 Task: Find connections with filter location Salaberry-de-Valleyfield with filter topic #Jobalertwith filter profile language Potuguese with filter current company Schindler India with filter school Anand Institute Of Higher Technology with filter industry Rail Transportation with filter service category Budgeting with filter keywords title Bellhop
Action: Mouse moved to (322, 392)
Screenshot: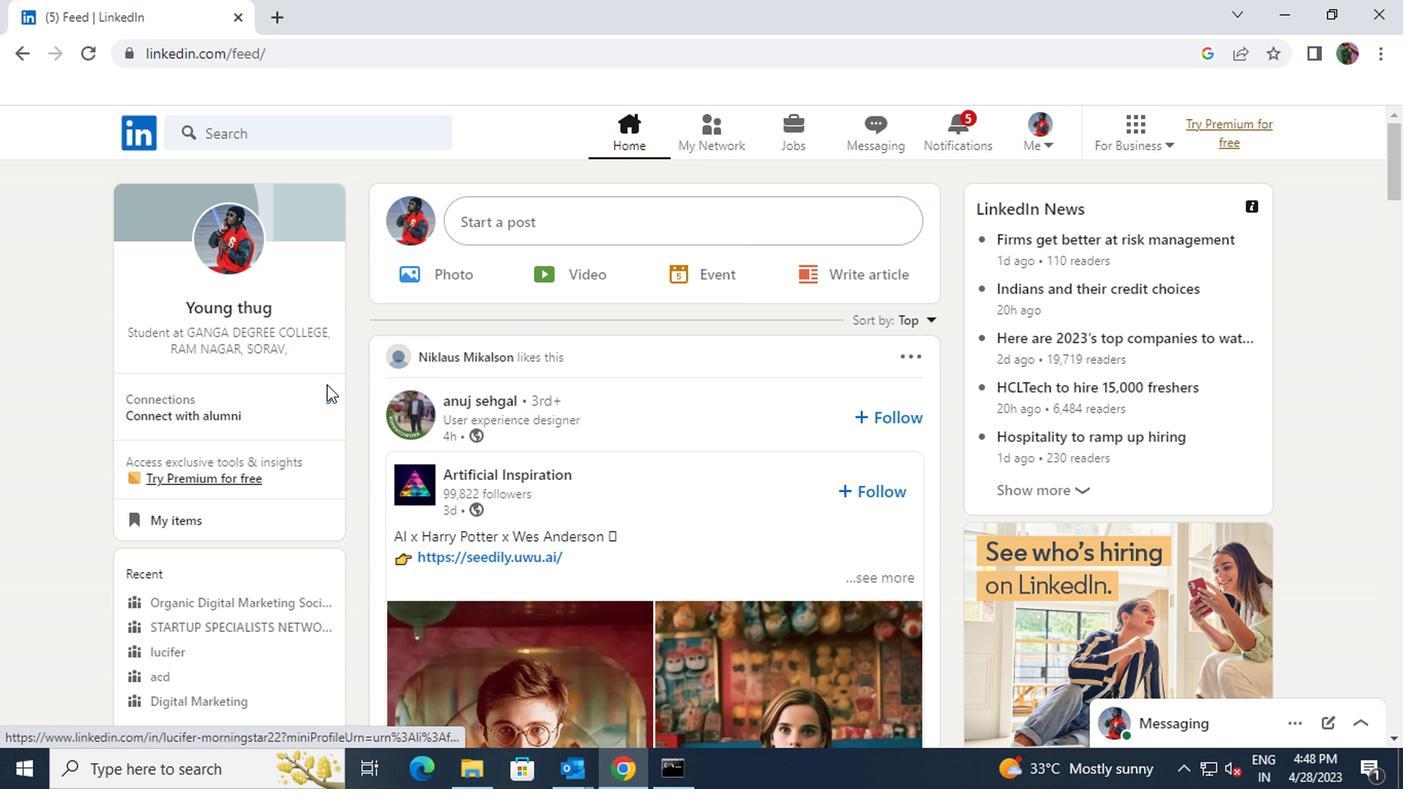
Action: Mouse pressed left at (322, 392)
Screenshot: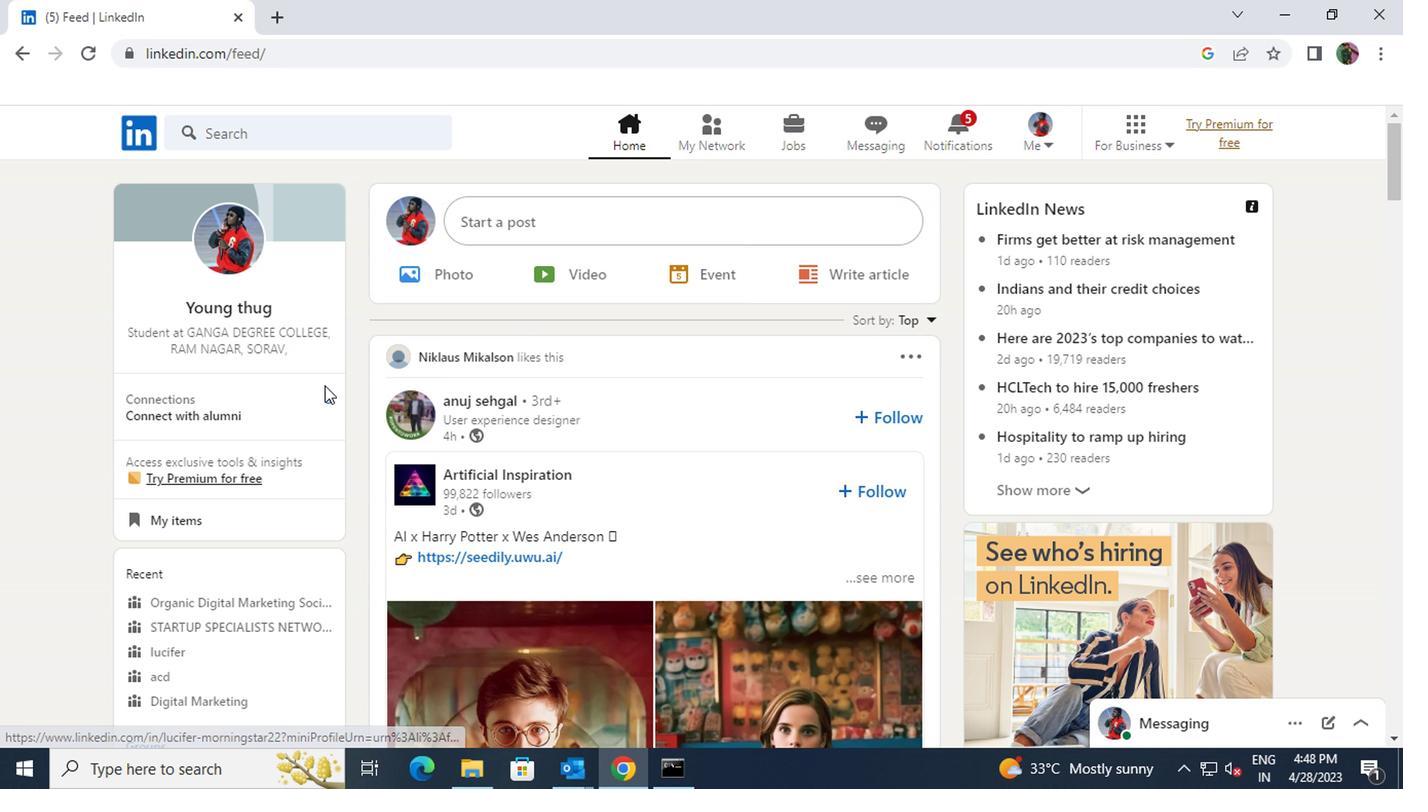 
Action: Mouse moved to (348, 258)
Screenshot: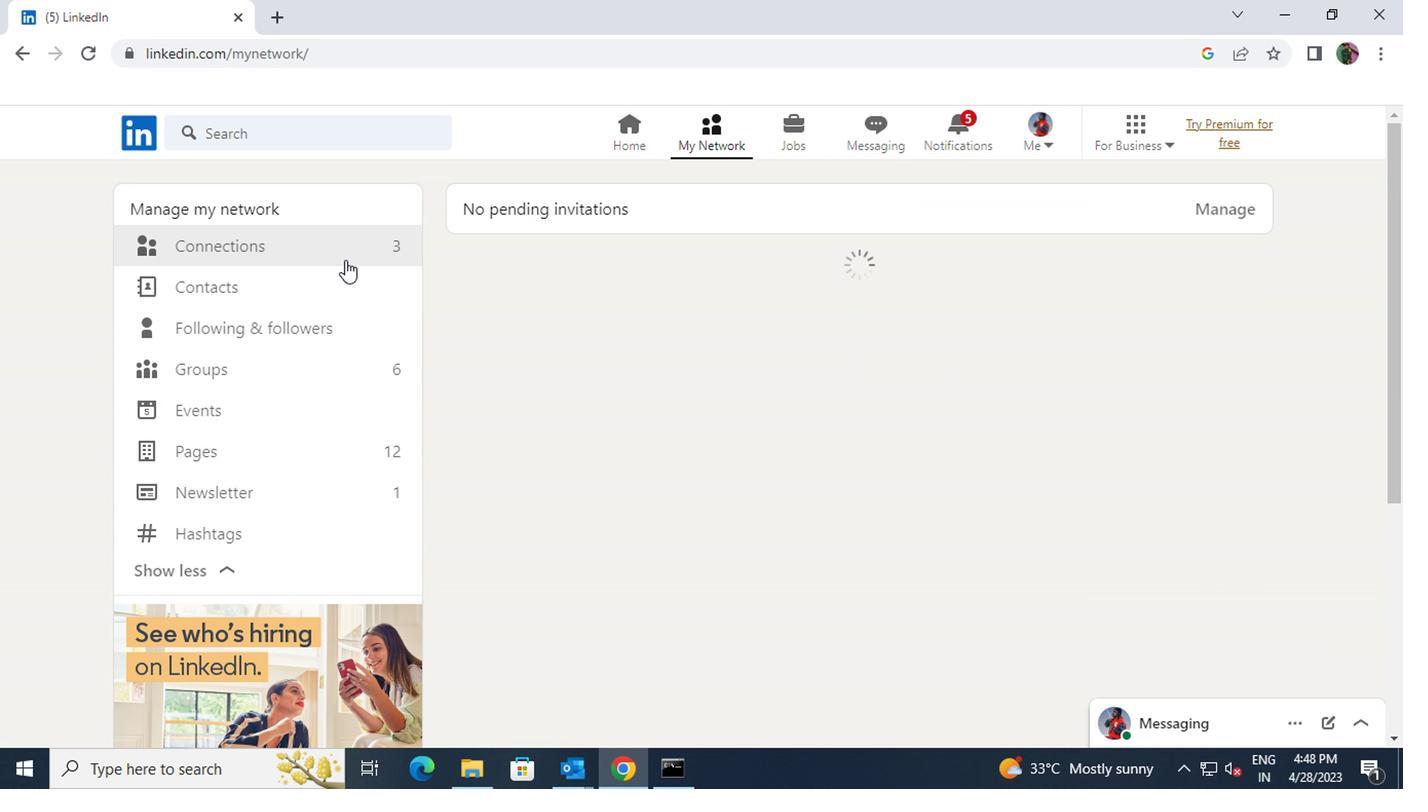 
Action: Mouse pressed left at (348, 258)
Screenshot: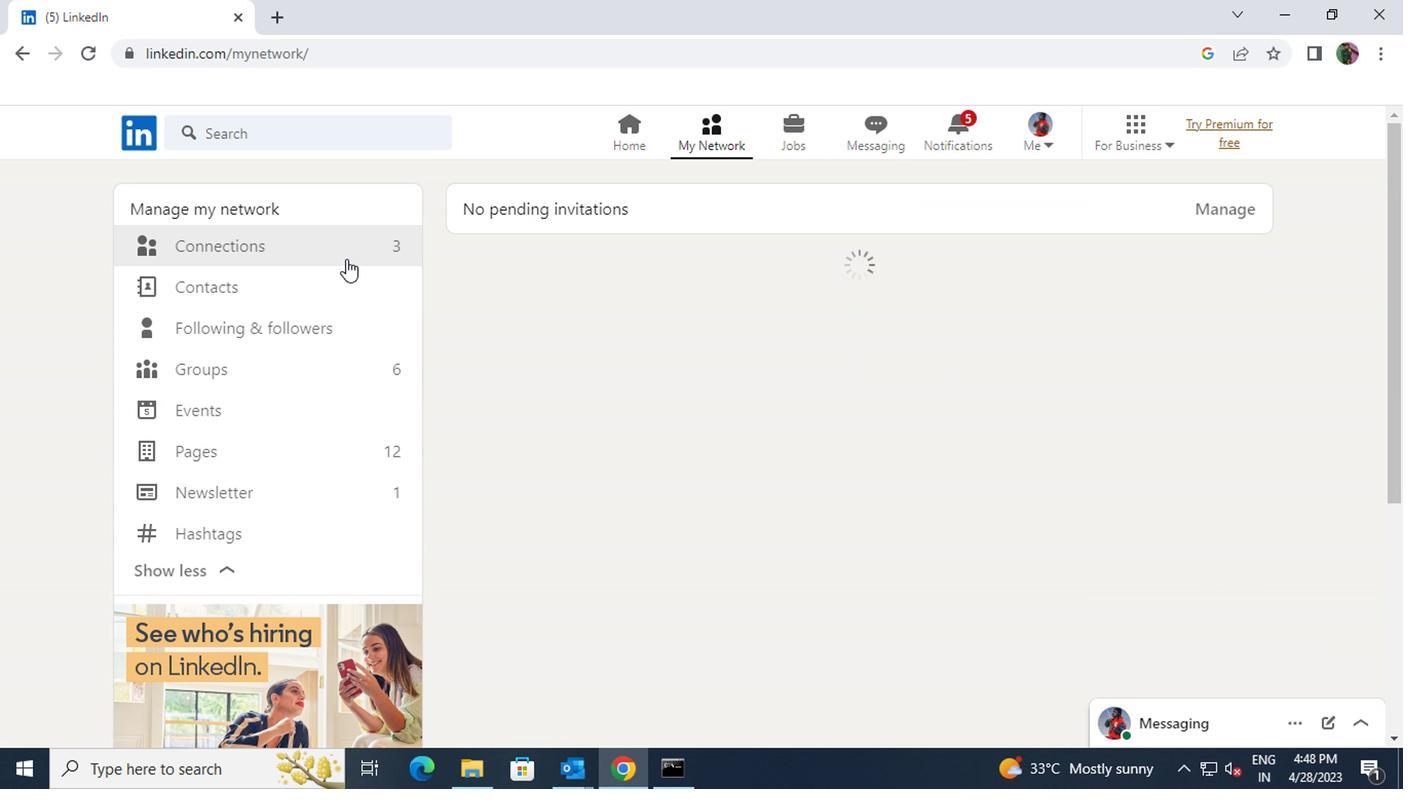 
Action: Mouse moved to (812, 253)
Screenshot: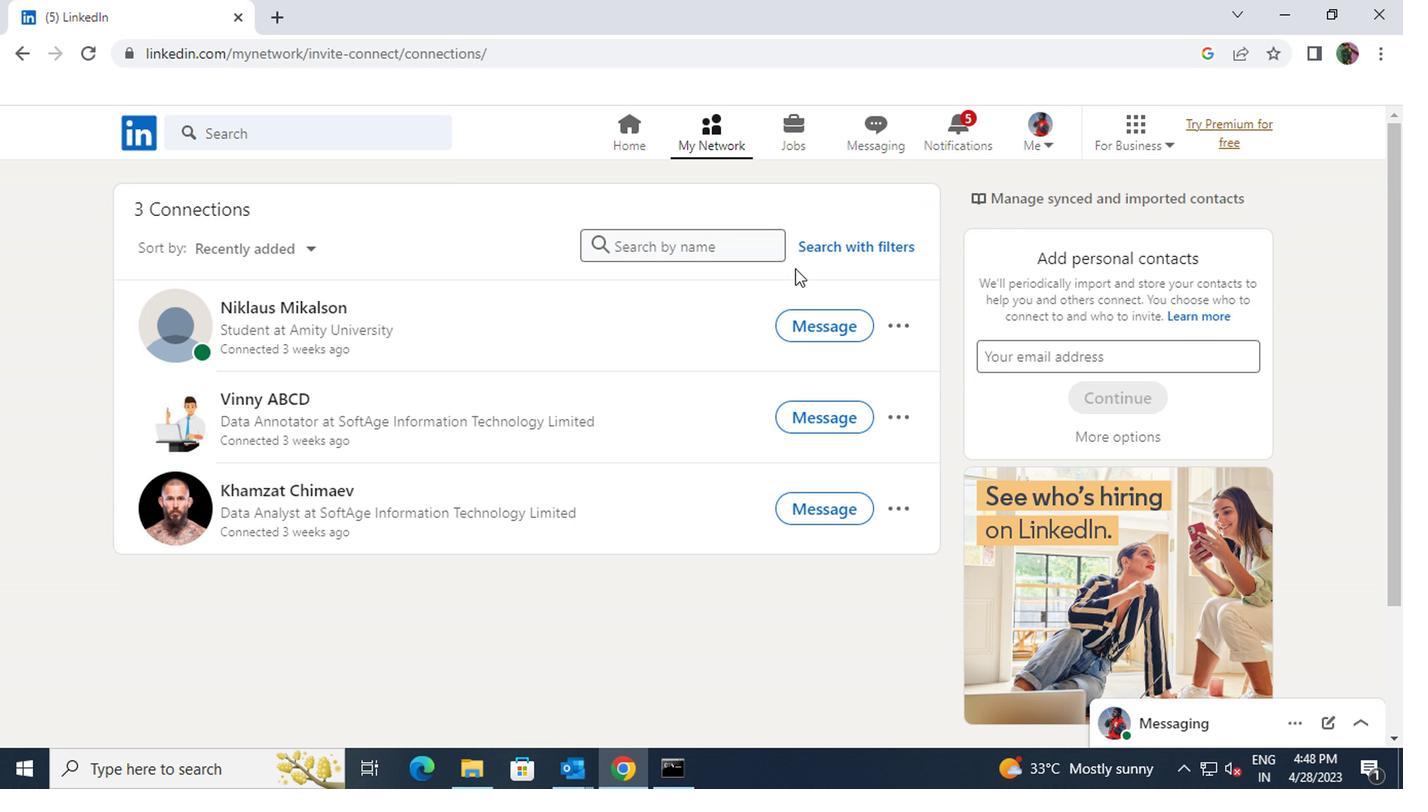 
Action: Mouse pressed left at (812, 253)
Screenshot: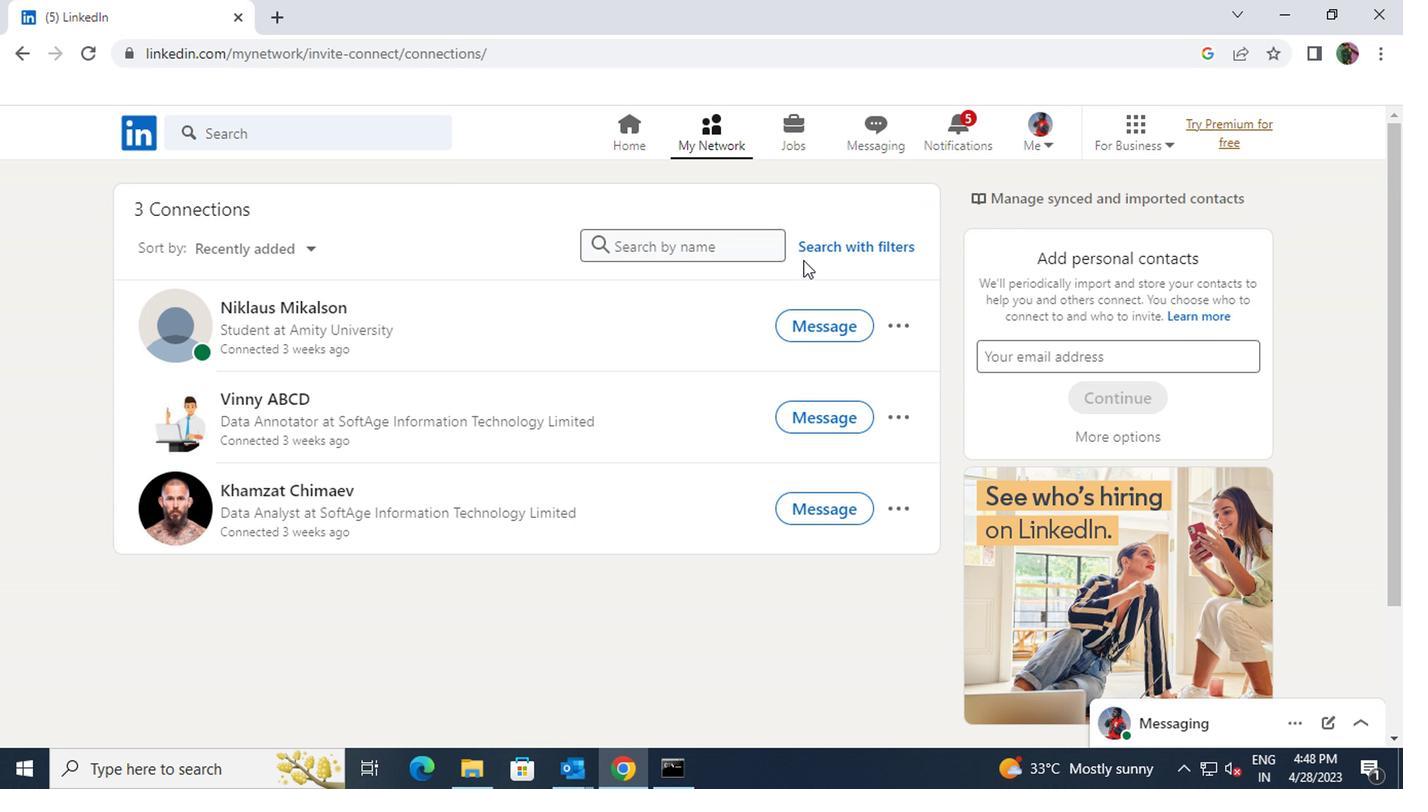 
Action: Mouse moved to (783, 201)
Screenshot: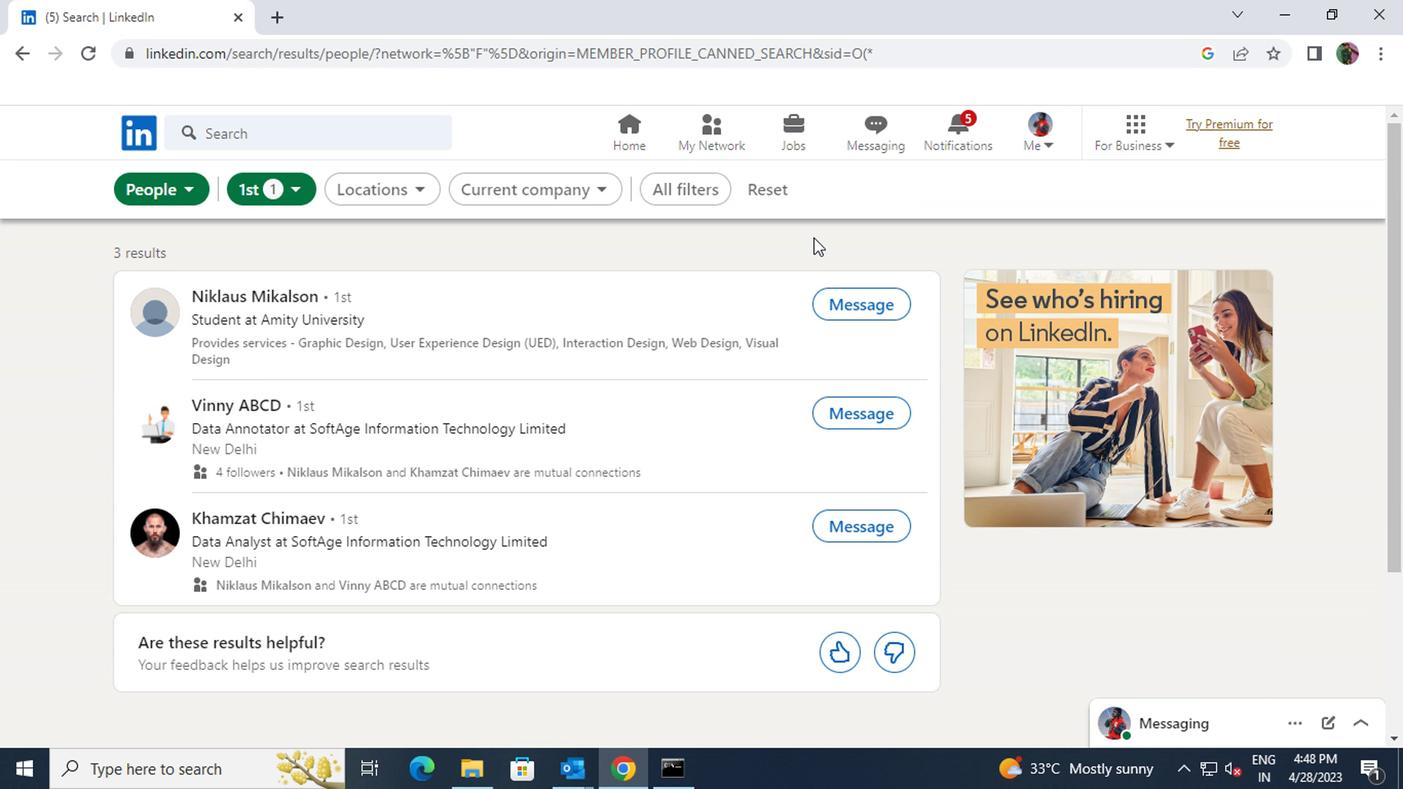 
Action: Mouse pressed left at (783, 201)
Screenshot: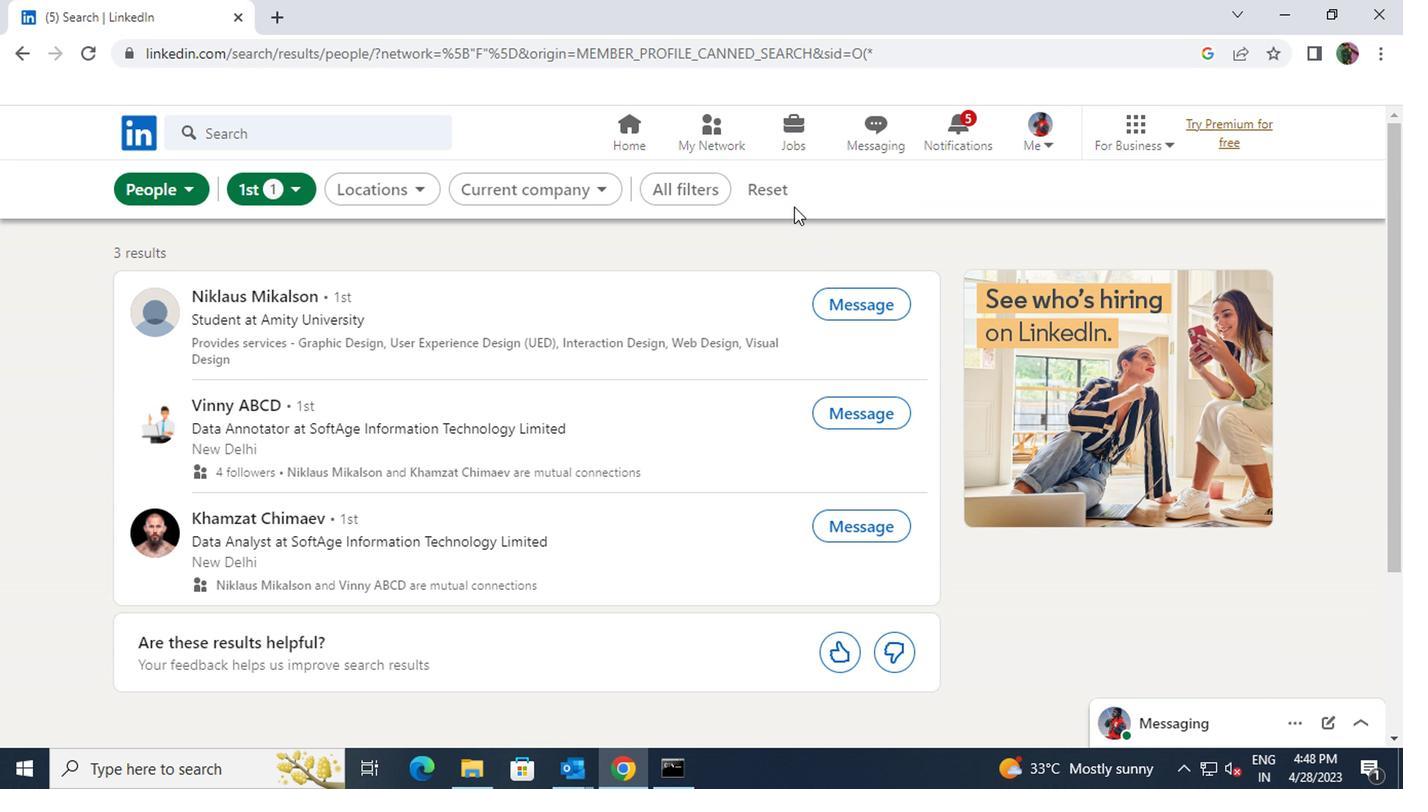 
Action: Mouse moved to (753, 189)
Screenshot: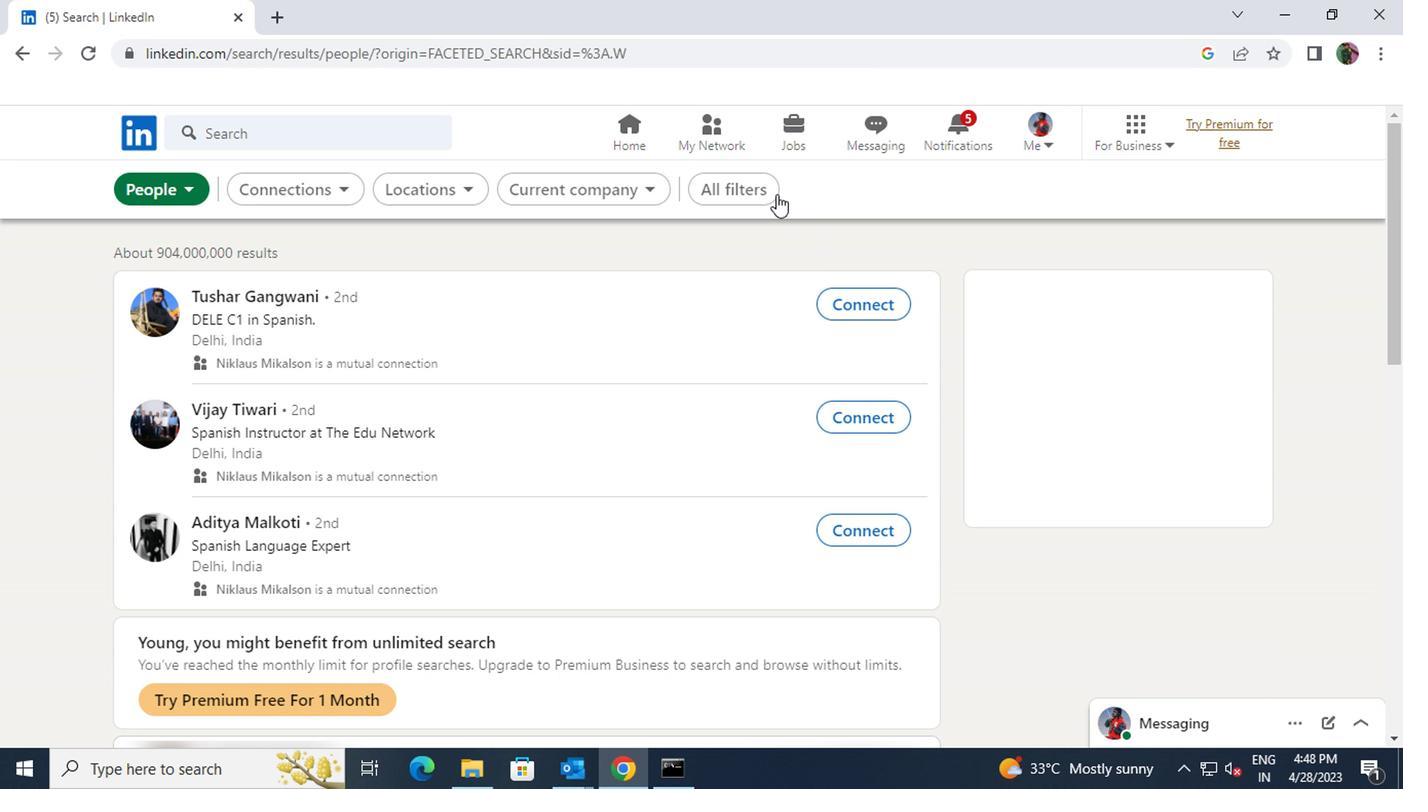 
Action: Mouse pressed left at (753, 189)
Screenshot: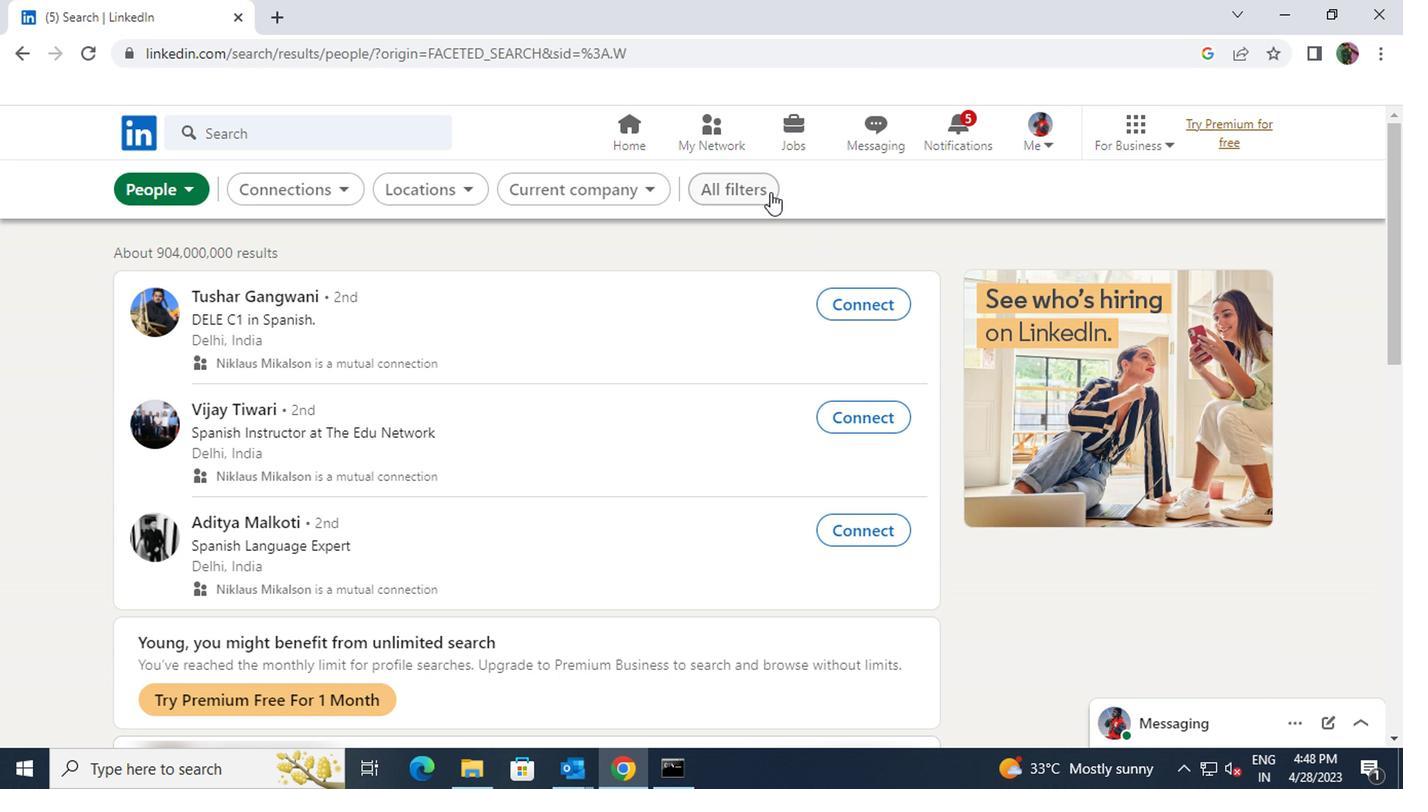 
Action: Mouse moved to (1025, 400)
Screenshot: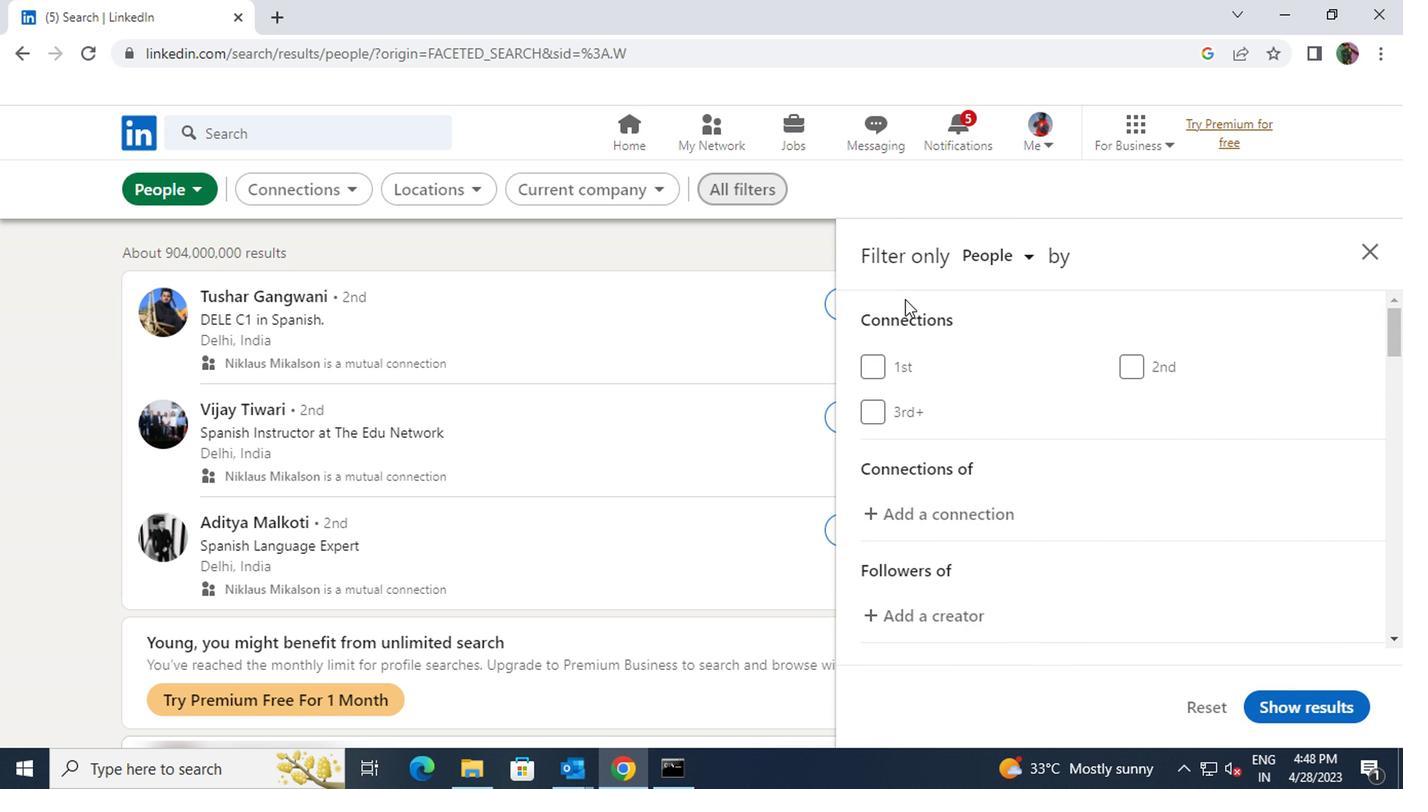 
Action: Mouse scrolled (1025, 399) with delta (0, 0)
Screenshot: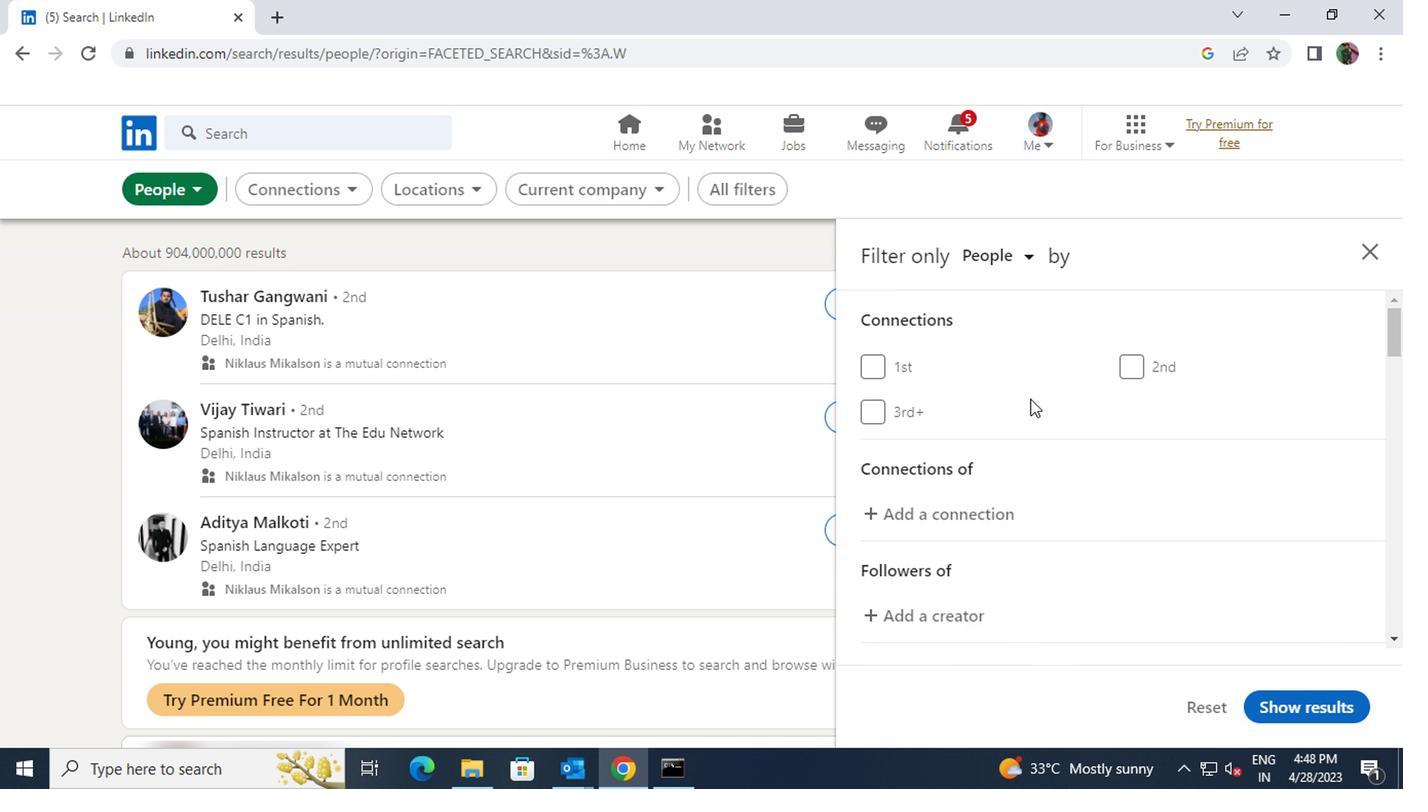 
Action: Mouse scrolled (1025, 399) with delta (0, 0)
Screenshot: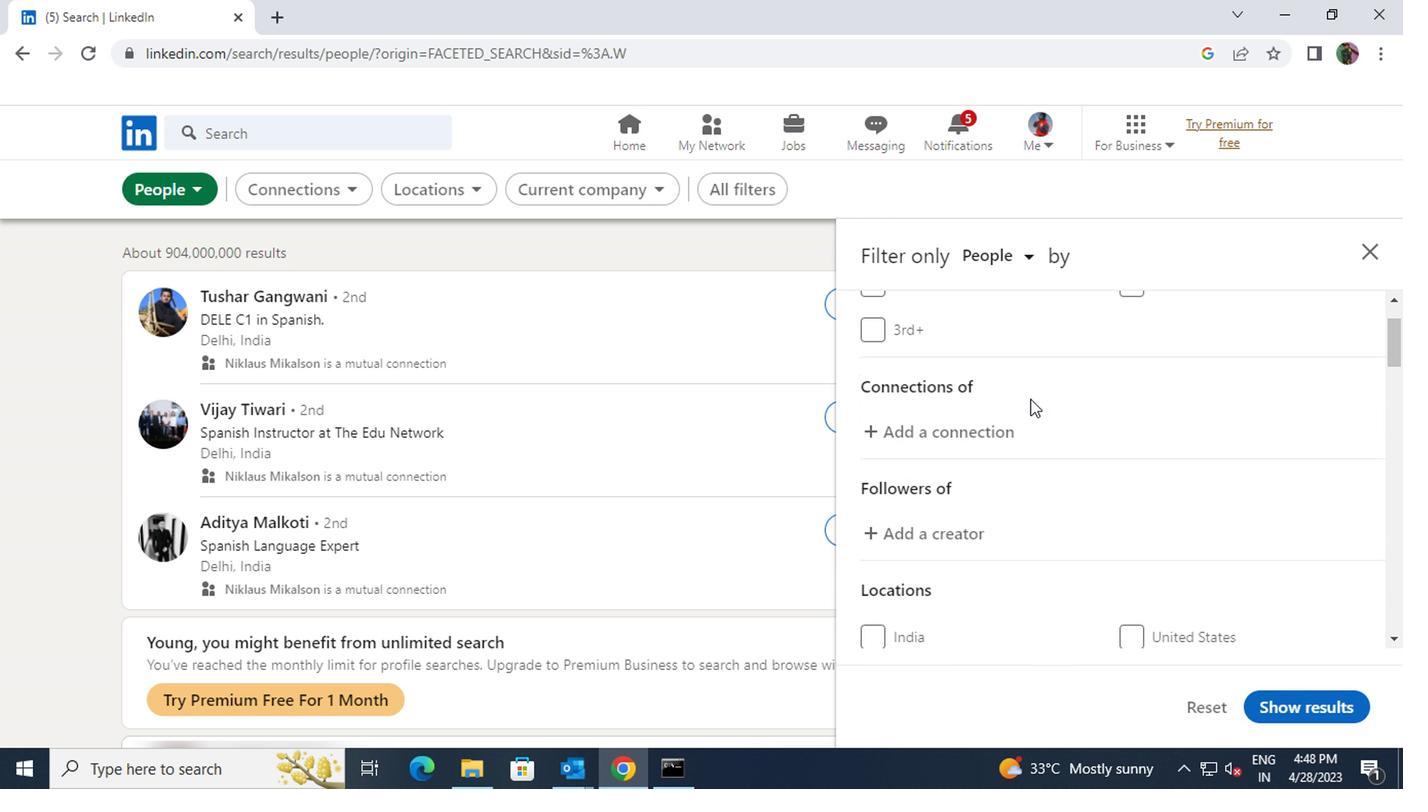 
Action: Mouse scrolled (1025, 399) with delta (0, 0)
Screenshot: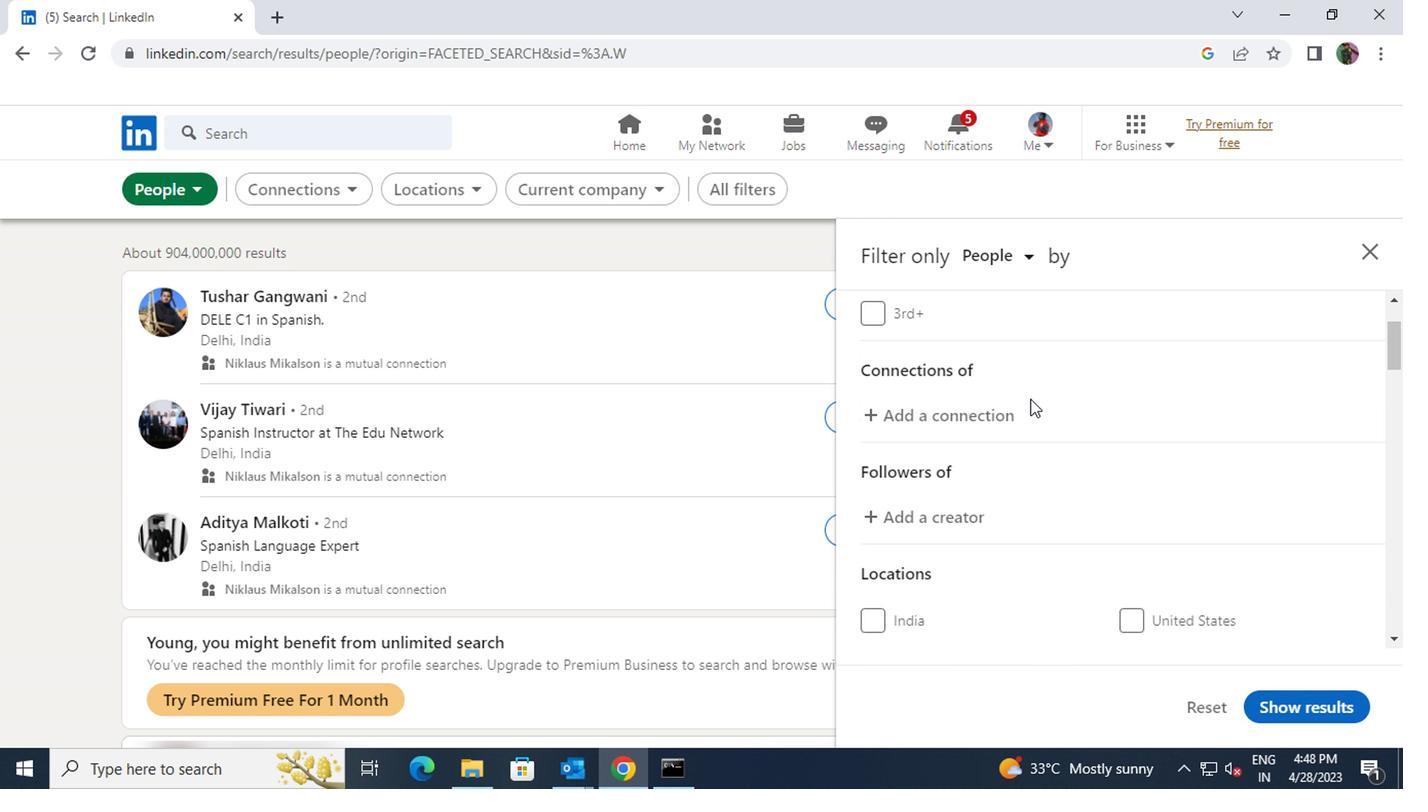 
Action: Mouse moved to (1146, 500)
Screenshot: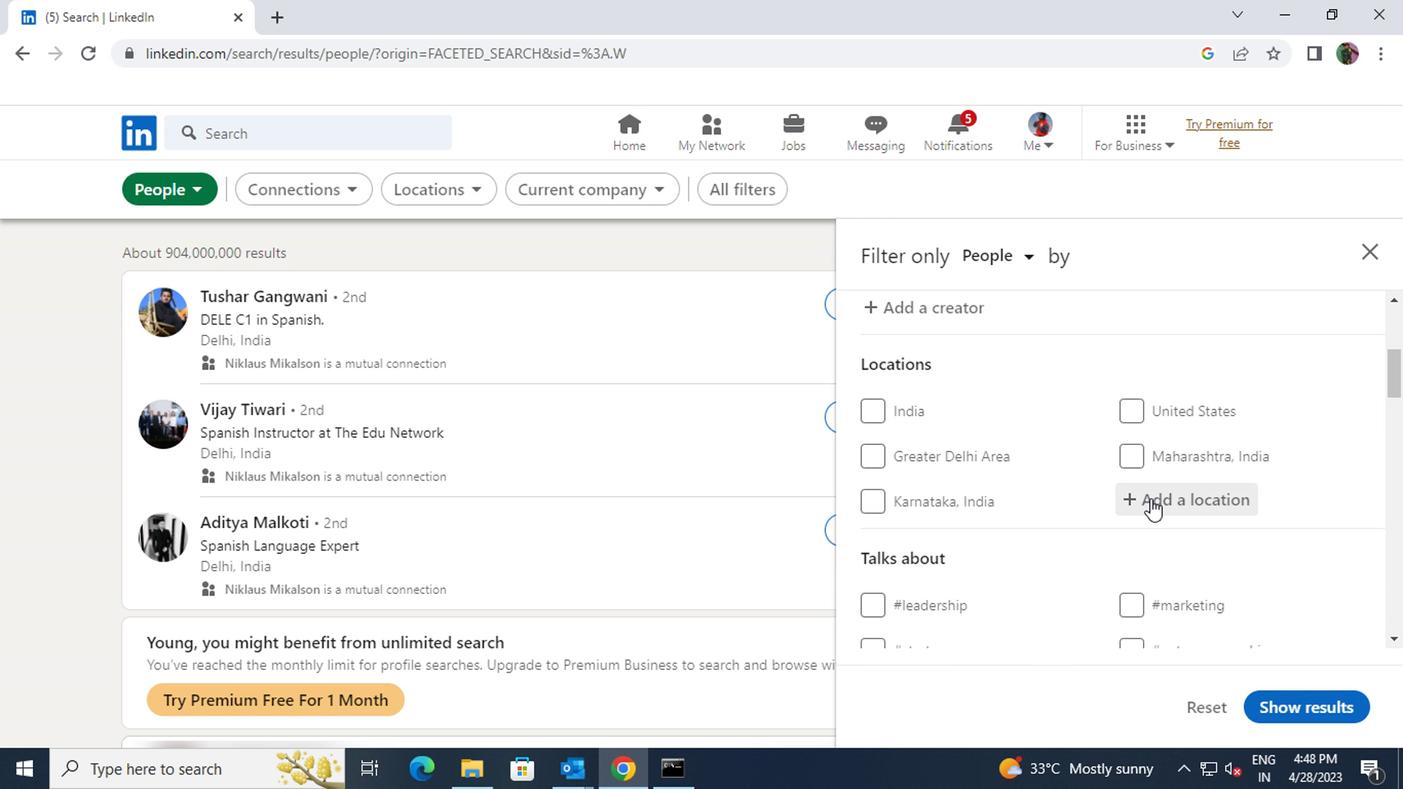 
Action: Mouse pressed left at (1146, 500)
Screenshot: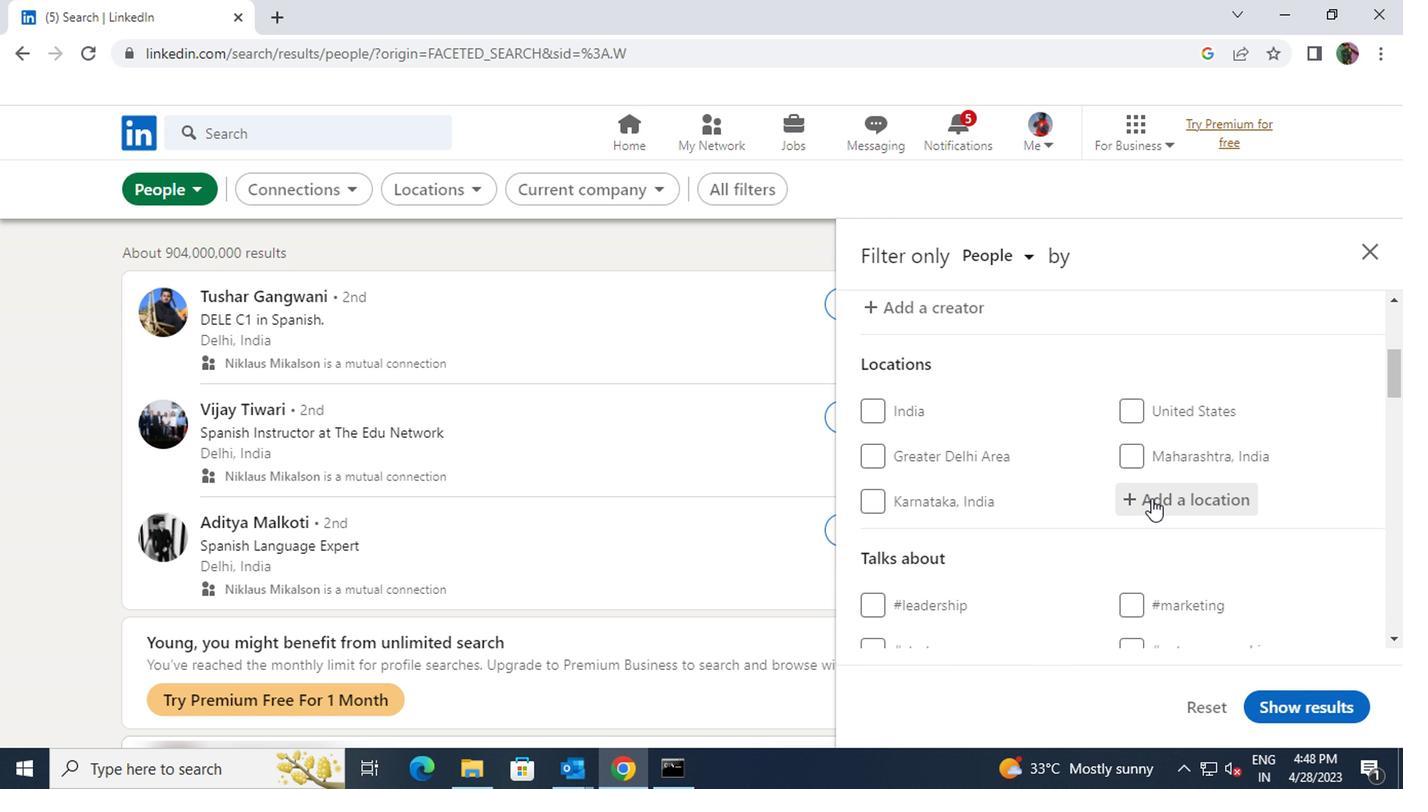 
Action: Key pressed <Key.shift>SALABERRY
Screenshot: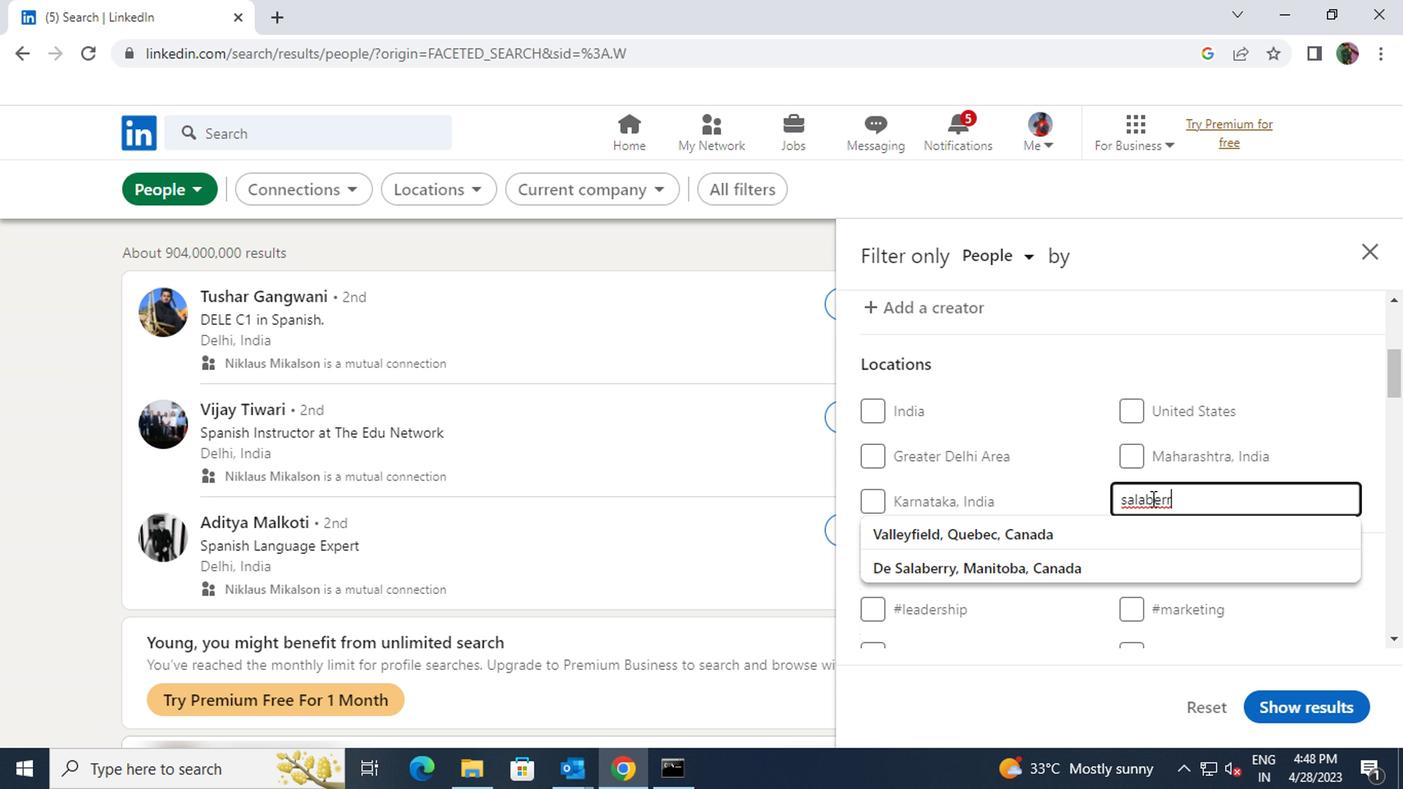 
Action: Mouse moved to (1129, 550)
Screenshot: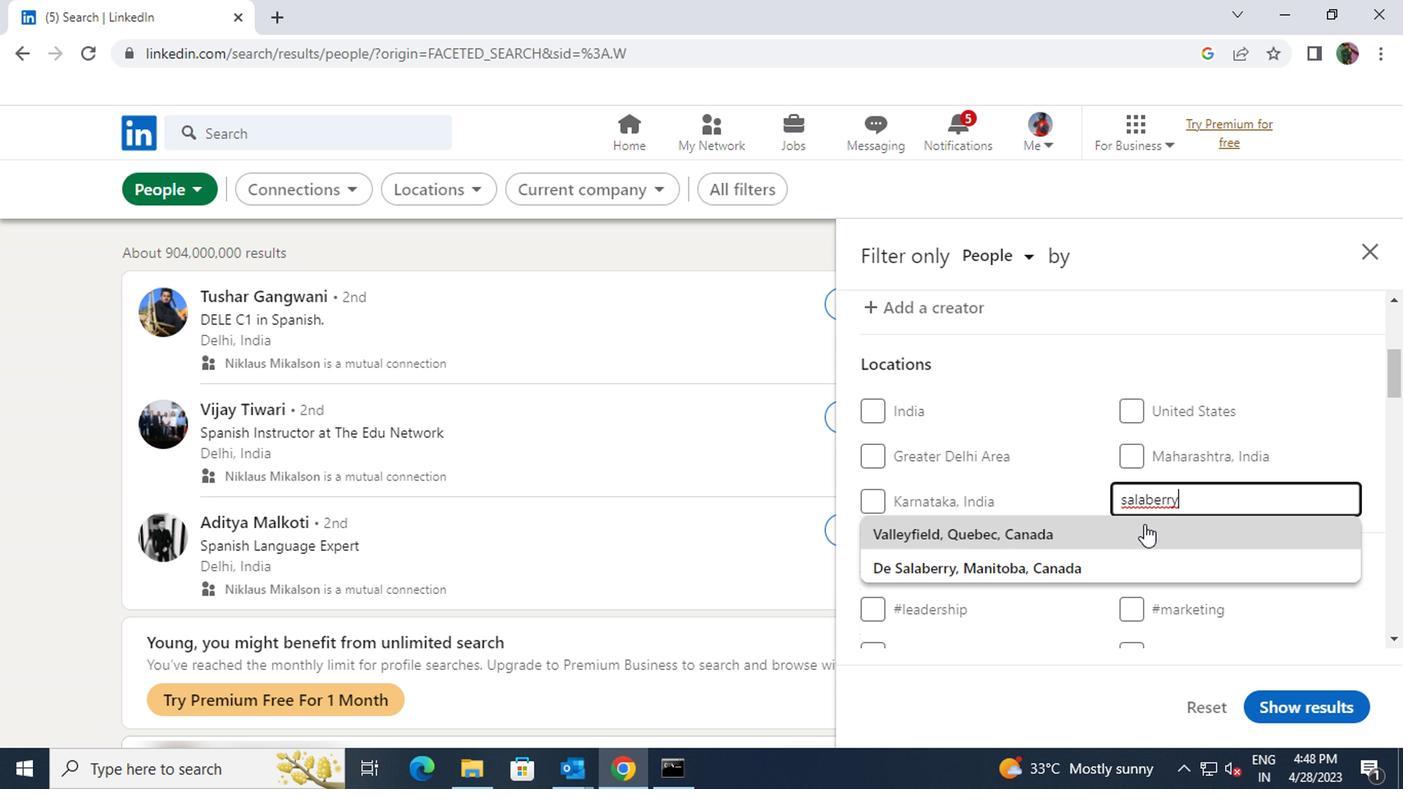 
Action: Mouse pressed left at (1129, 550)
Screenshot: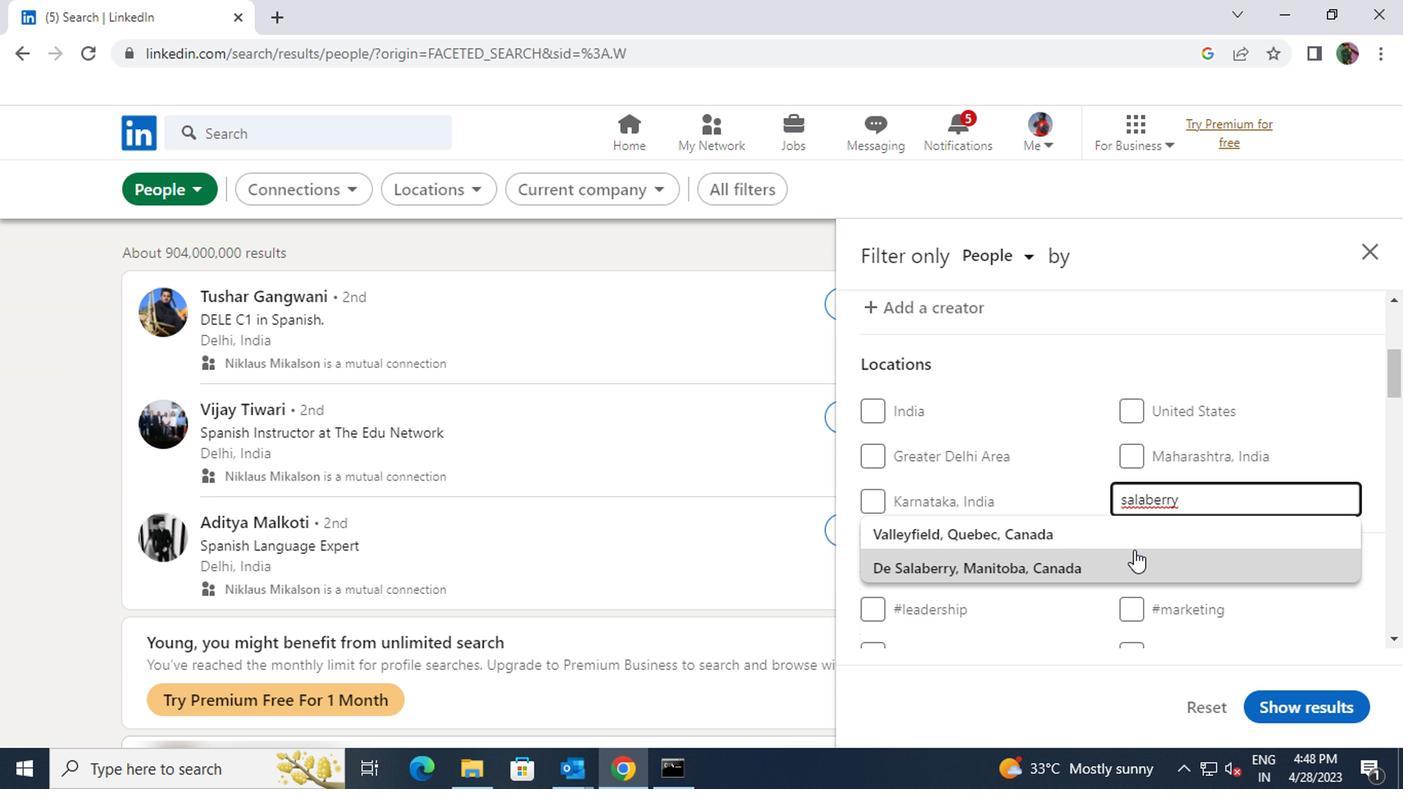 
Action: Mouse scrolled (1129, 549) with delta (0, 0)
Screenshot: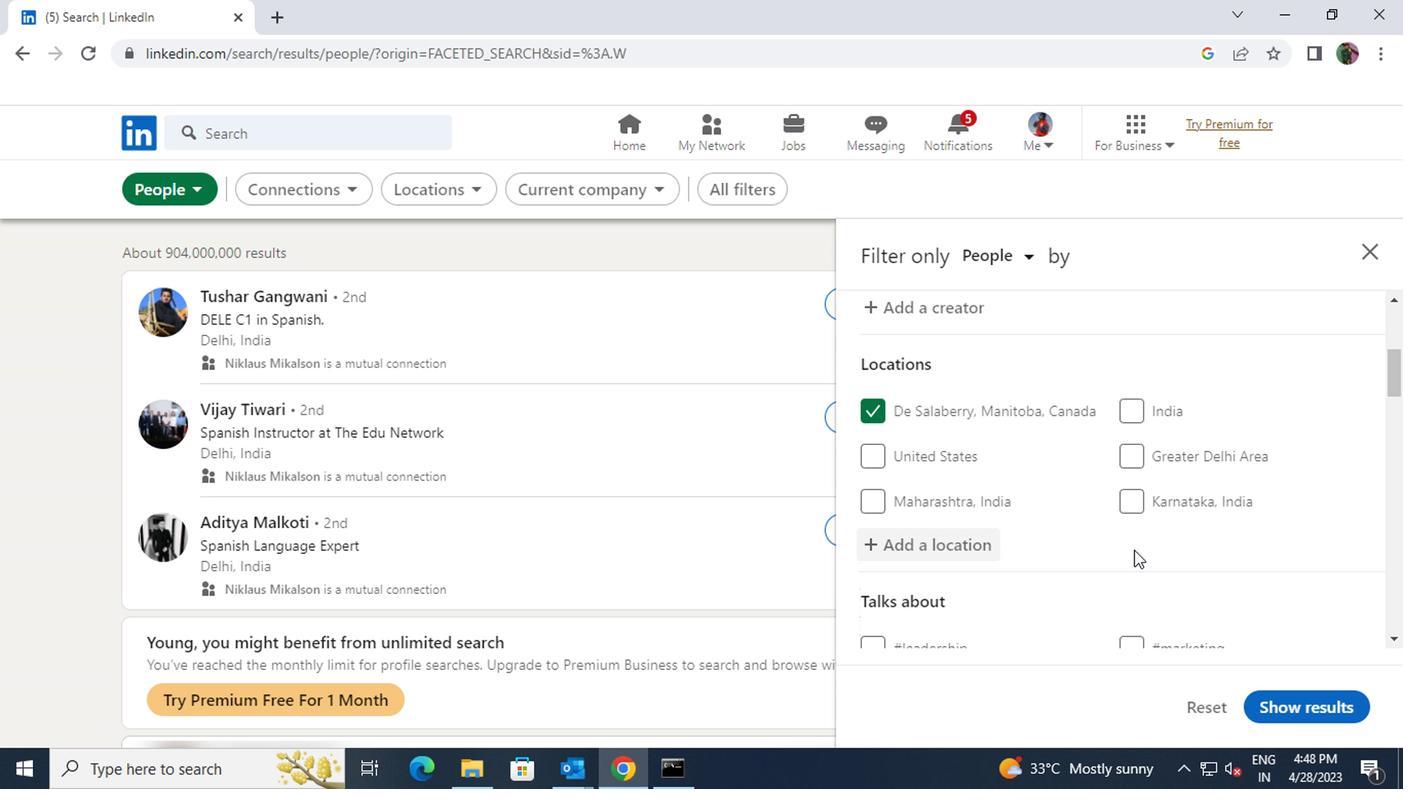 
Action: Mouse scrolled (1129, 549) with delta (0, 0)
Screenshot: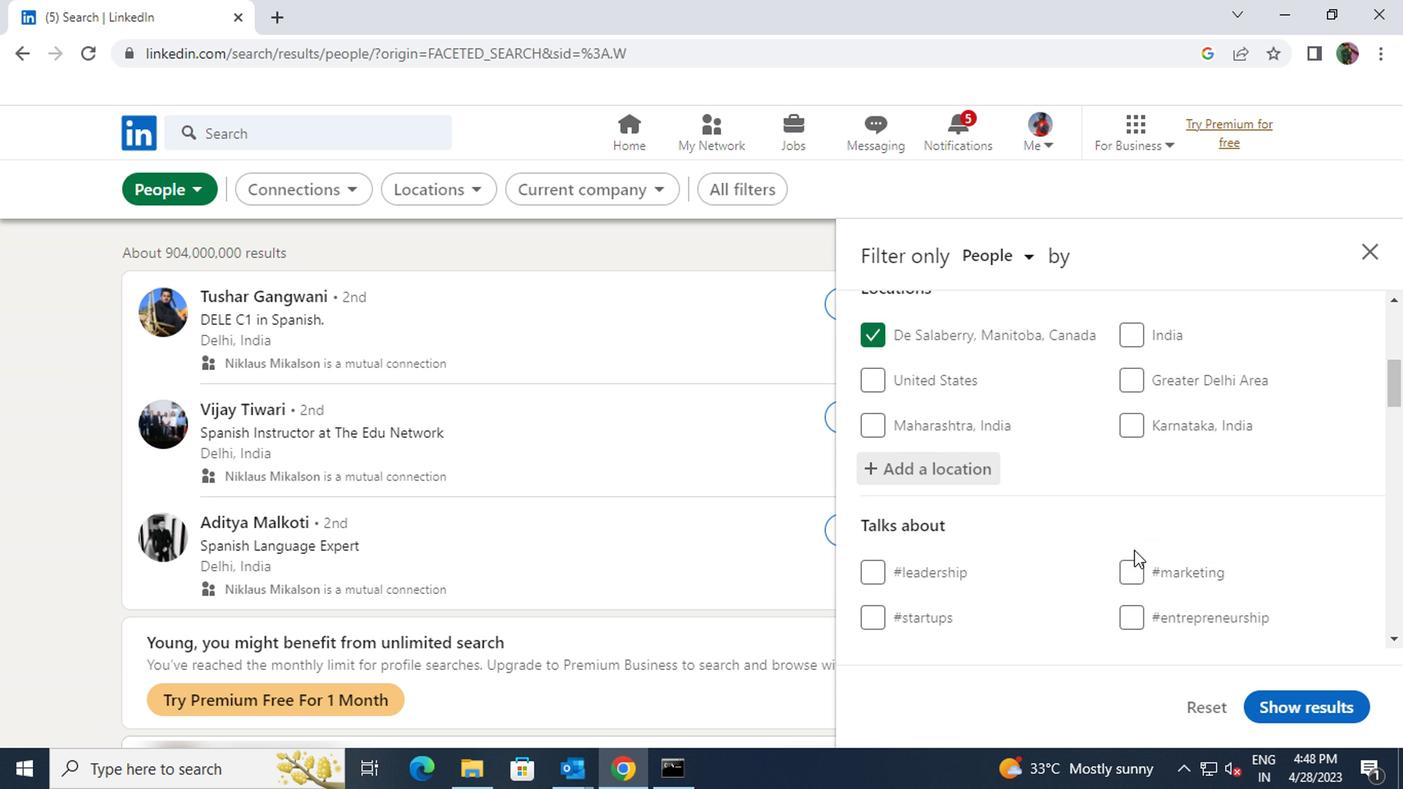 
Action: Mouse moved to (1156, 534)
Screenshot: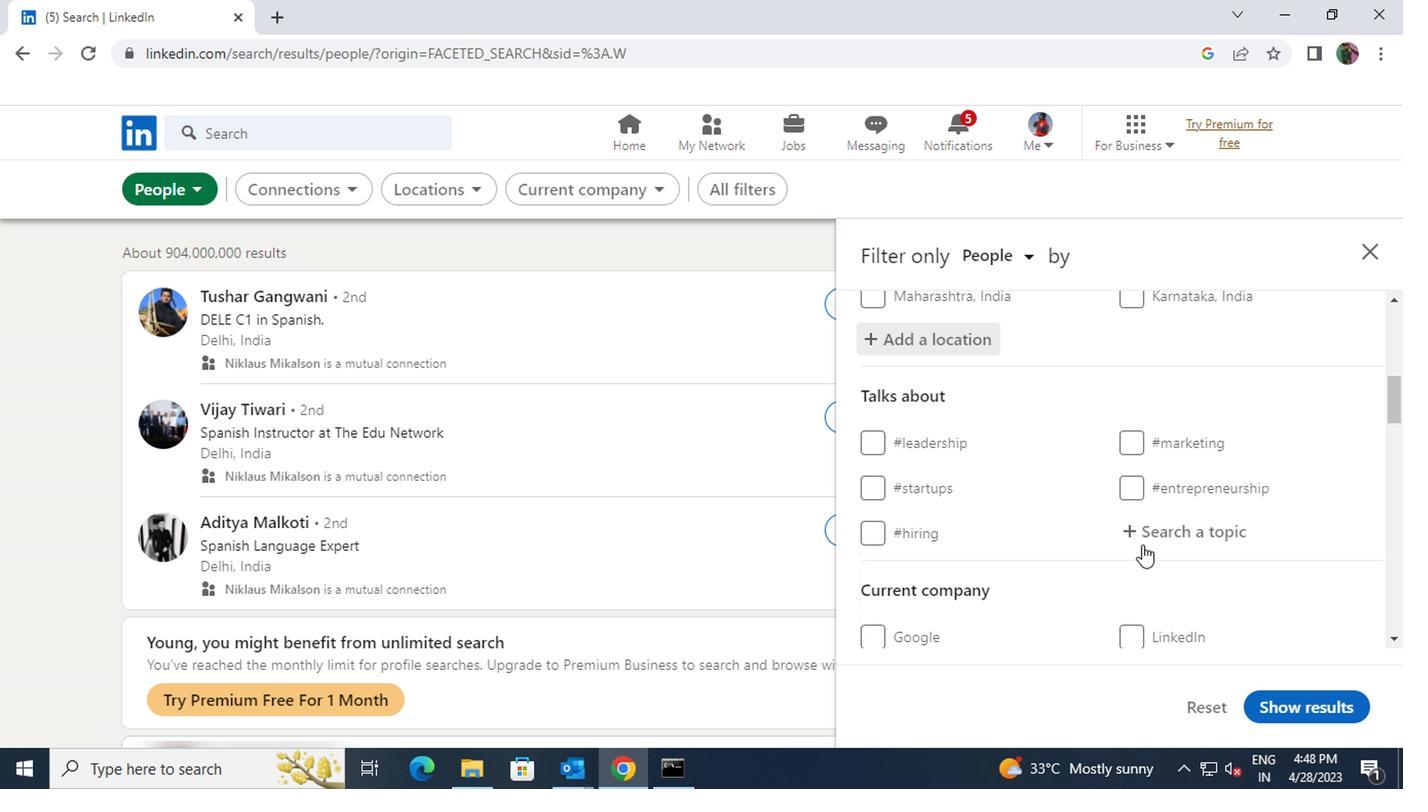 
Action: Mouse pressed left at (1156, 534)
Screenshot: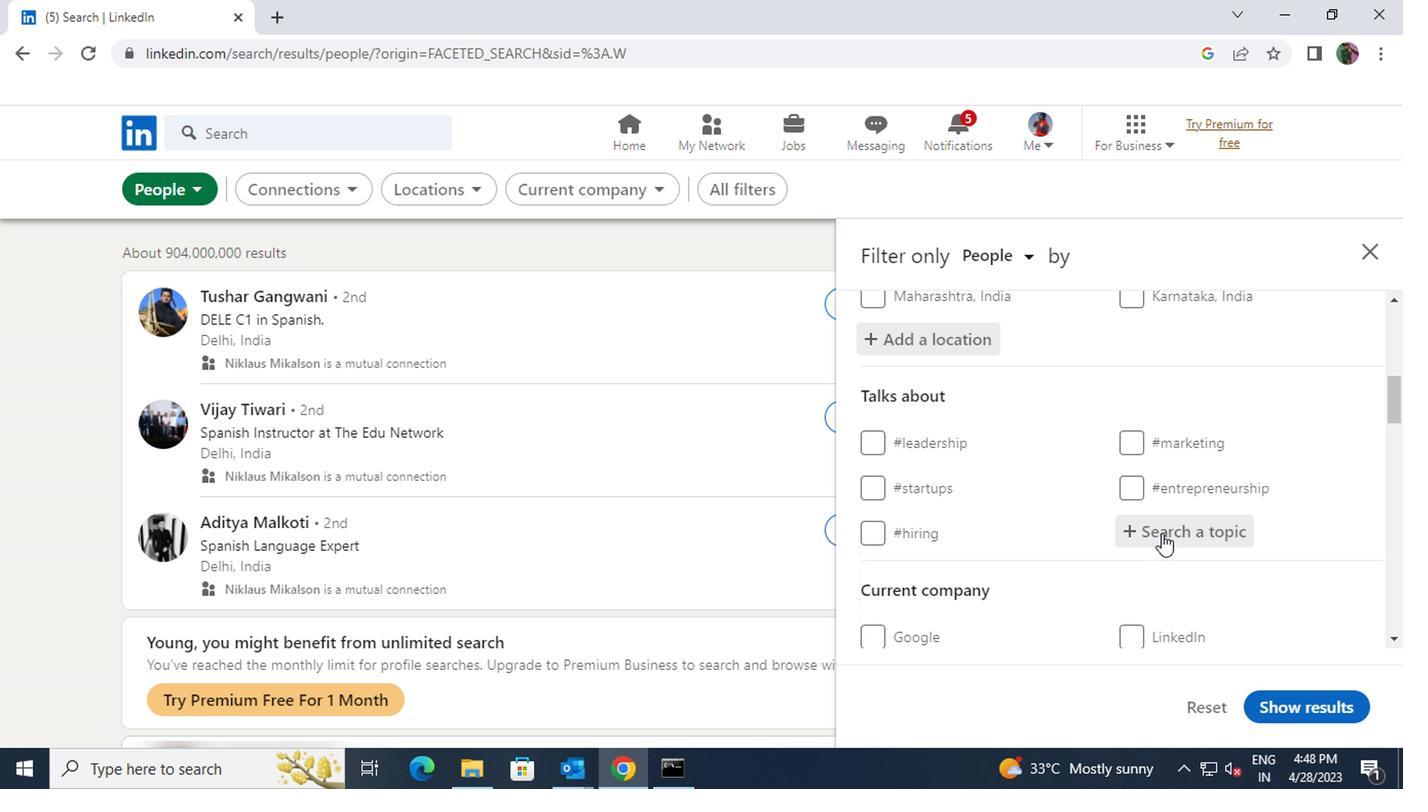 
Action: Key pressed <Key.shift>JOBALERT
Screenshot: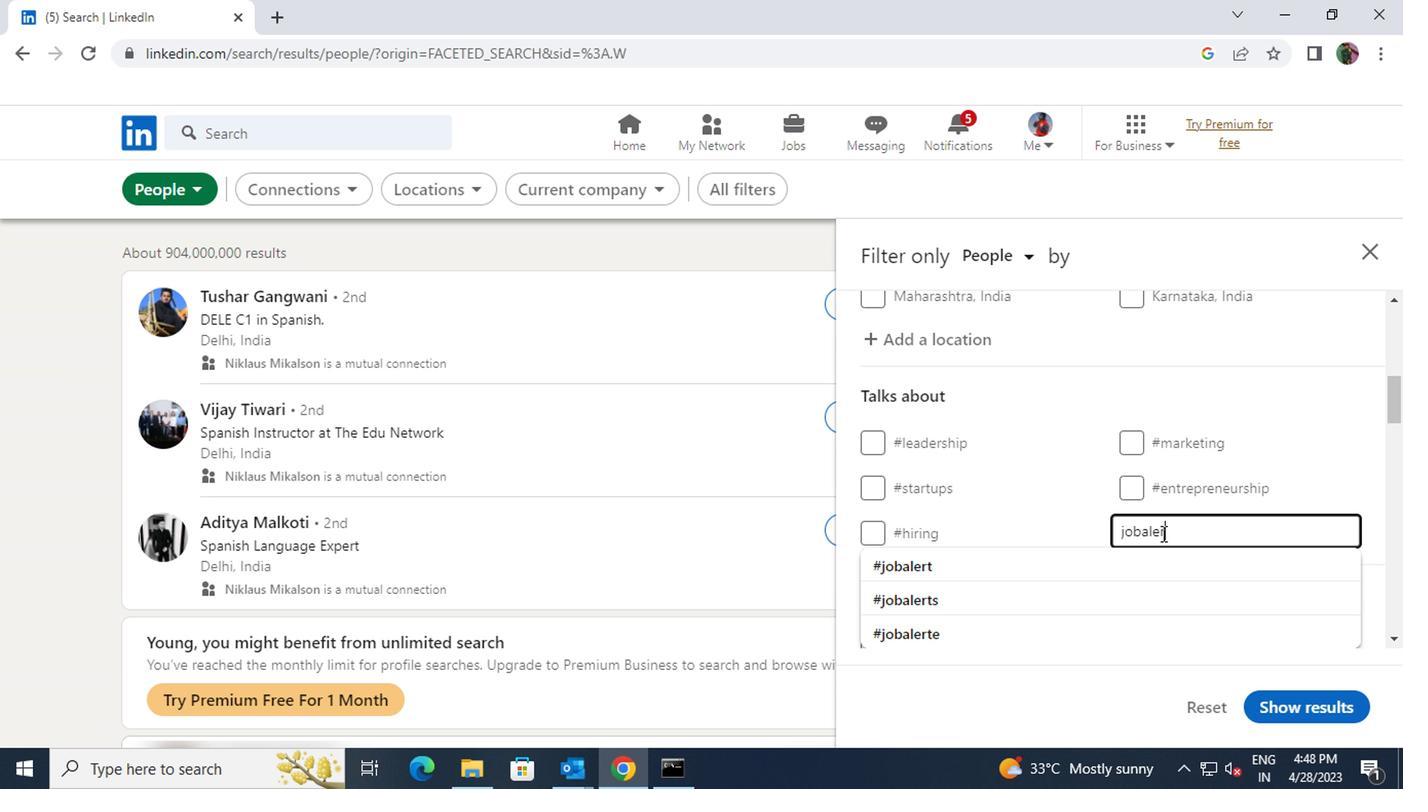 
Action: Mouse moved to (1105, 578)
Screenshot: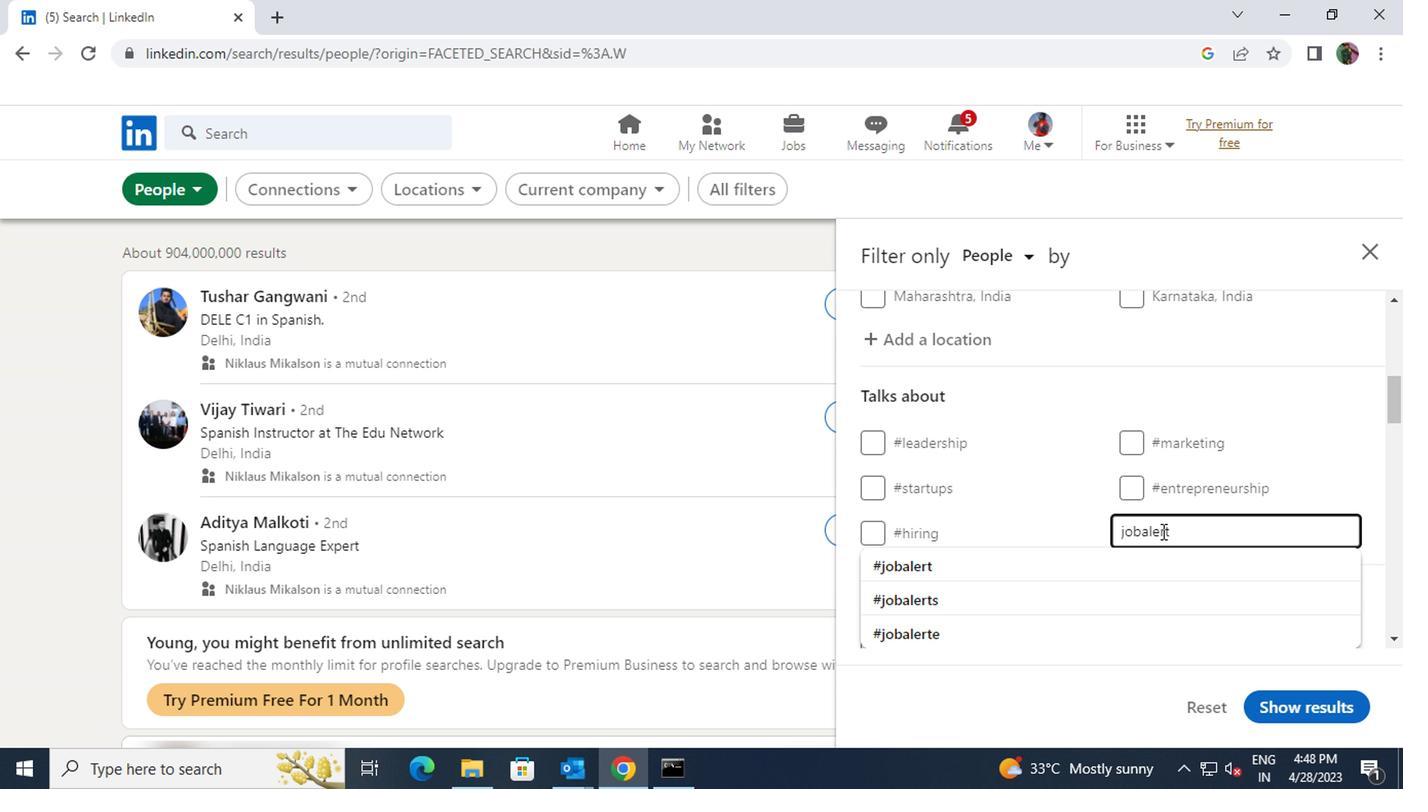 
Action: Mouse pressed left at (1105, 578)
Screenshot: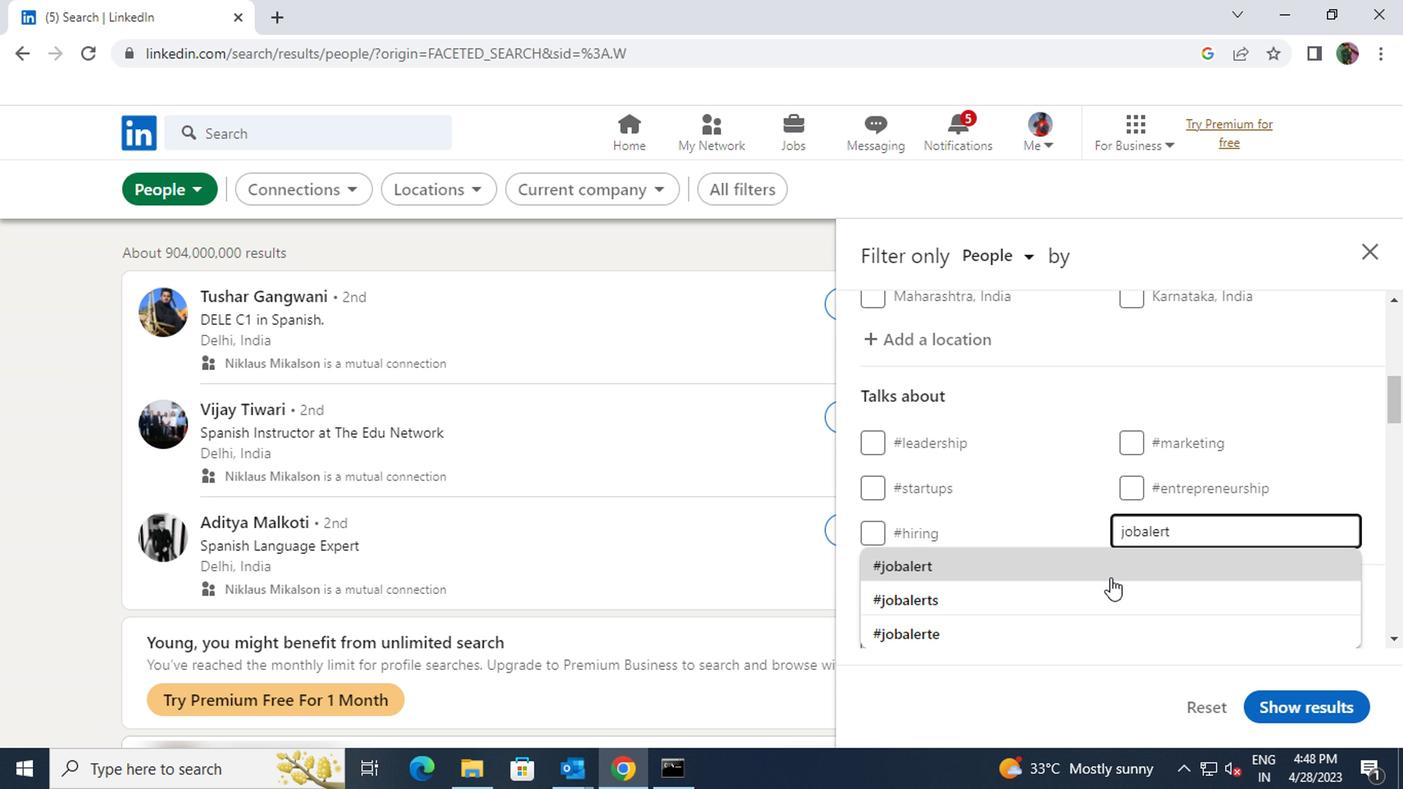 
Action: Mouse scrolled (1105, 577) with delta (0, 0)
Screenshot: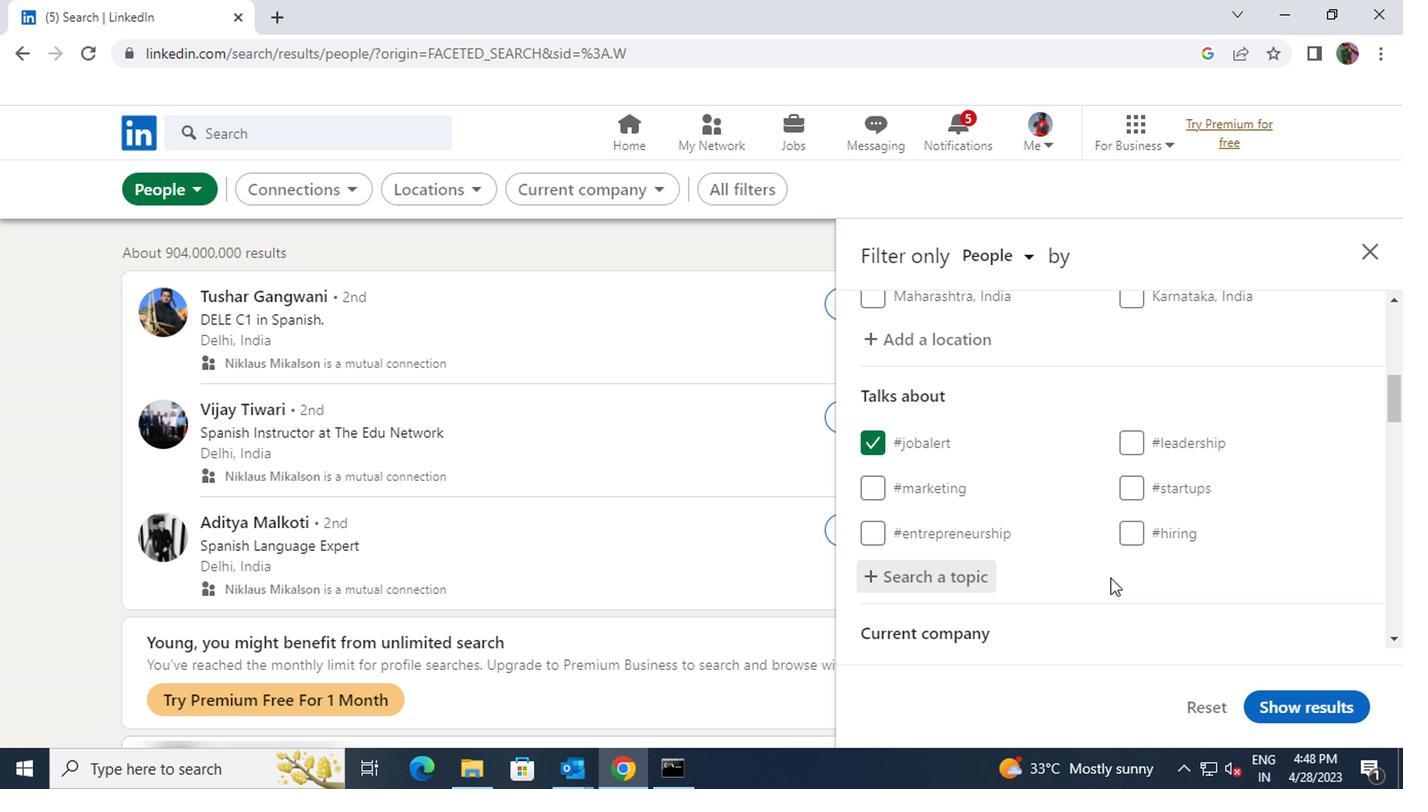 
Action: Mouse scrolled (1105, 577) with delta (0, 0)
Screenshot: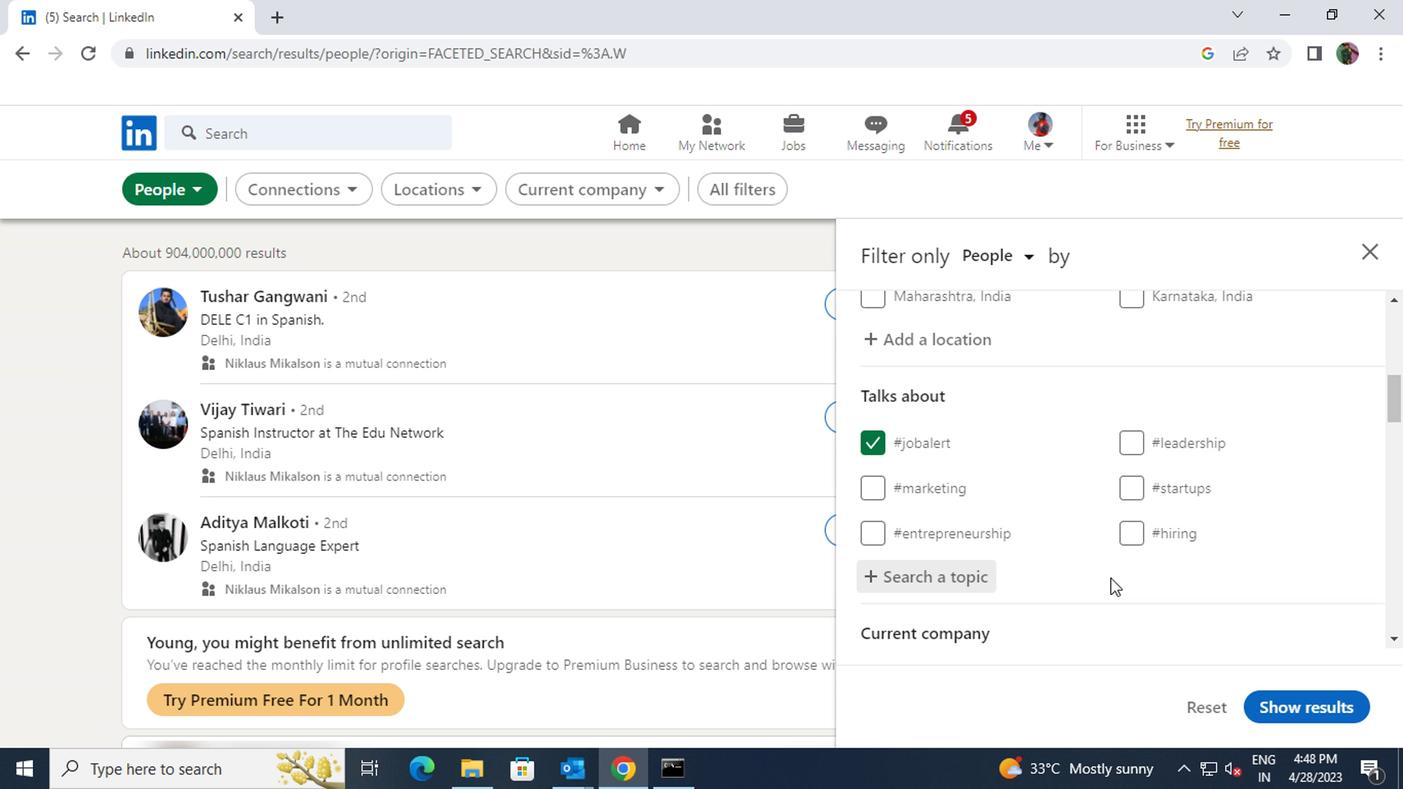 
Action: Mouse scrolled (1105, 577) with delta (0, 0)
Screenshot: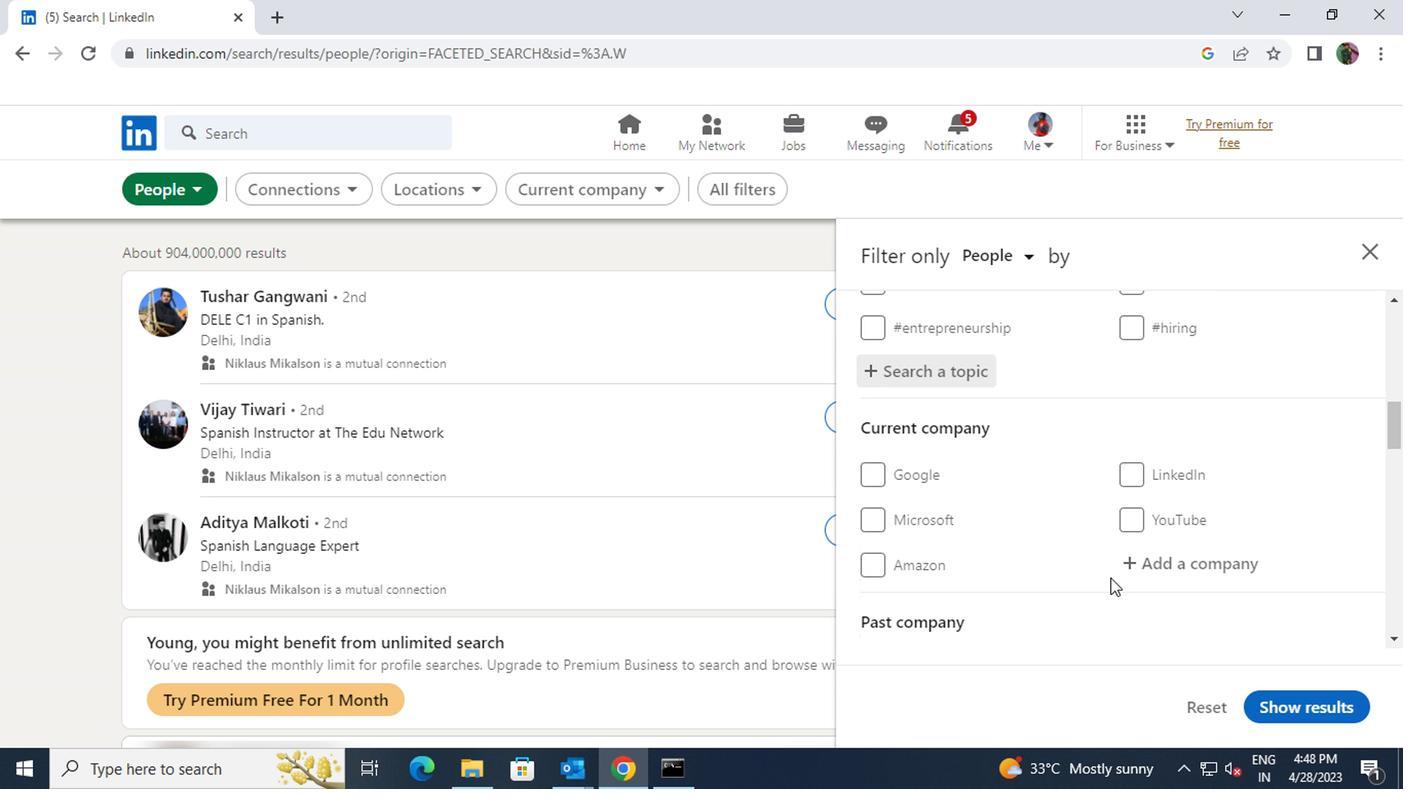 
Action: Mouse scrolled (1105, 577) with delta (0, 0)
Screenshot: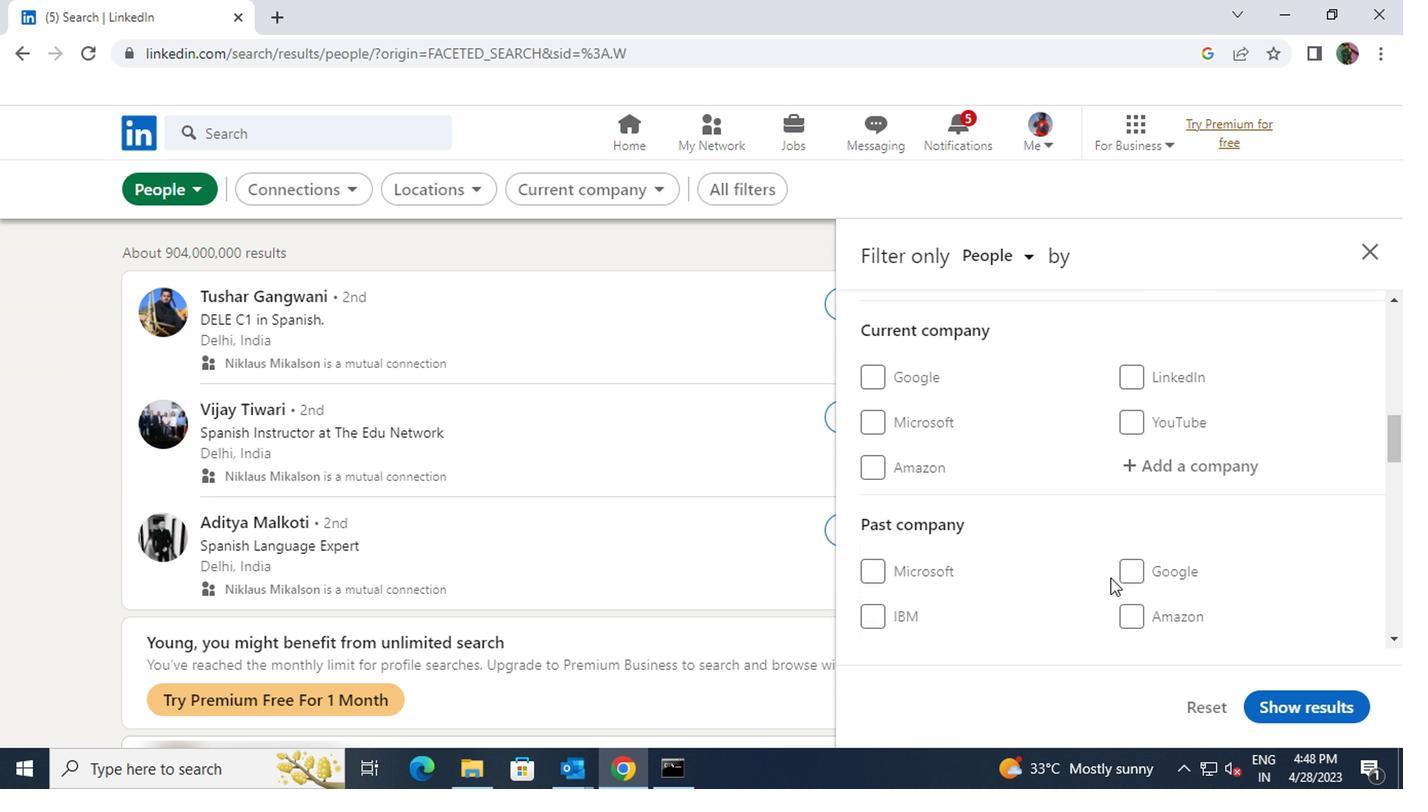 
Action: Mouse moved to (1105, 578)
Screenshot: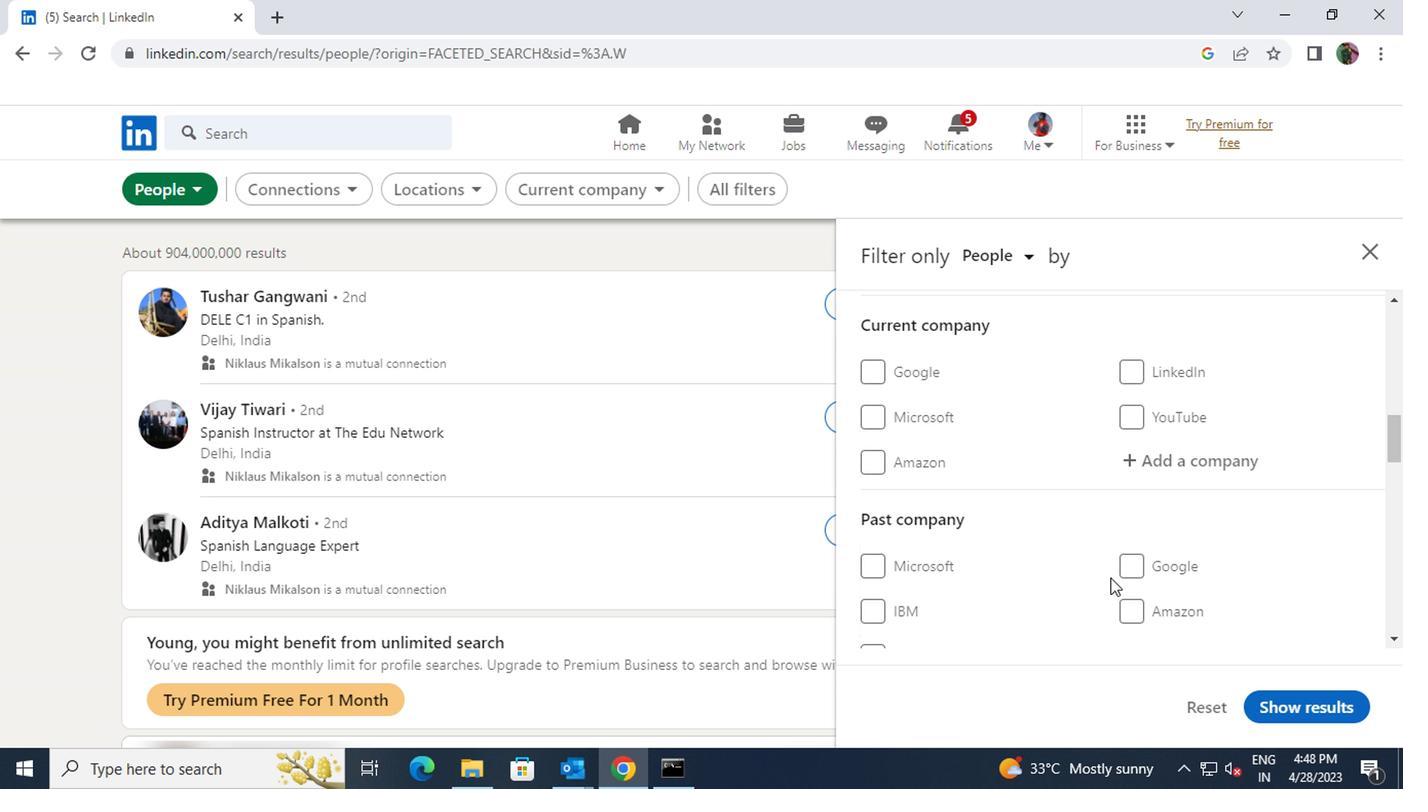 
Action: Mouse scrolled (1105, 577) with delta (0, 0)
Screenshot: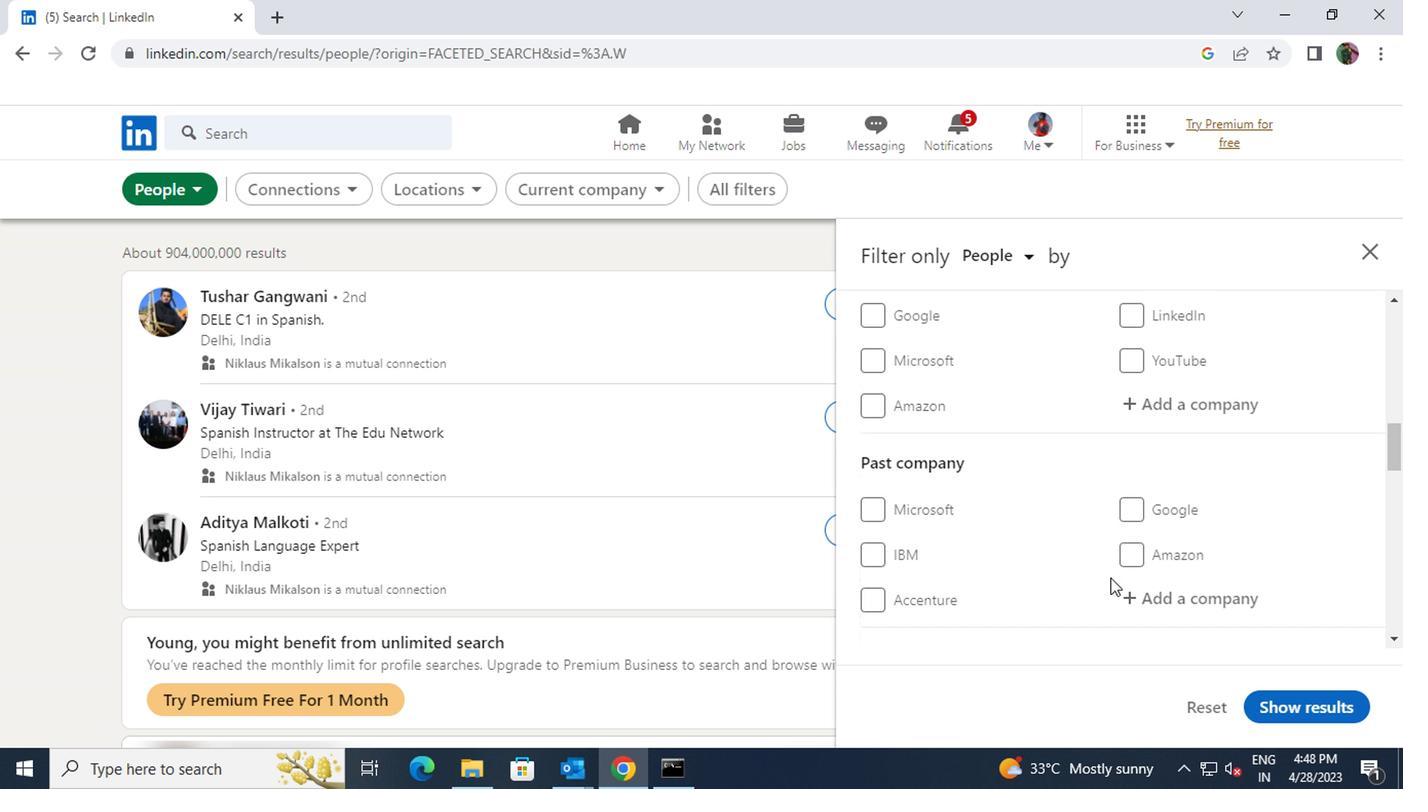 
Action: Mouse scrolled (1105, 577) with delta (0, 0)
Screenshot: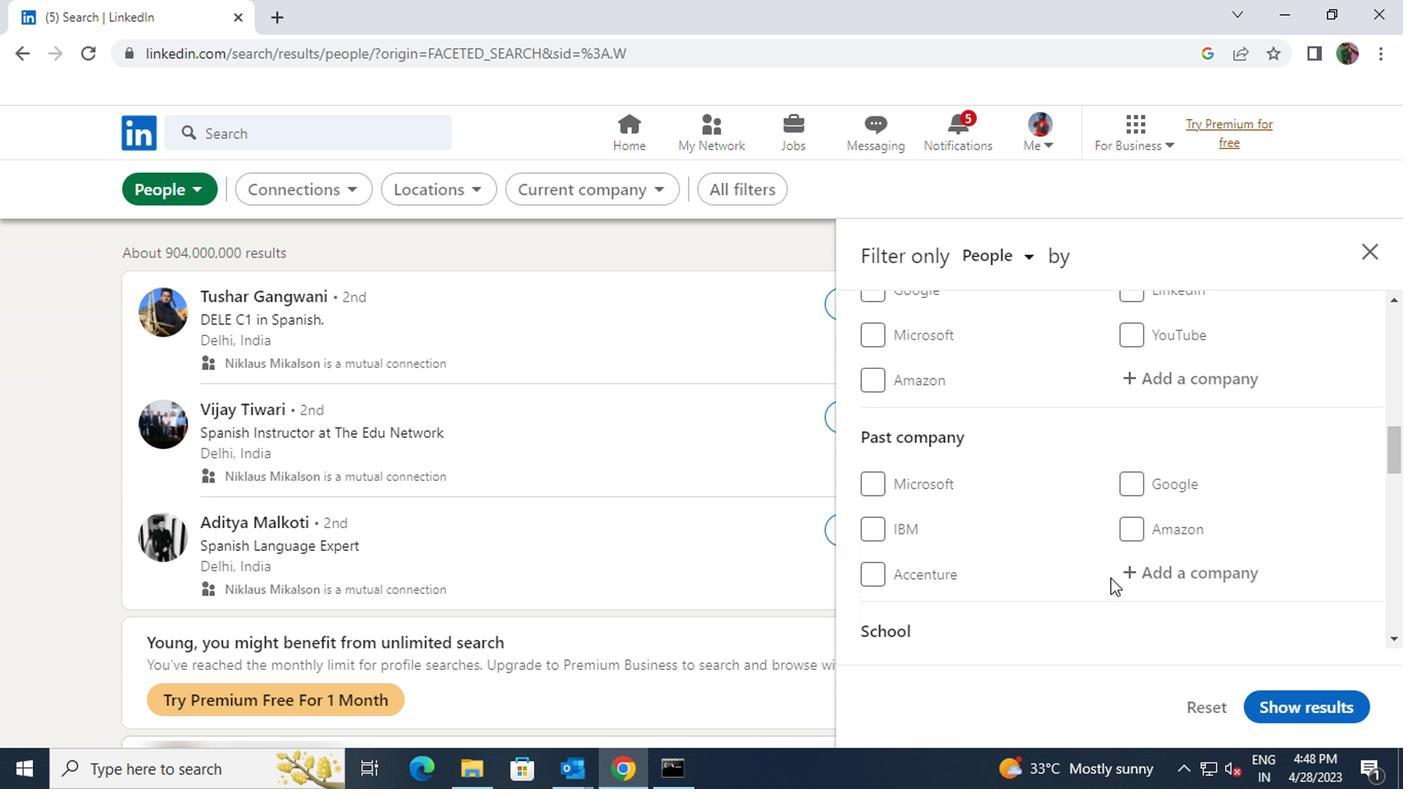 
Action: Mouse moved to (1104, 578)
Screenshot: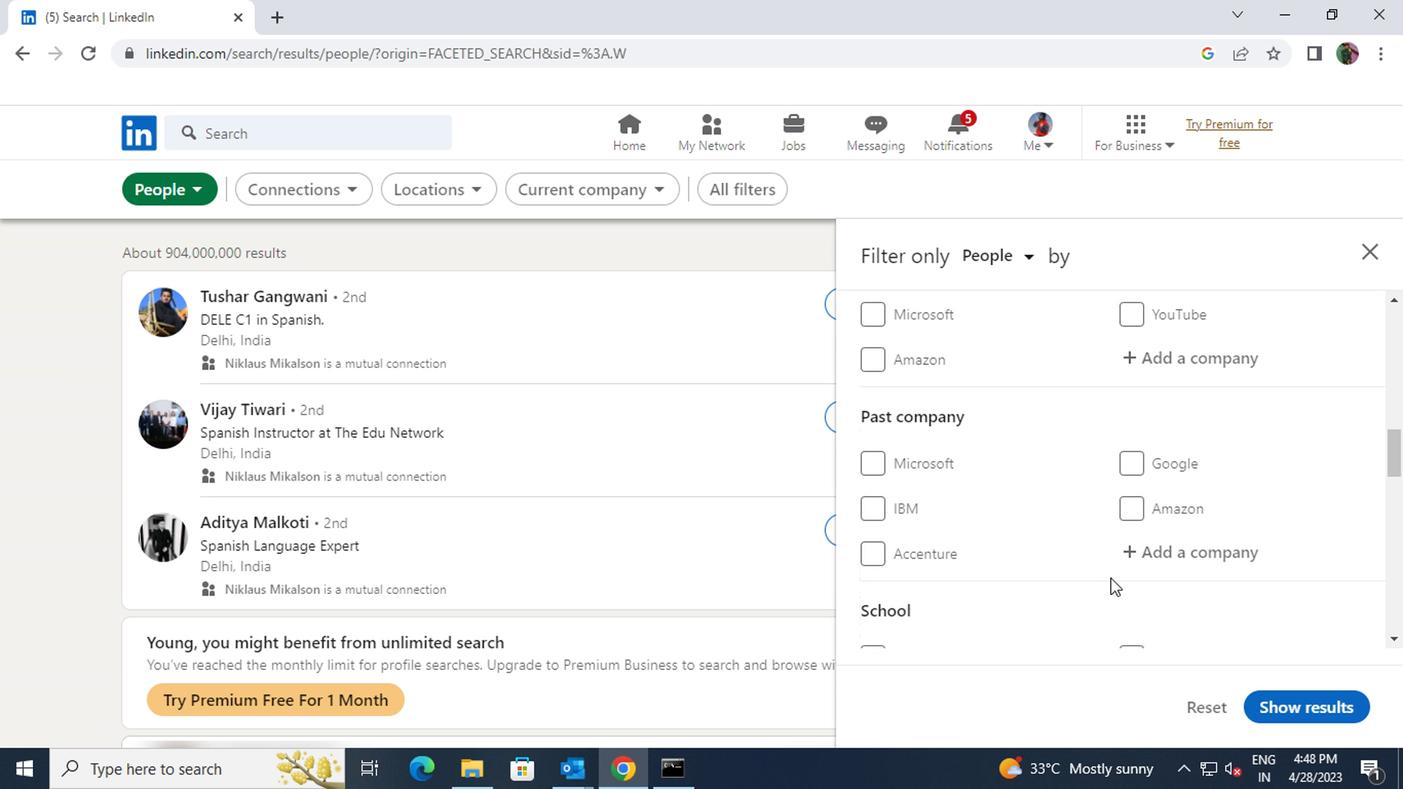 
Action: Mouse scrolled (1104, 577) with delta (0, 0)
Screenshot: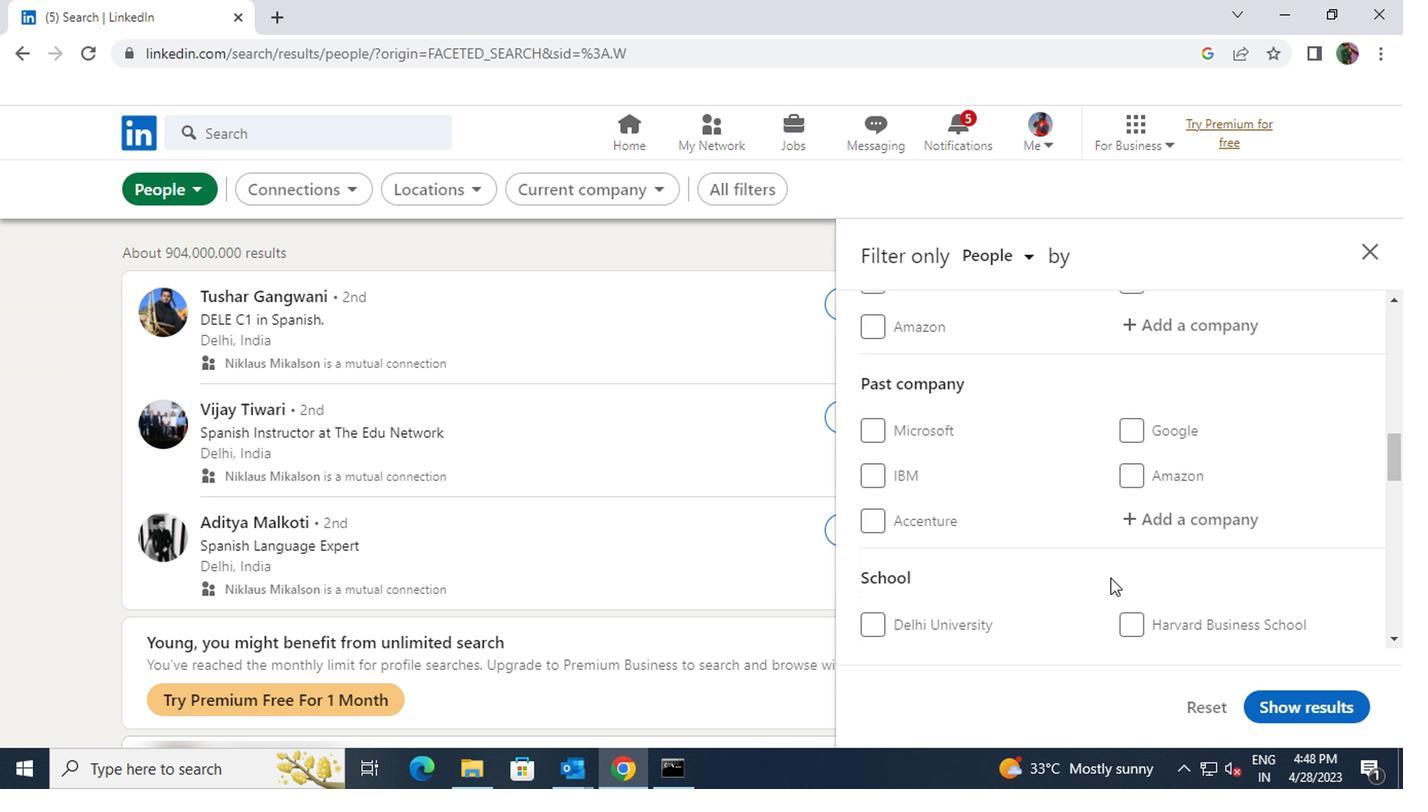 
Action: Mouse scrolled (1104, 577) with delta (0, 0)
Screenshot: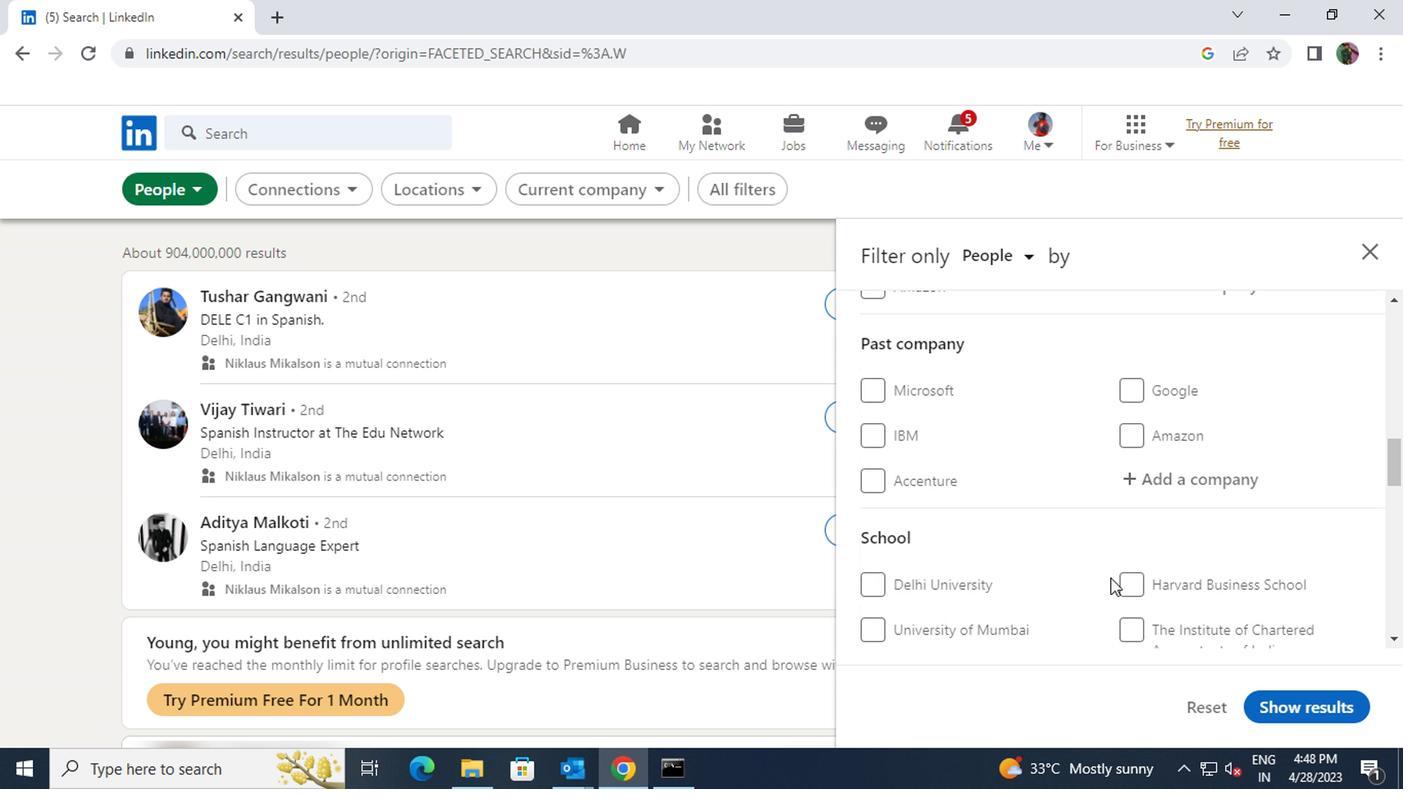 
Action: Mouse moved to (1103, 576)
Screenshot: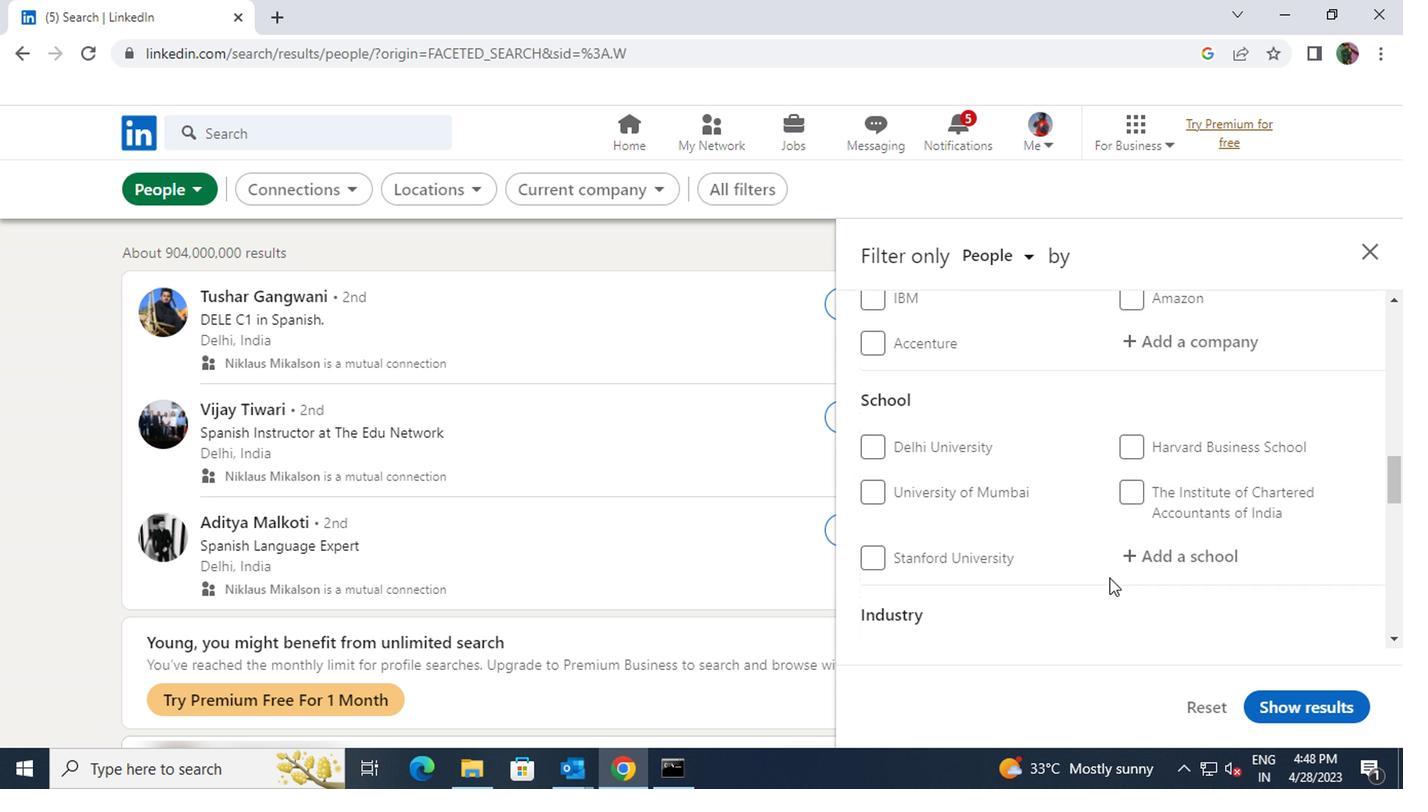 
Action: Mouse scrolled (1103, 575) with delta (0, 0)
Screenshot: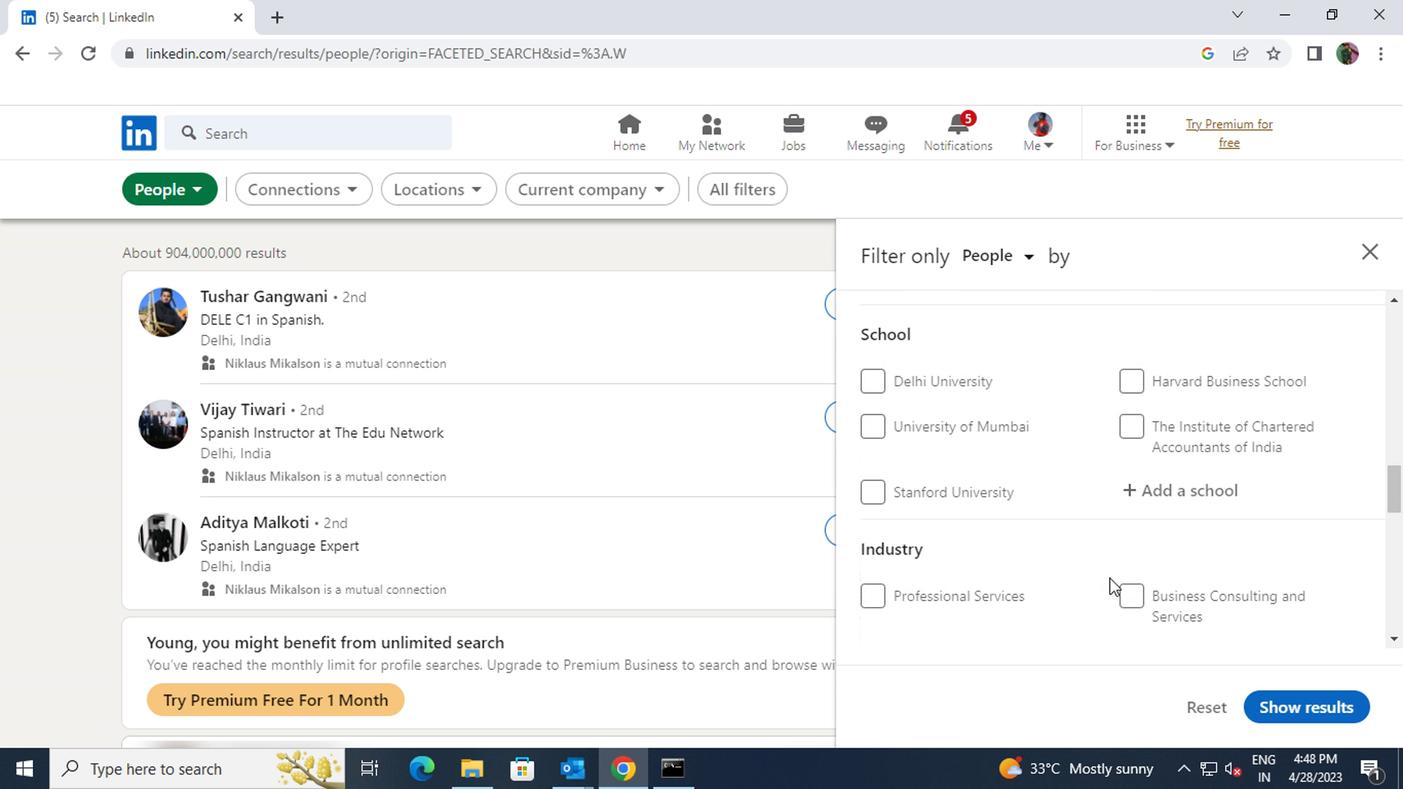
Action: Mouse scrolled (1103, 575) with delta (0, 0)
Screenshot: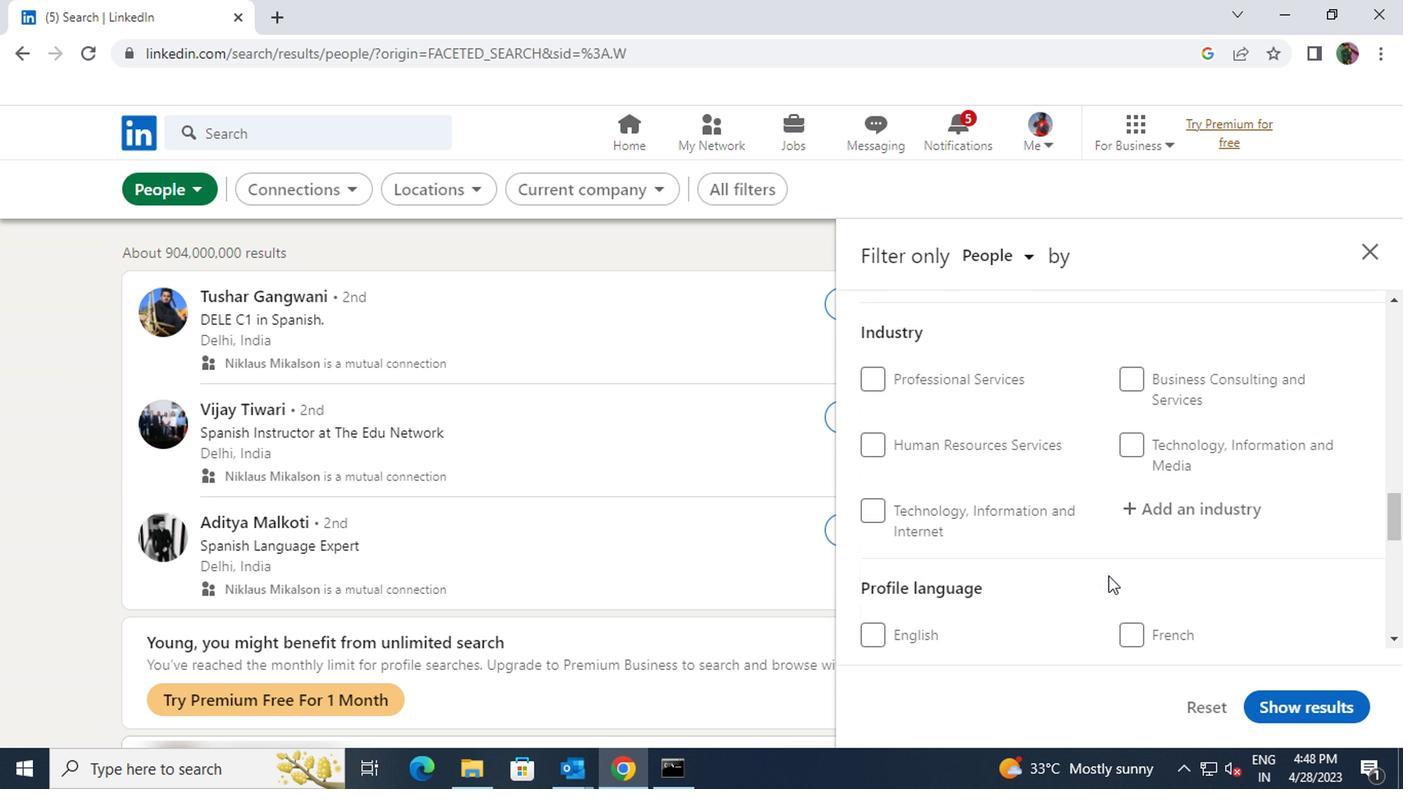 
Action: Mouse moved to (1135, 552)
Screenshot: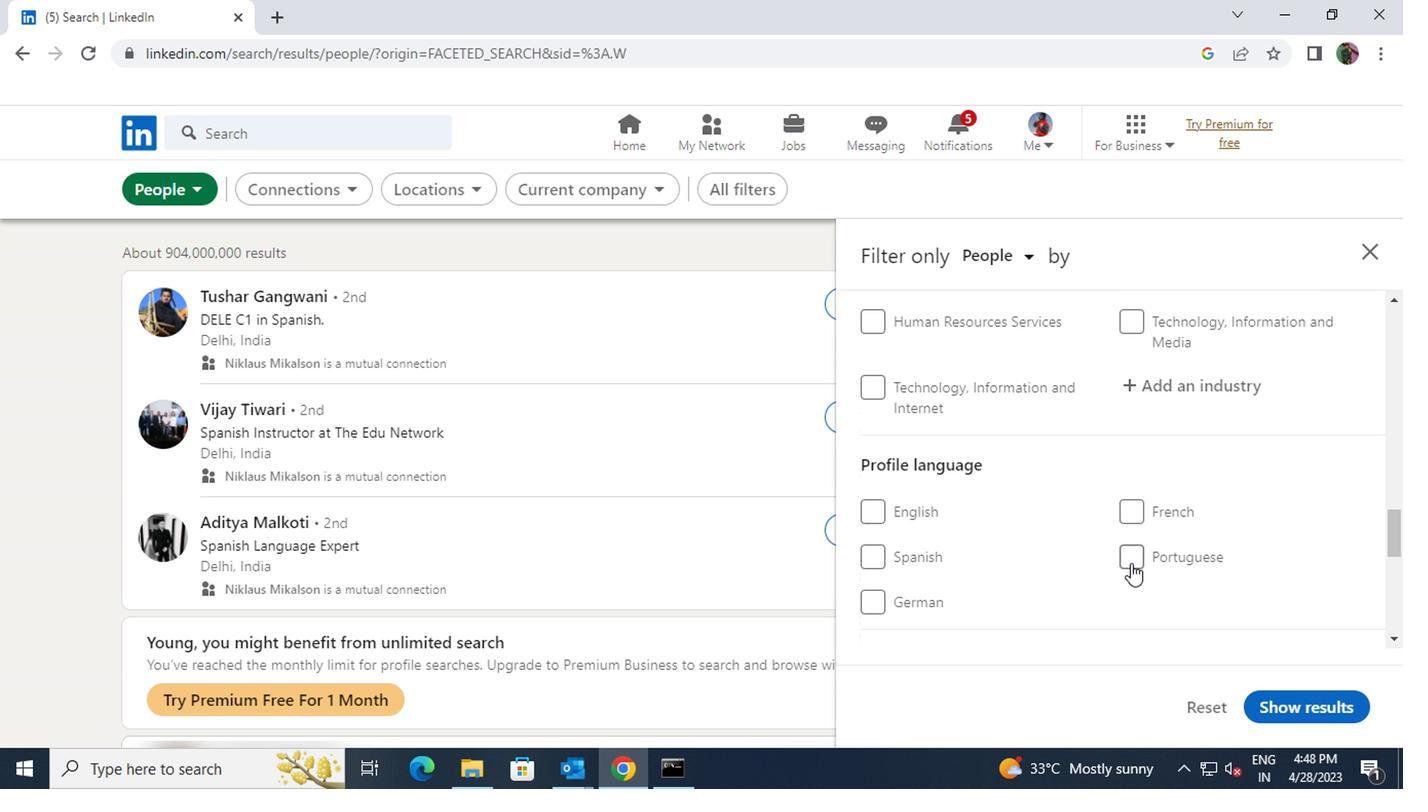 
Action: Mouse pressed left at (1135, 552)
Screenshot: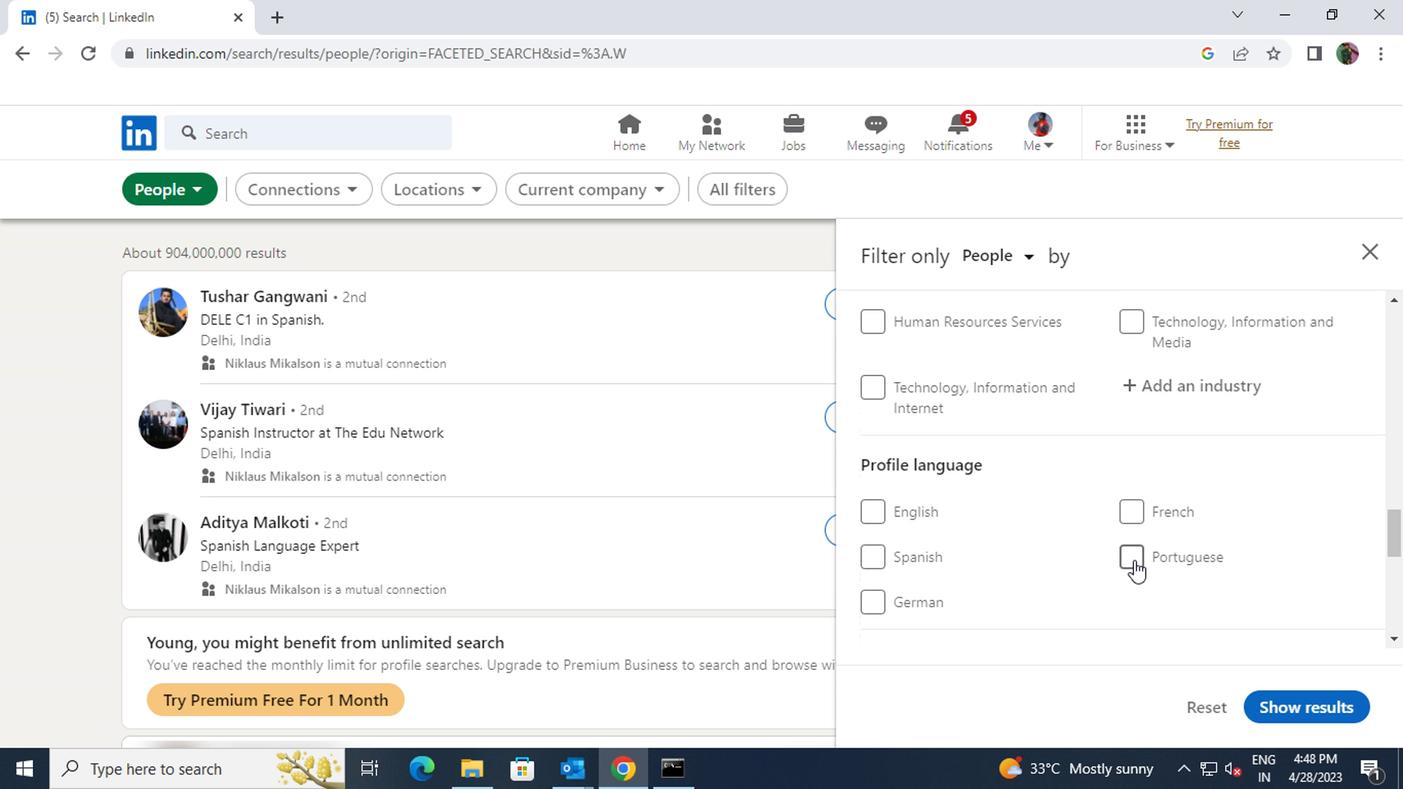 
Action: Mouse scrolled (1135, 554) with delta (0, 1)
Screenshot: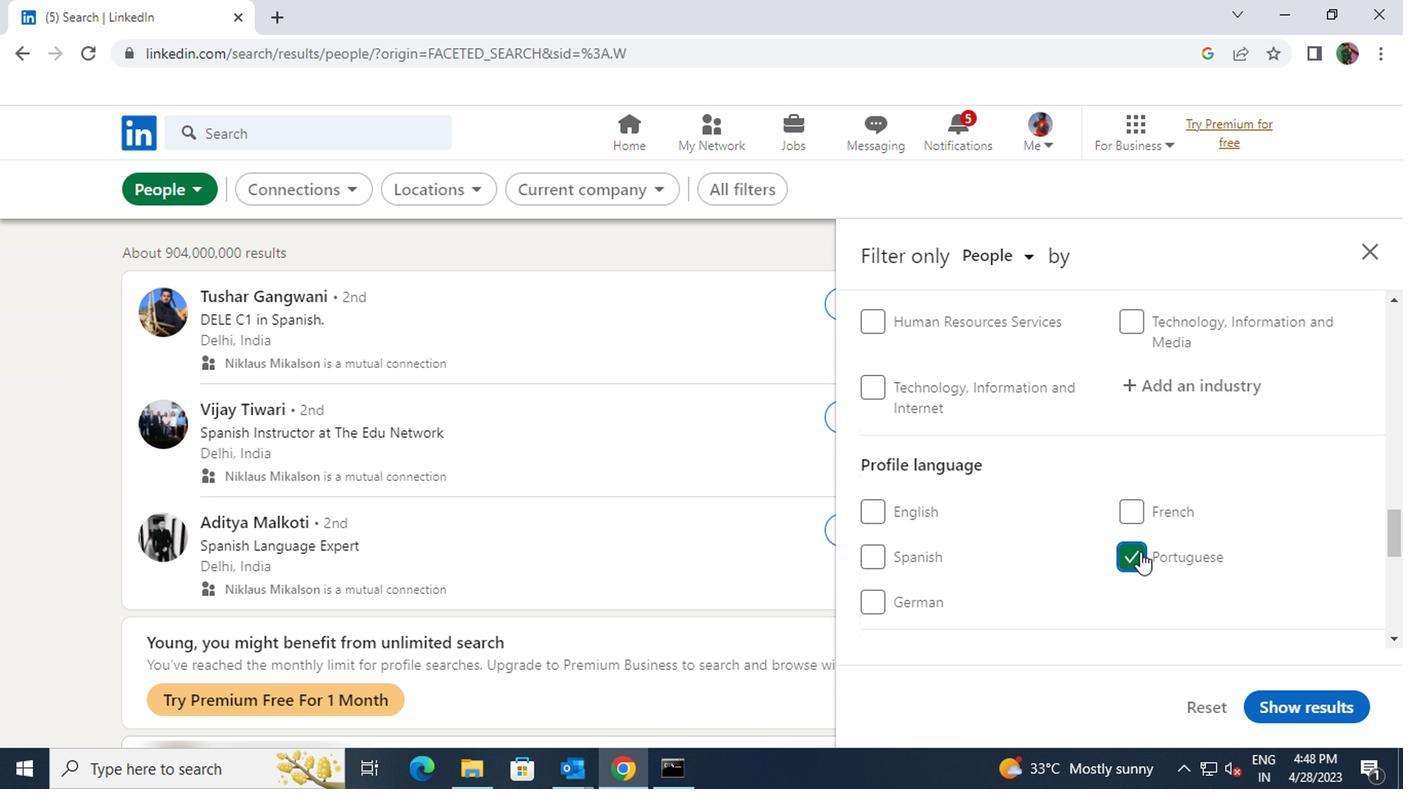 
Action: Mouse scrolled (1135, 554) with delta (0, 1)
Screenshot: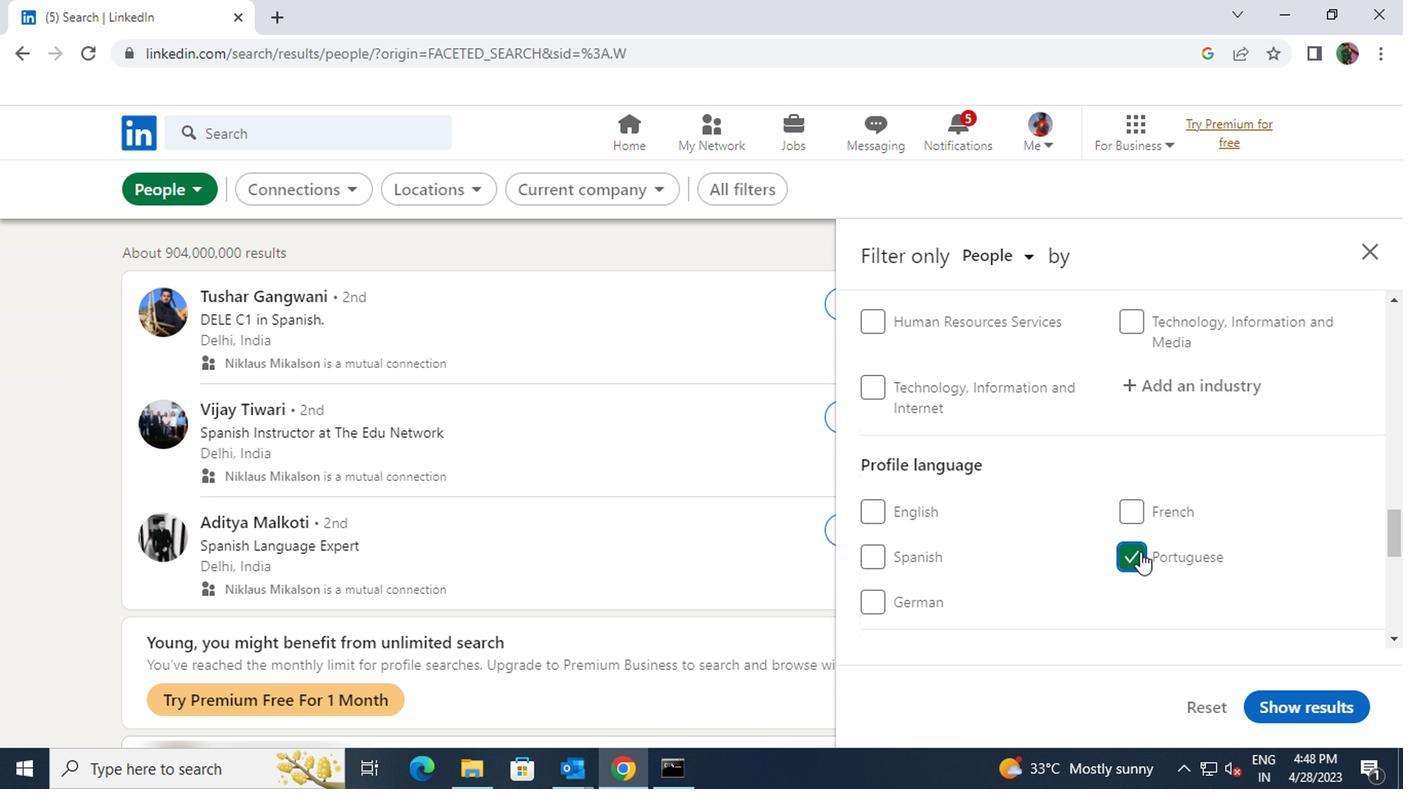 
Action: Mouse scrolled (1135, 554) with delta (0, 1)
Screenshot: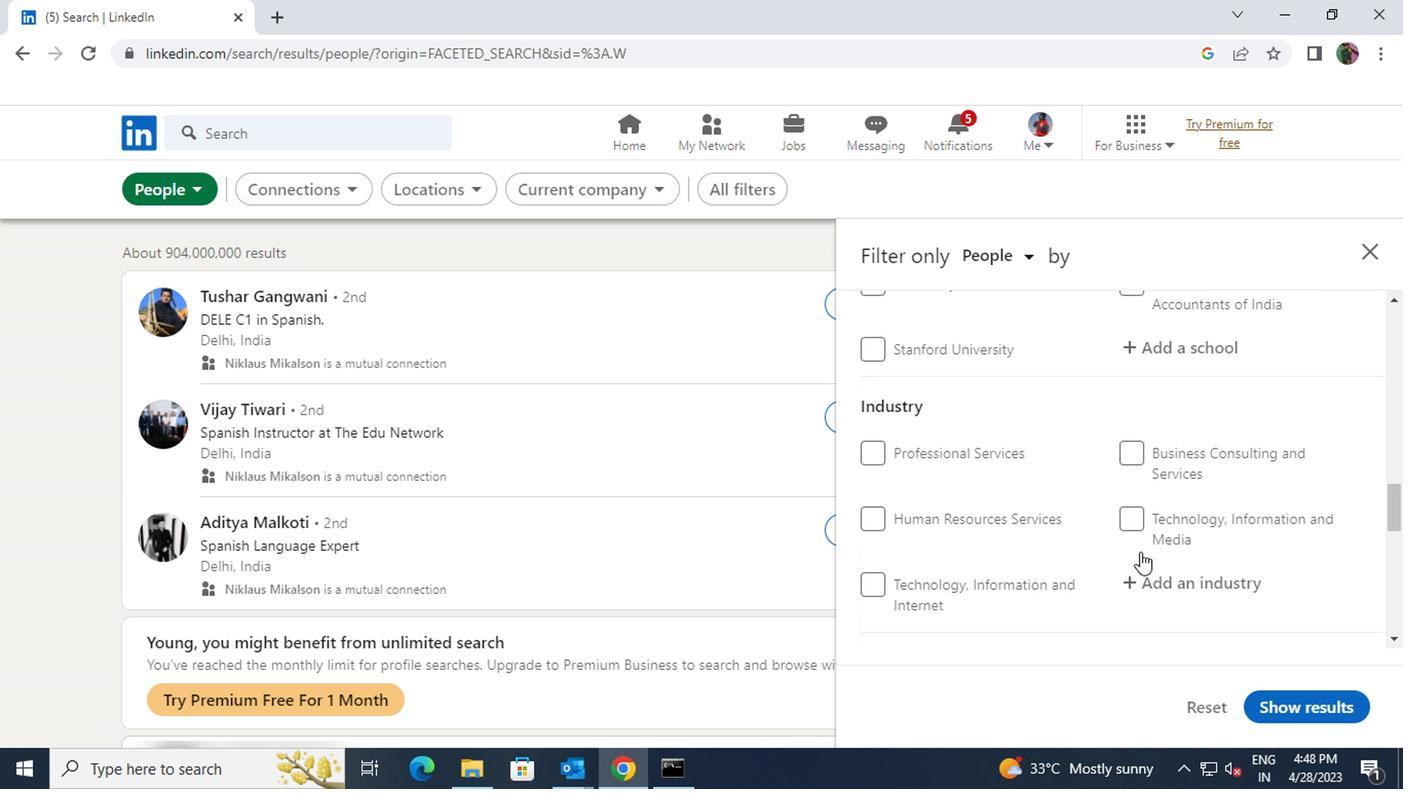 
Action: Mouse scrolled (1135, 554) with delta (0, 1)
Screenshot: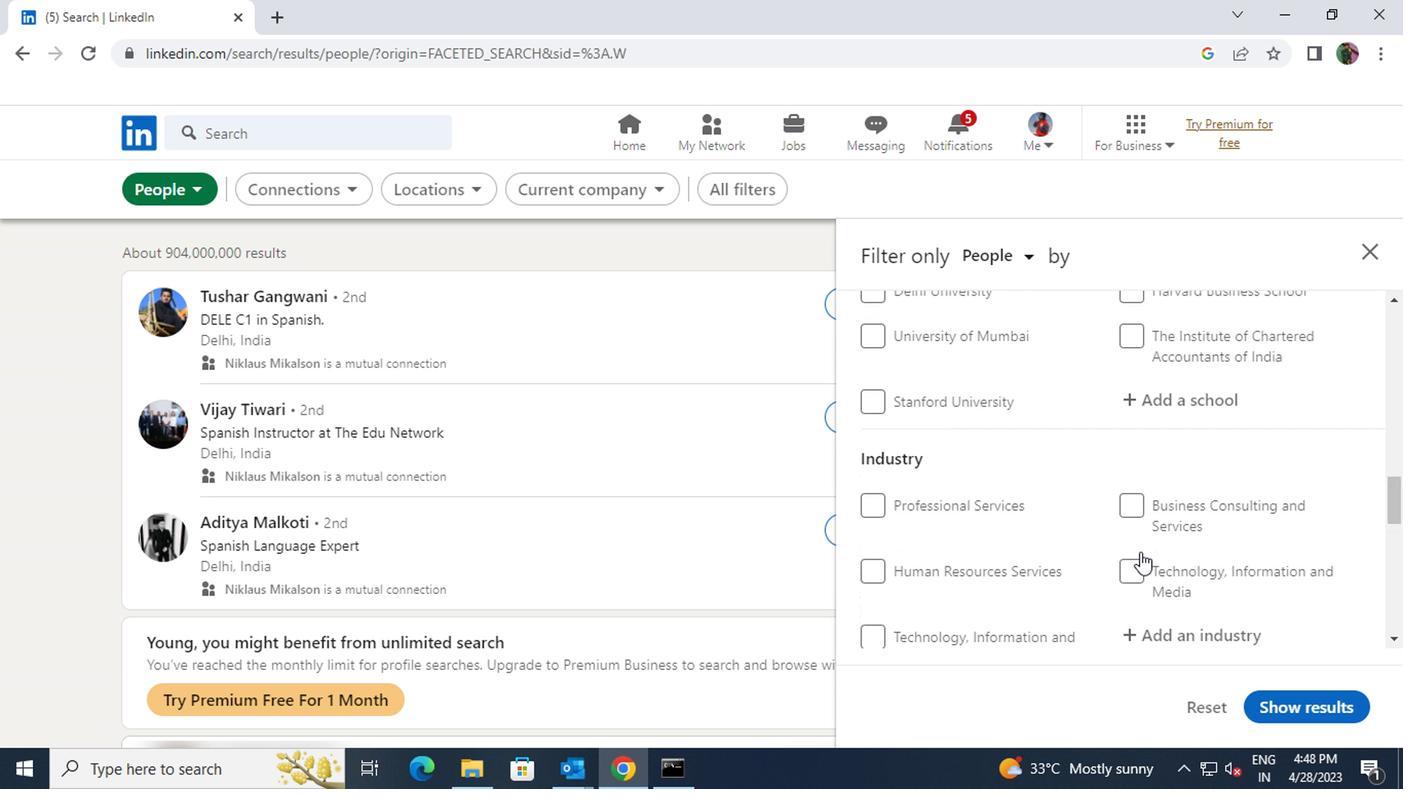 
Action: Mouse scrolled (1135, 554) with delta (0, 1)
Screenshot: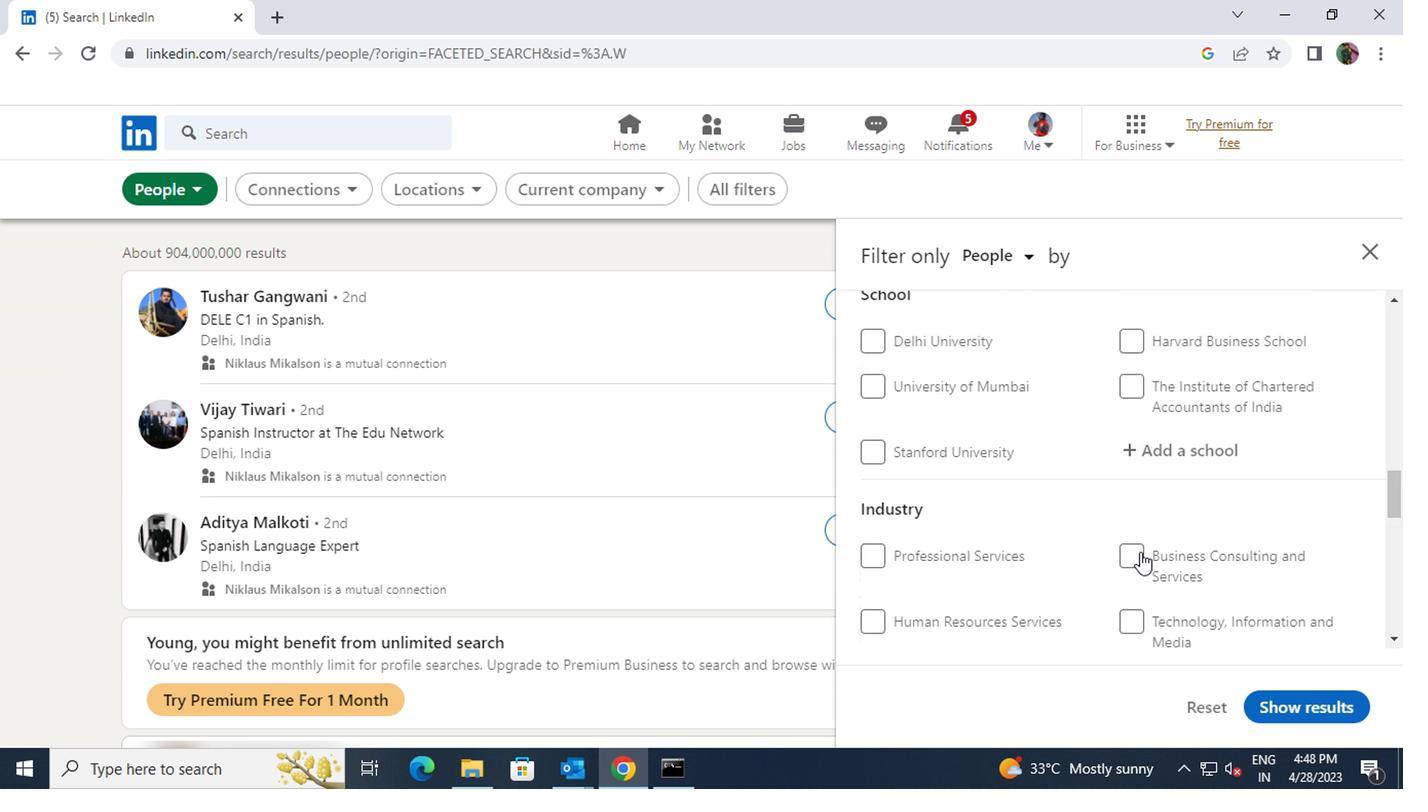 
Action: Mouse scrolled (1135, 554) with delta (0, 1)
Screenshot: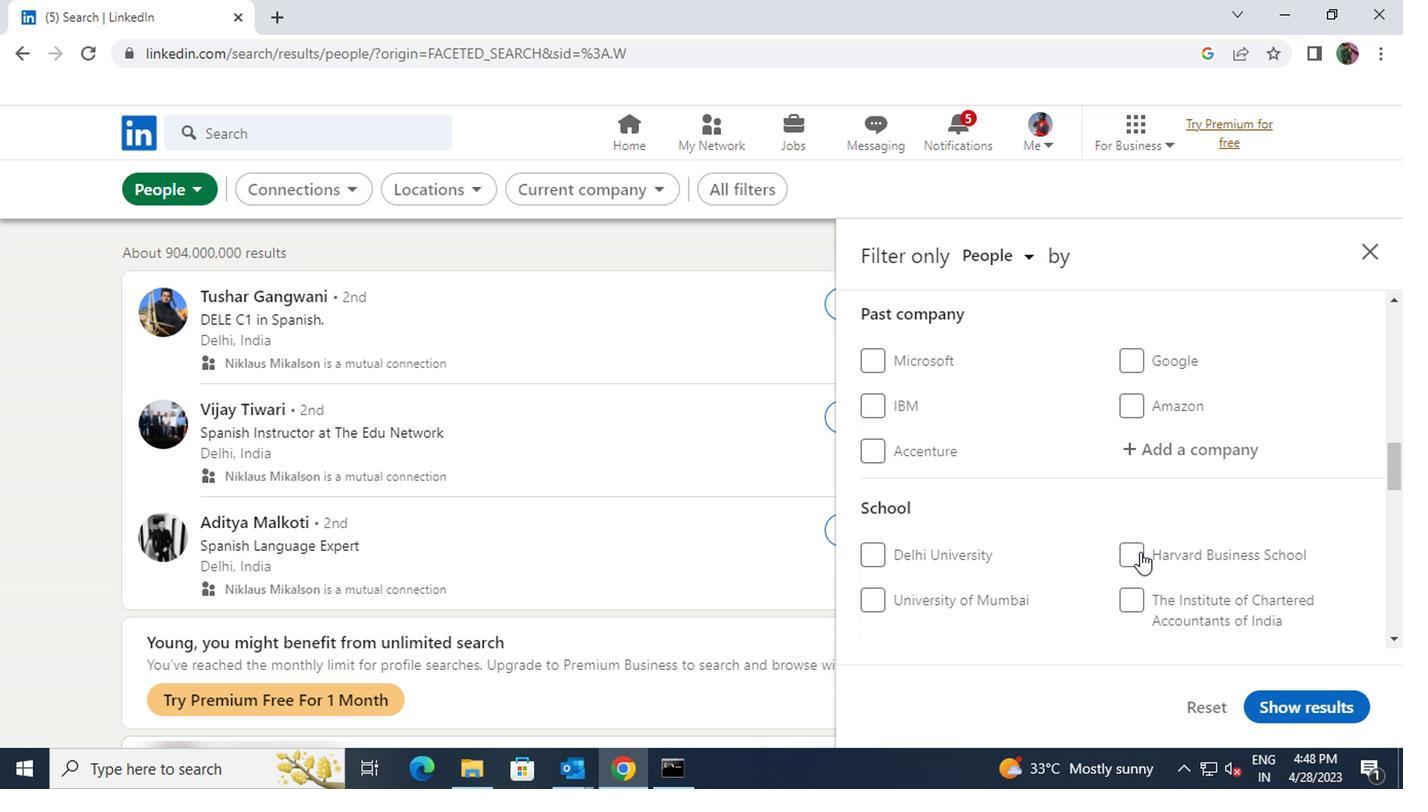 
Action: Mouse scrolled (1135, 554) with delta (0, 1)
Screenshot: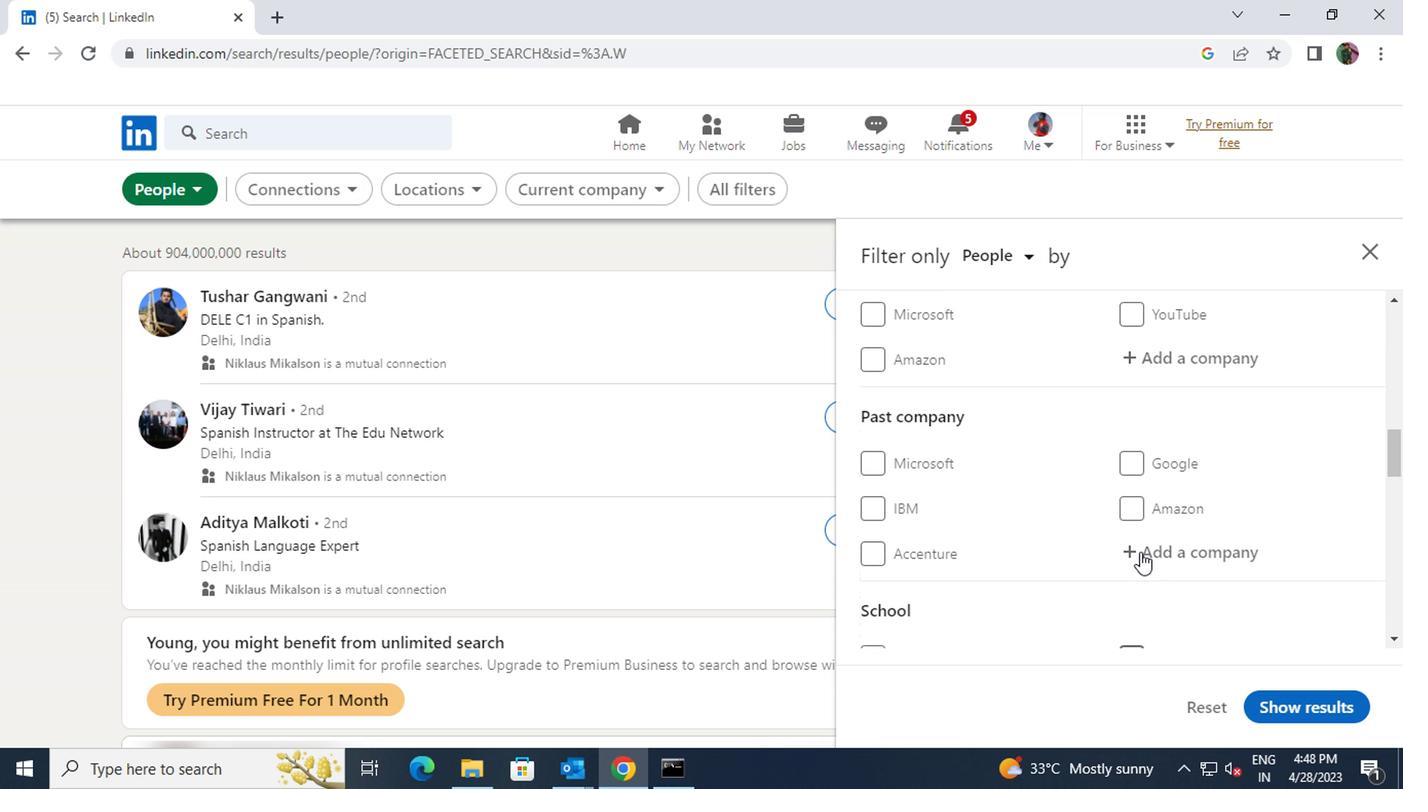 
Action: Mouse scrolled (1135, 554) with delta (0, 1)
Screenshot: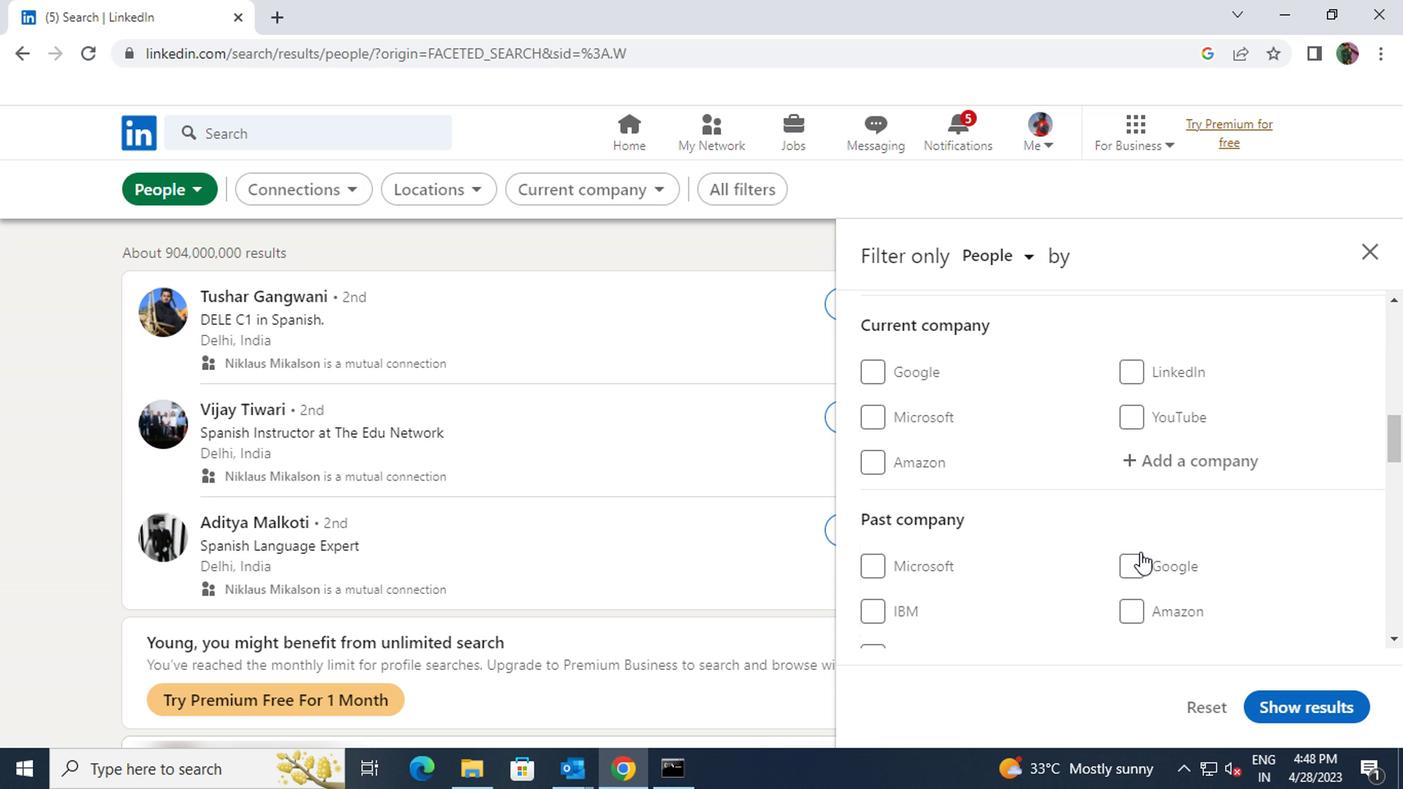 
Action: Mouse moved to (1137, 564)
Screenshot: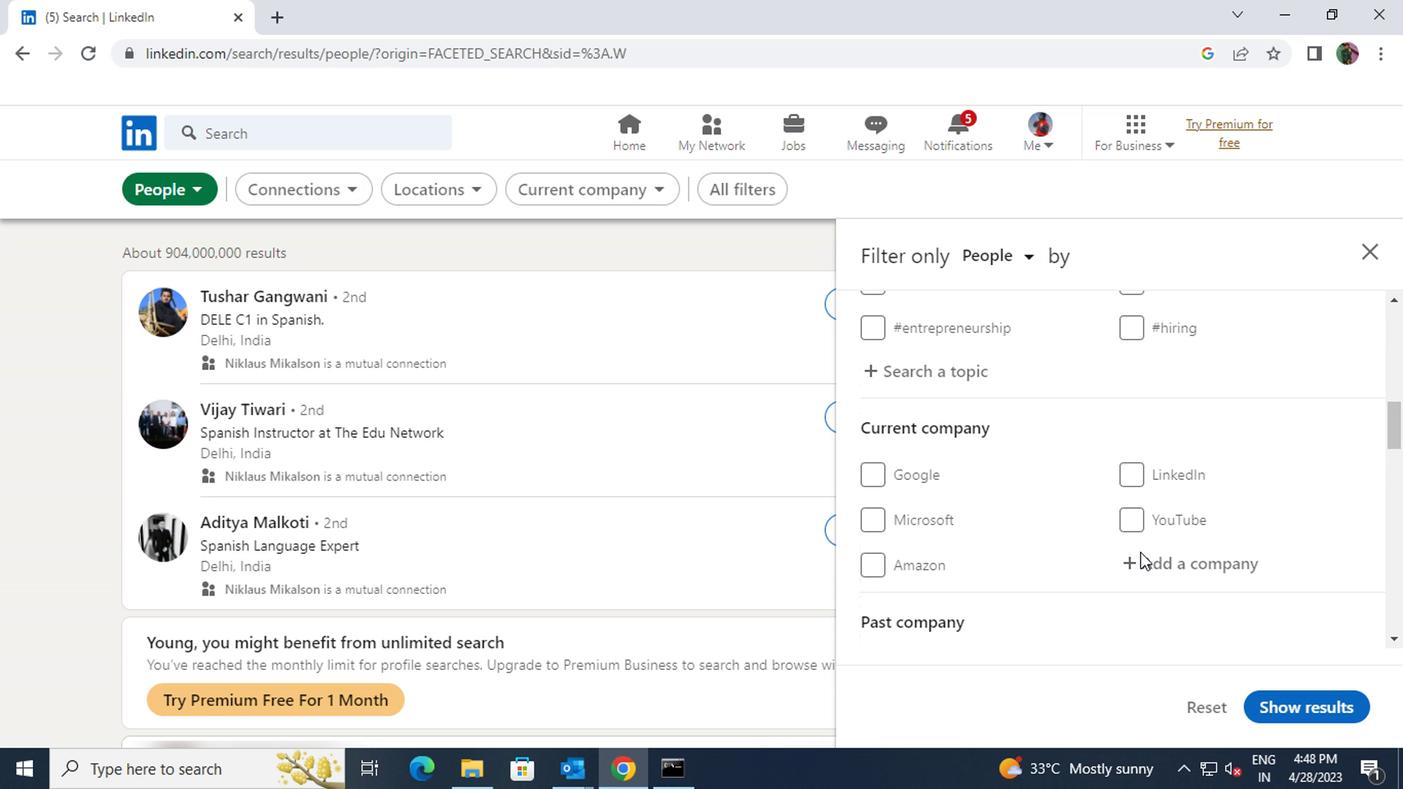 
Action: Mouse pressed left at (1137, 564)
Screenshot: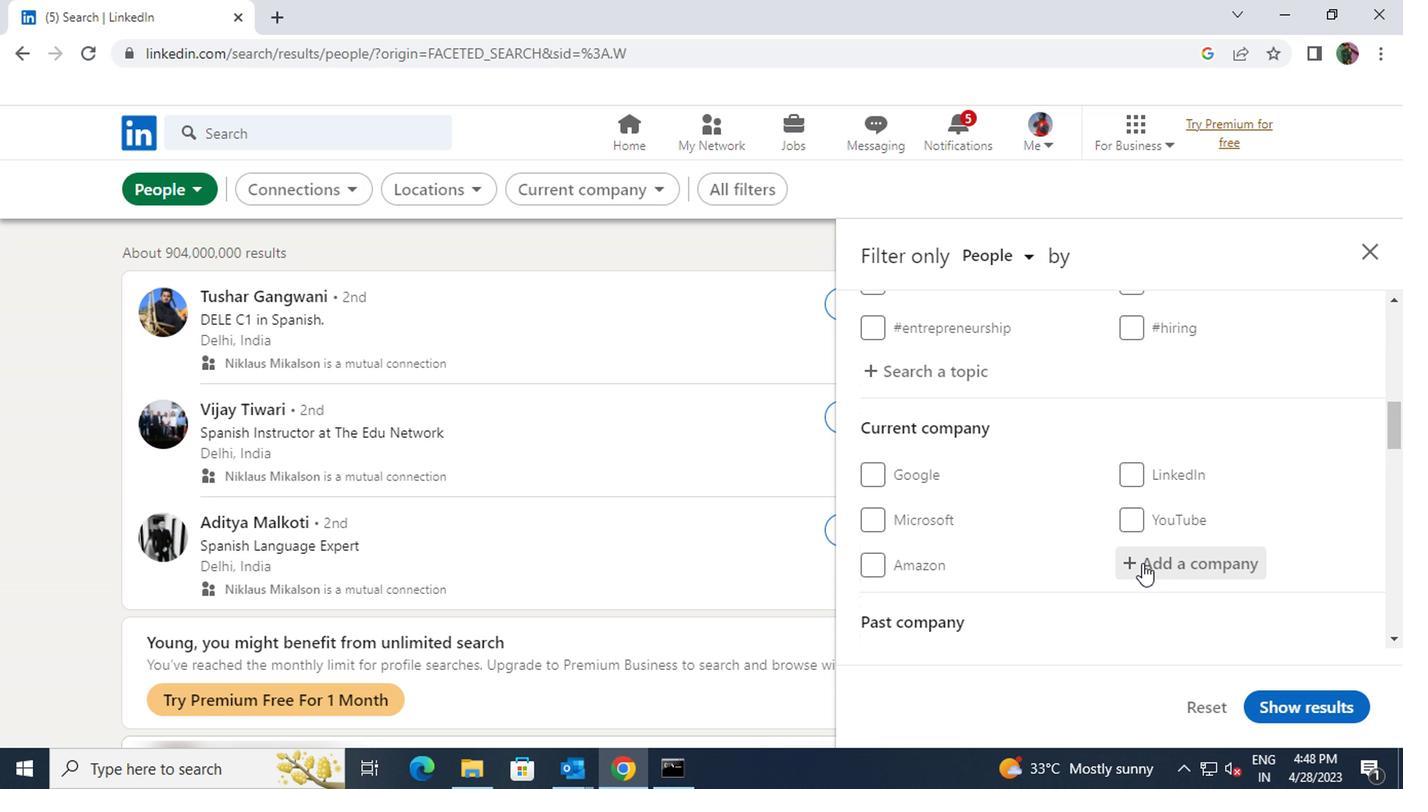 
Action: Key pressed <Key.shift>SCHIN
Screenshot: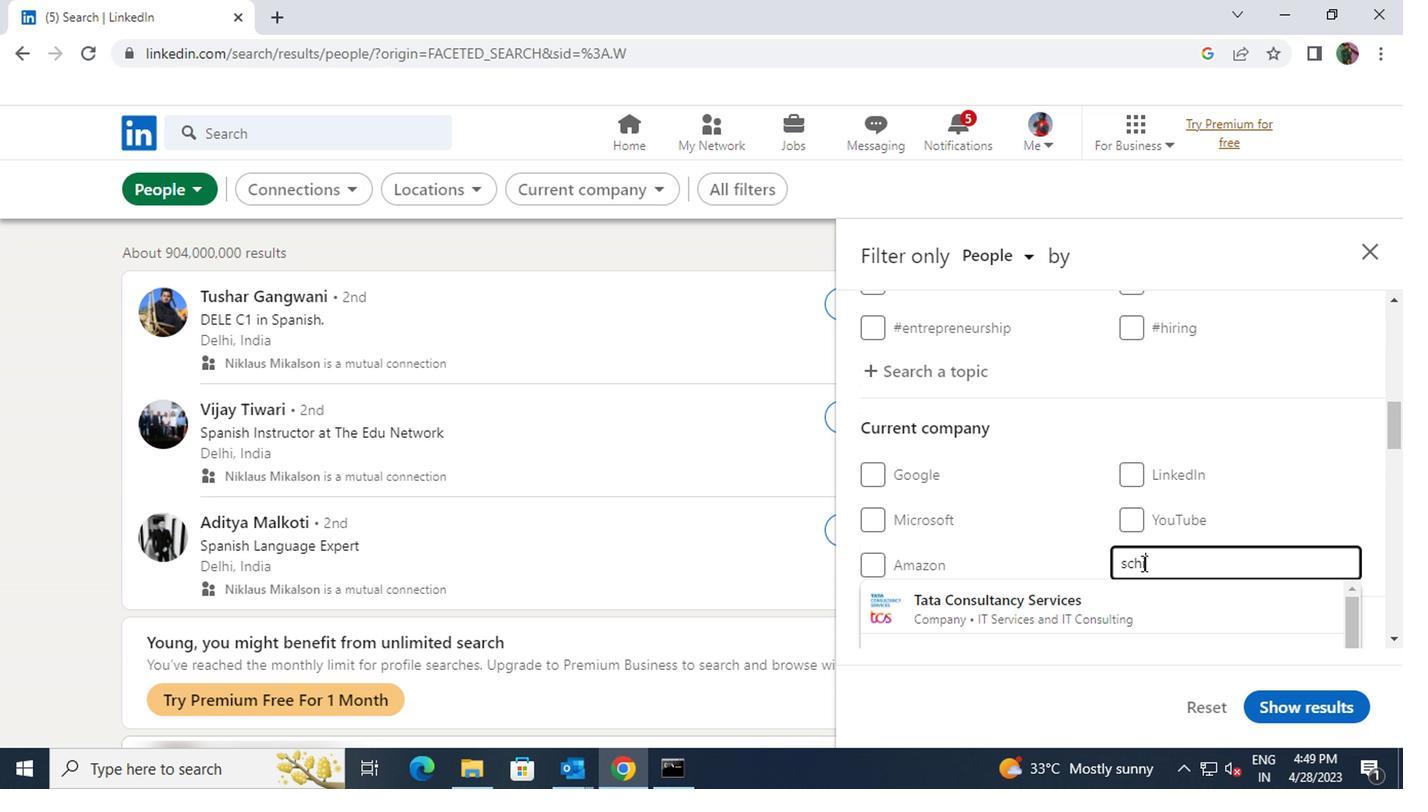
Action: Mouse moved to (1136, 570)
Screenshot: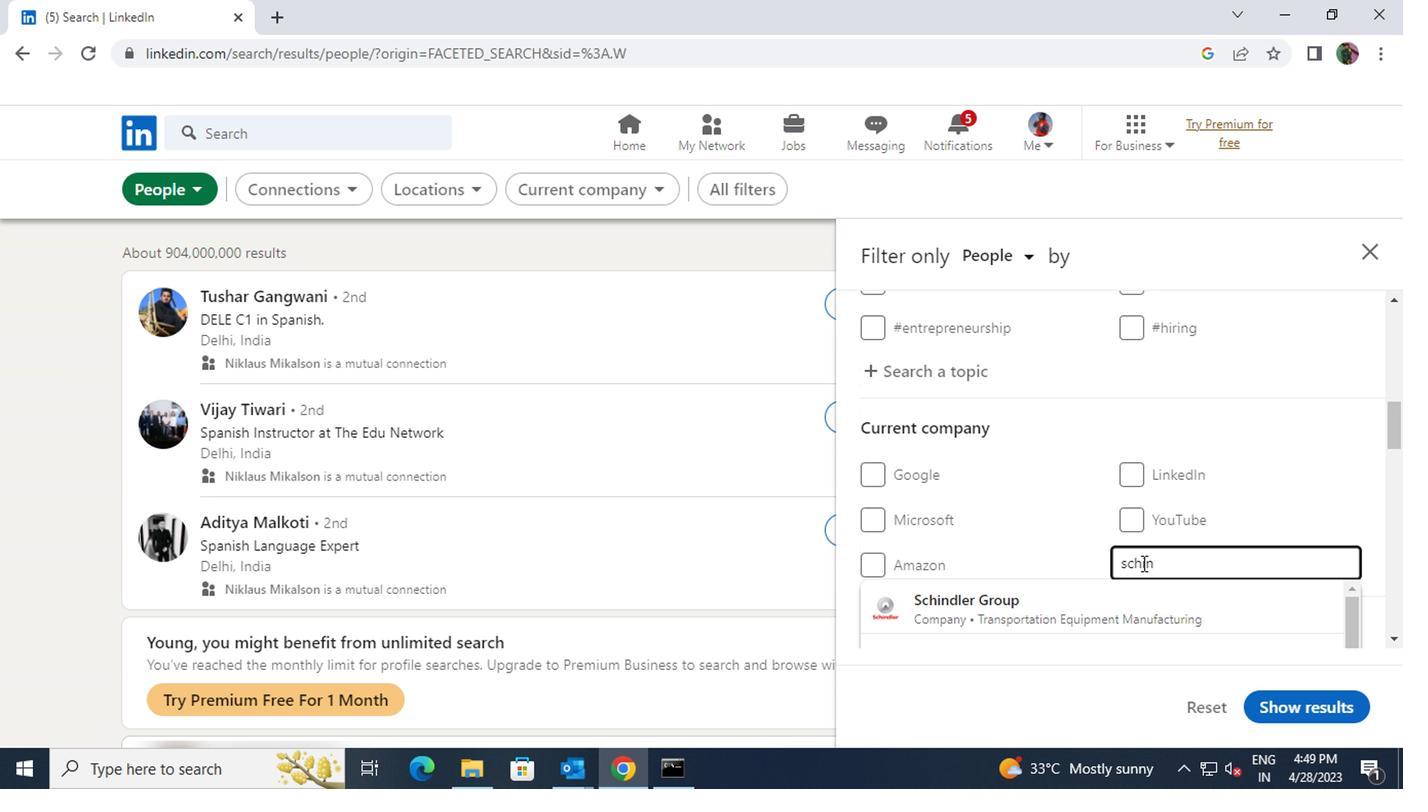 
Action: Mouse scrolled (1136, 568) with delta (0, -1)
Screenshot: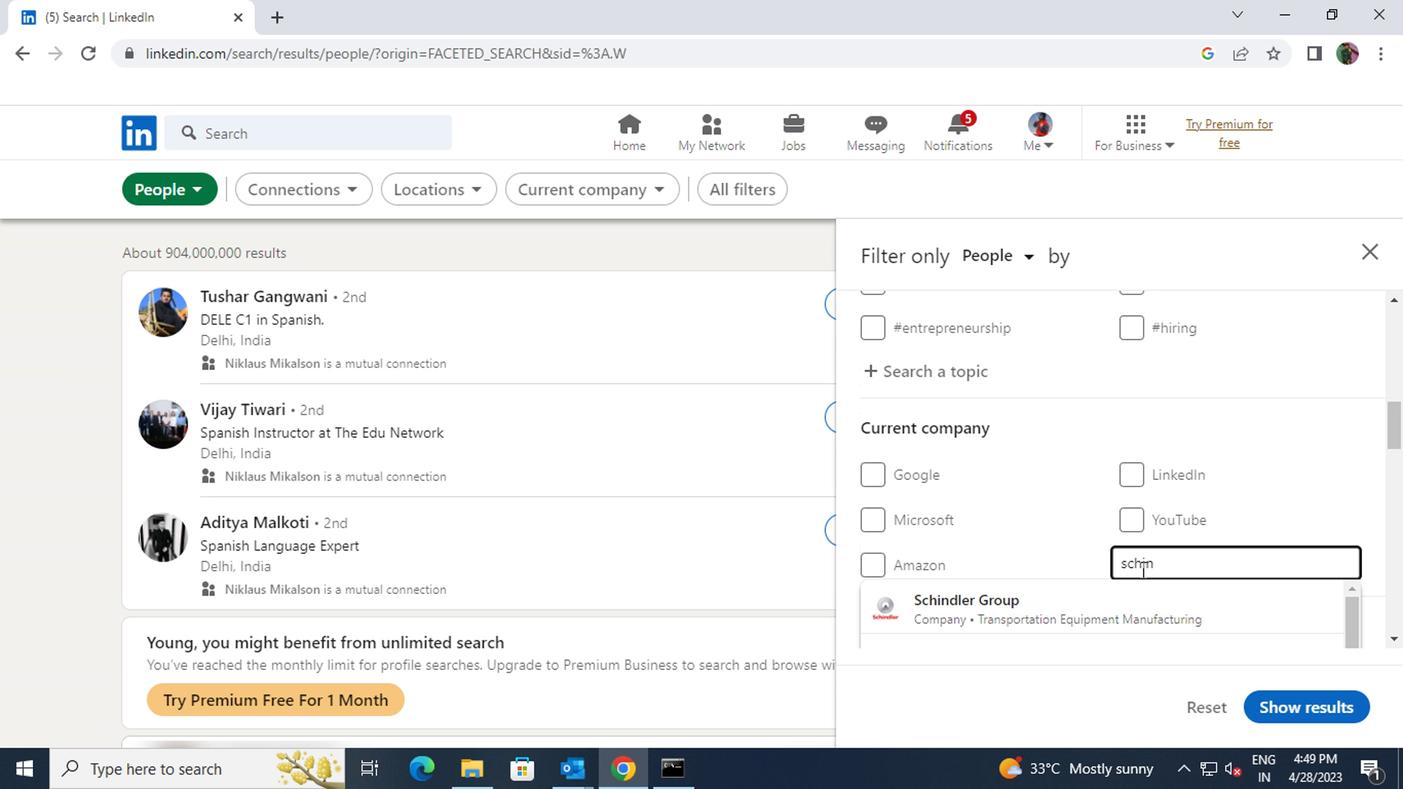 
Action: Mouse moved to (1133, 603)
Screenshot: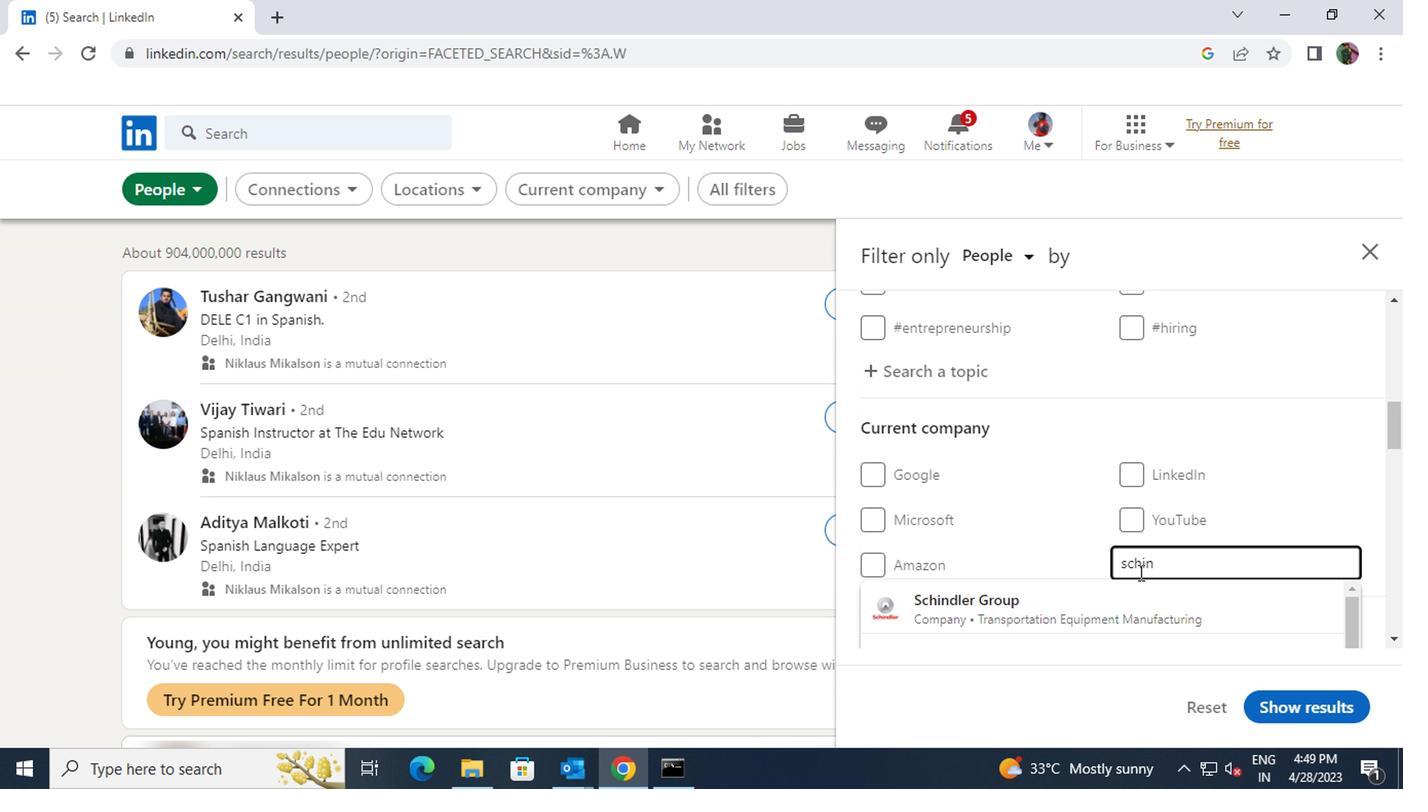 
Action: Mouse scrolled (1133, 603) with delta (0, 0)
Screenshot: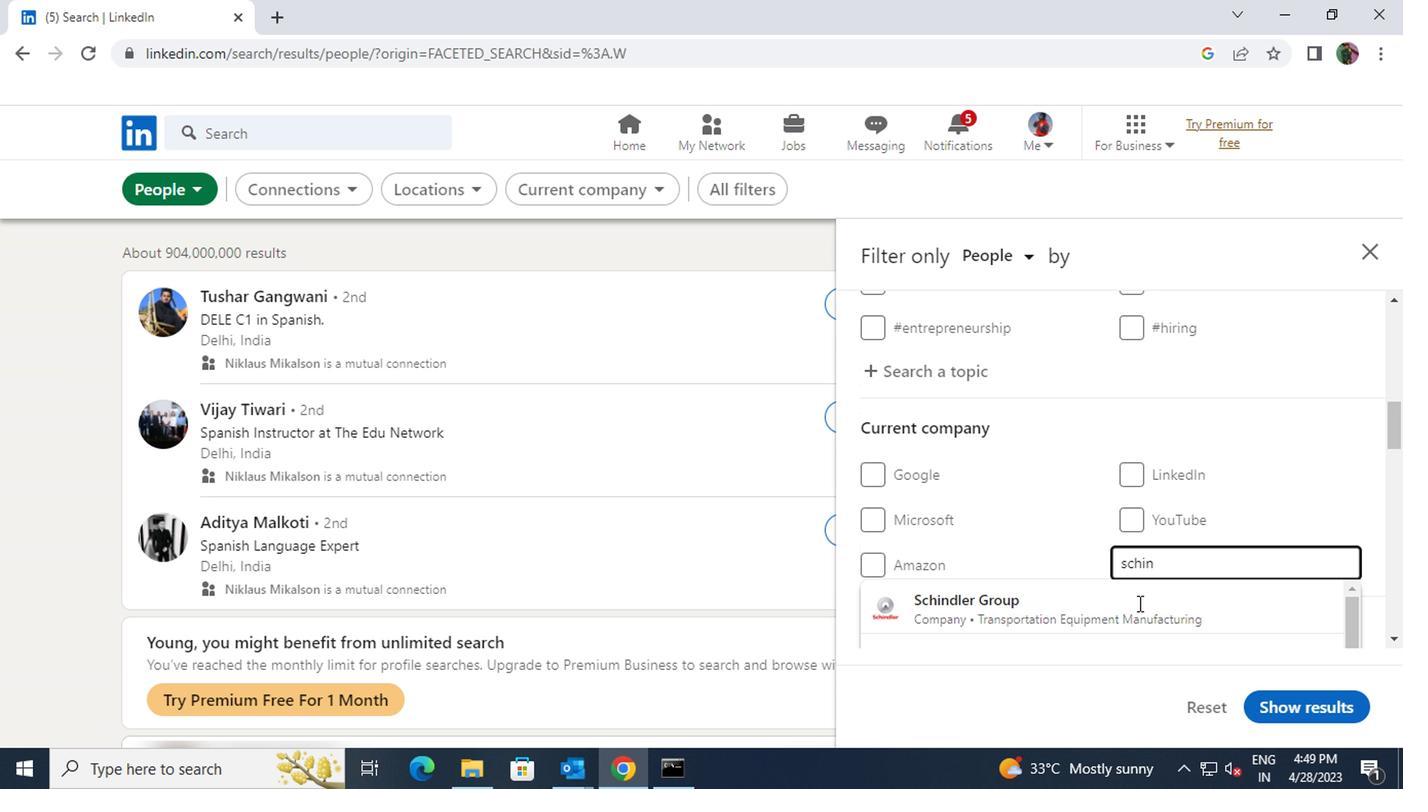 
Action: Mouse moved to (1133, 603)
Screenshot: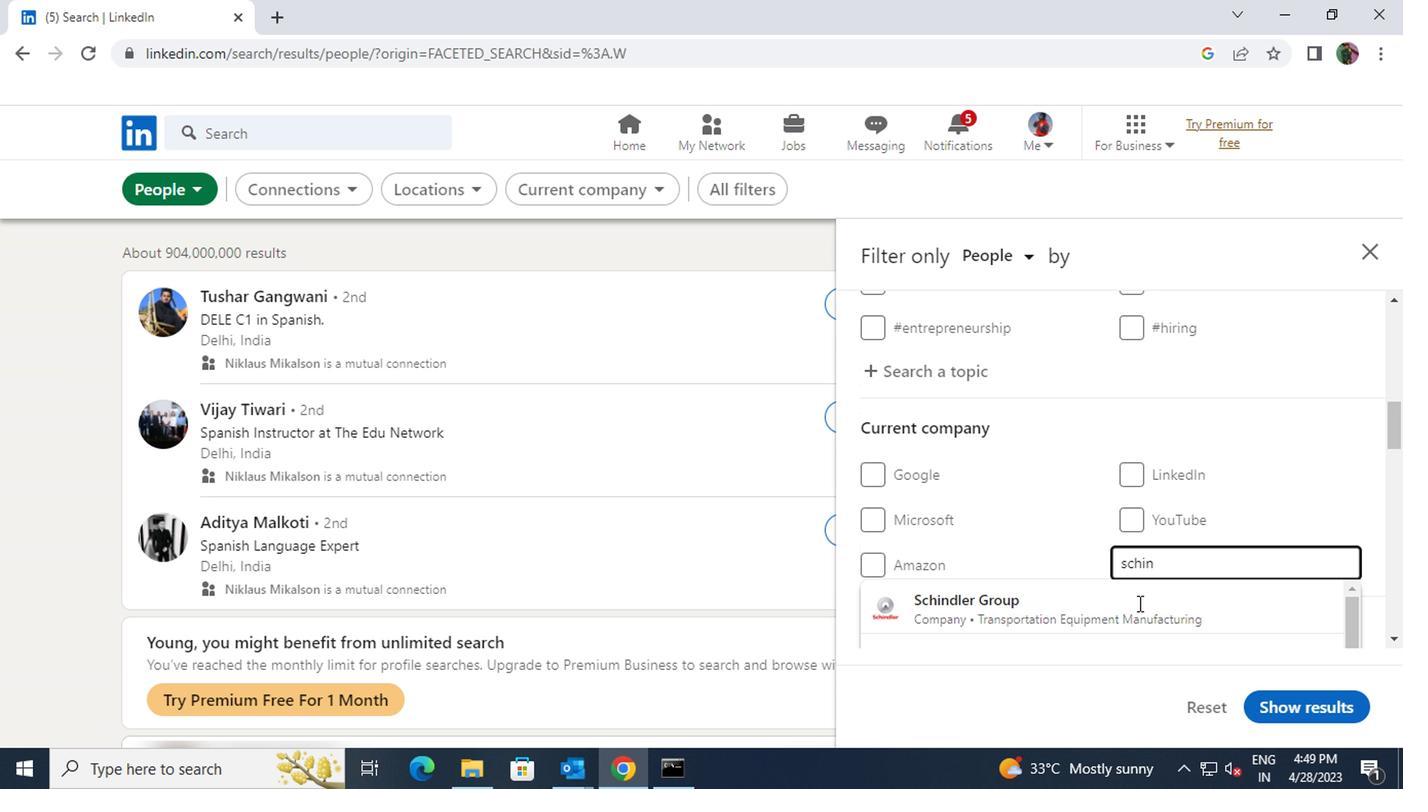 
Action: Mouse scrolled (1133, 603) with delta (0, 0)
Screenshot: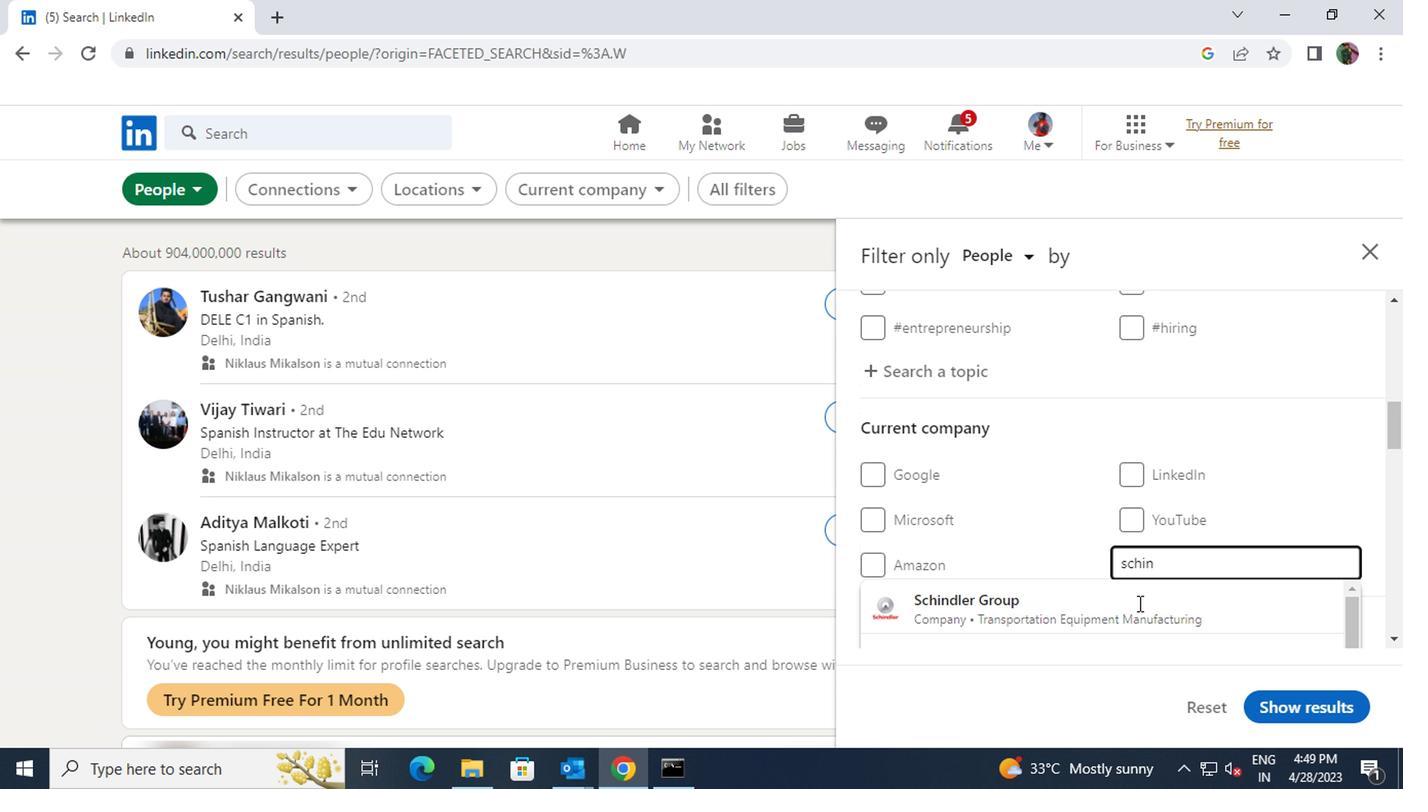 
Action: Mouse moved to (1149, 555)
Screenshot: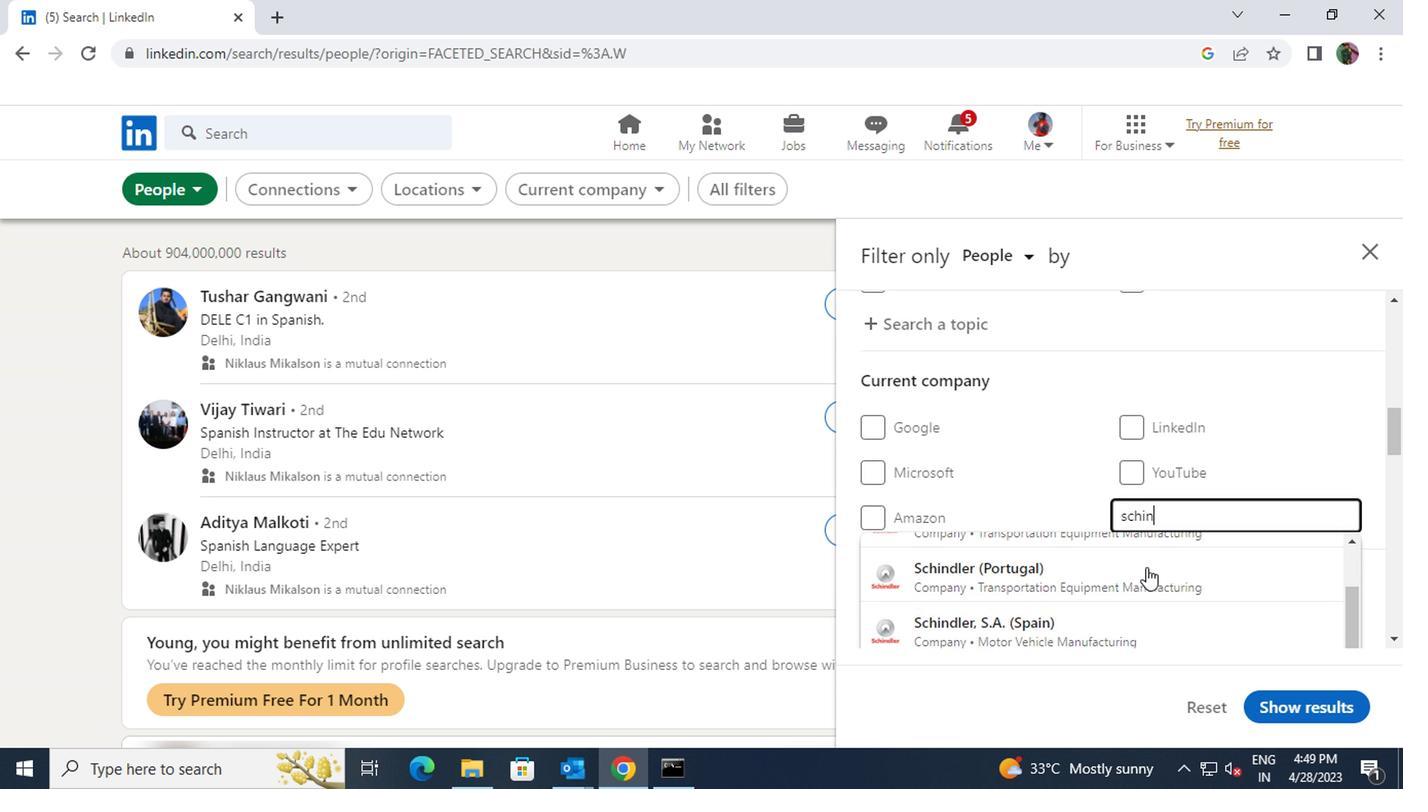 
Action: Mouse pressed left at (1149, 555)
Screenshot: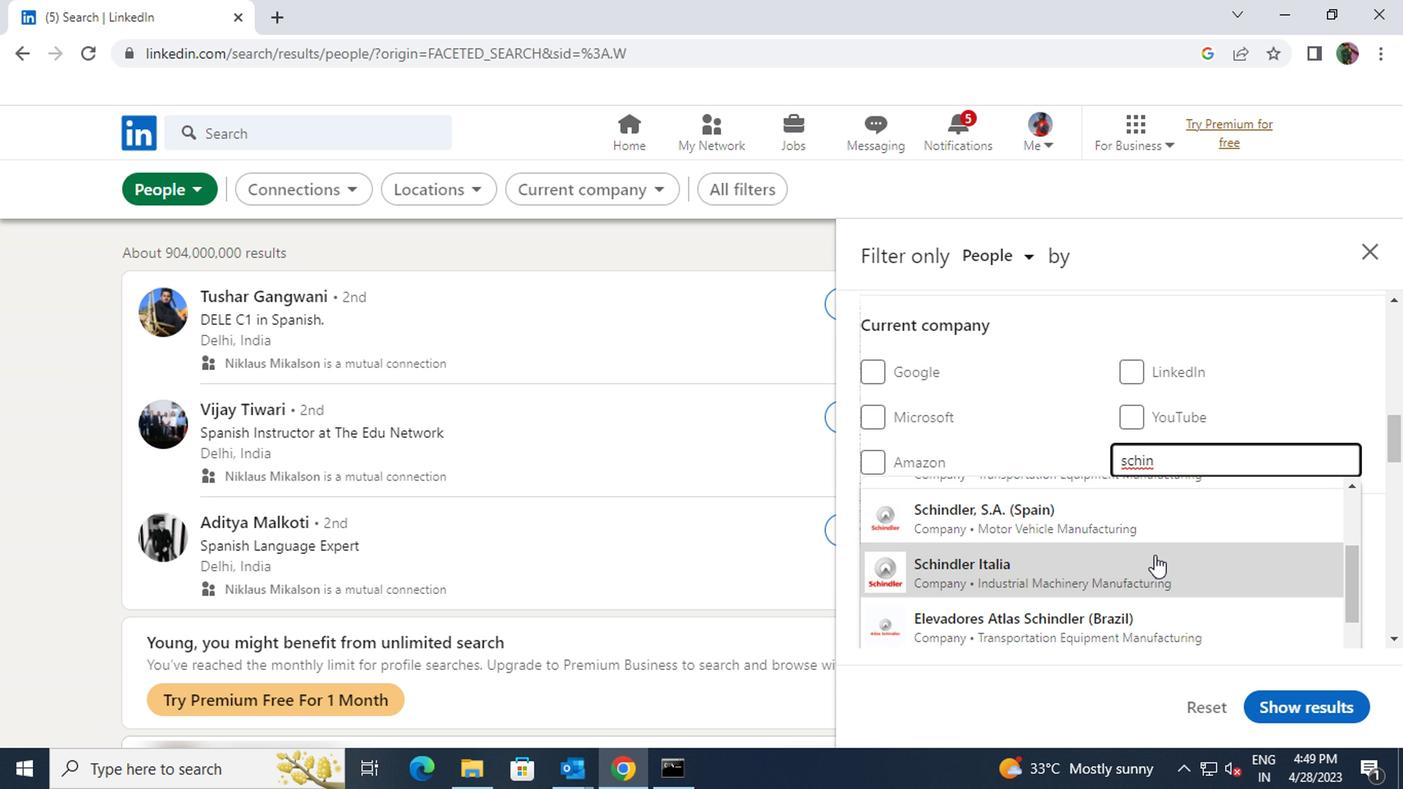 
Action: Mouse scrolled (1149, 554) with delta (0, 0)
Screenshot: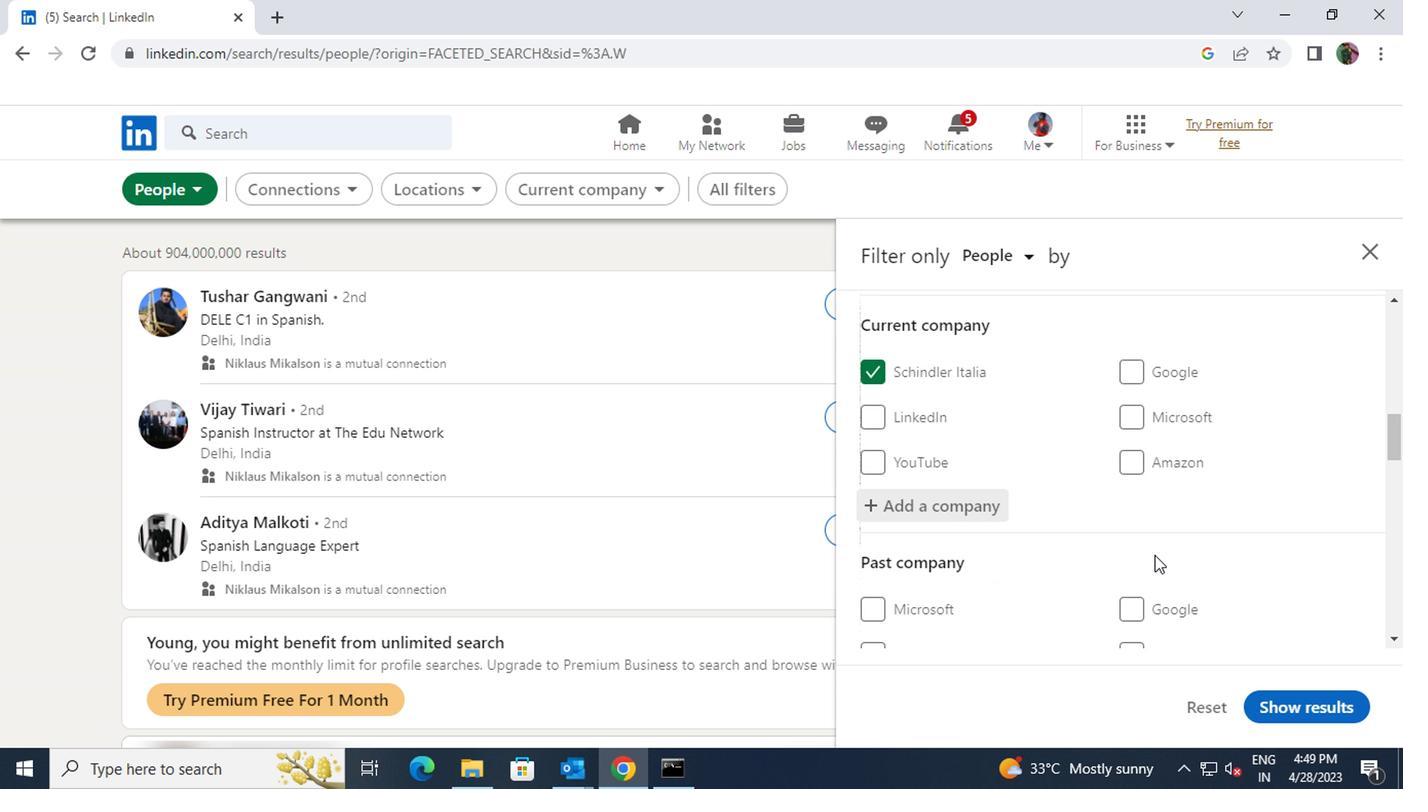 
Action: Mouse scrolled (1149, 554) with delta (0, 0)
Screenshot: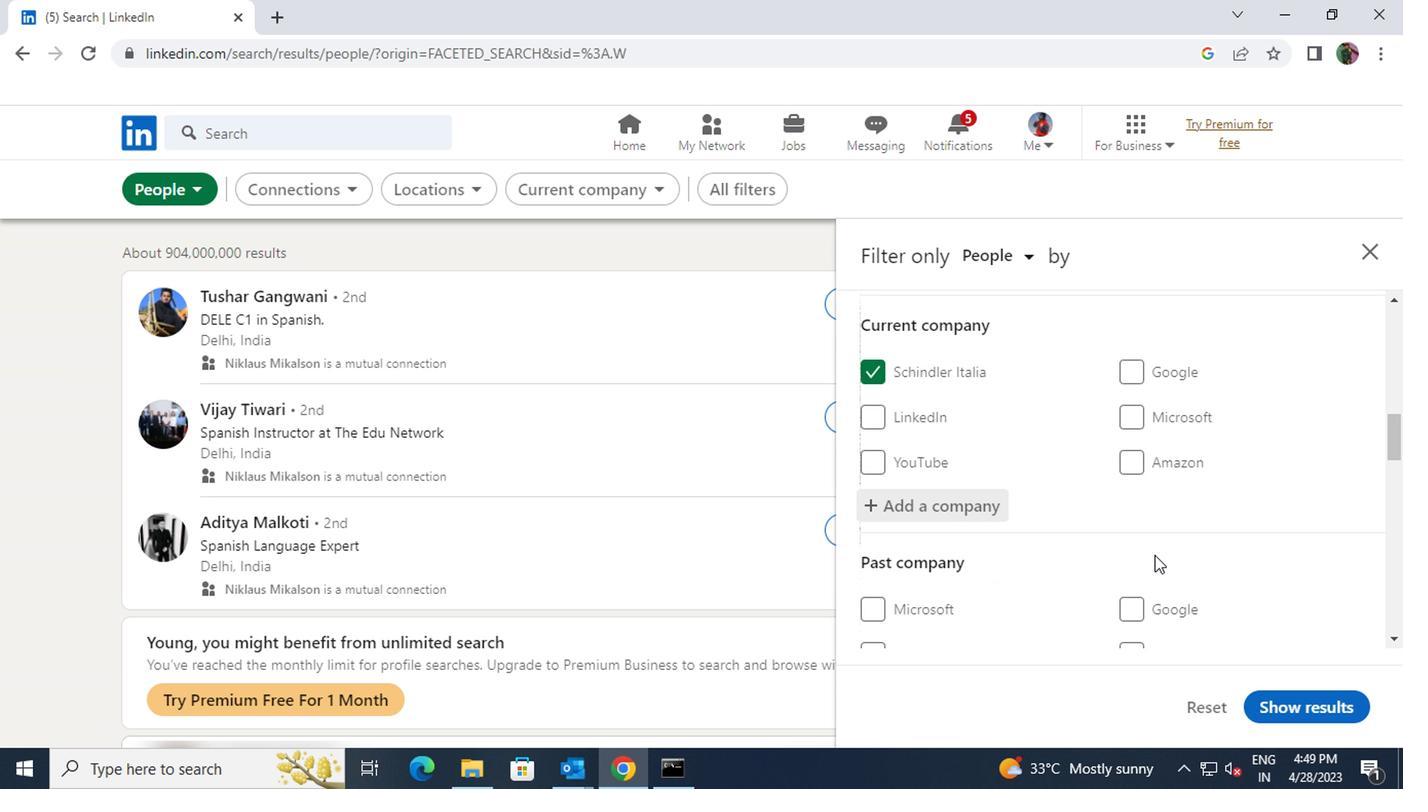 
Action: Mouse scrolled (1149, 554) with delta (0, 0)
Screenshot: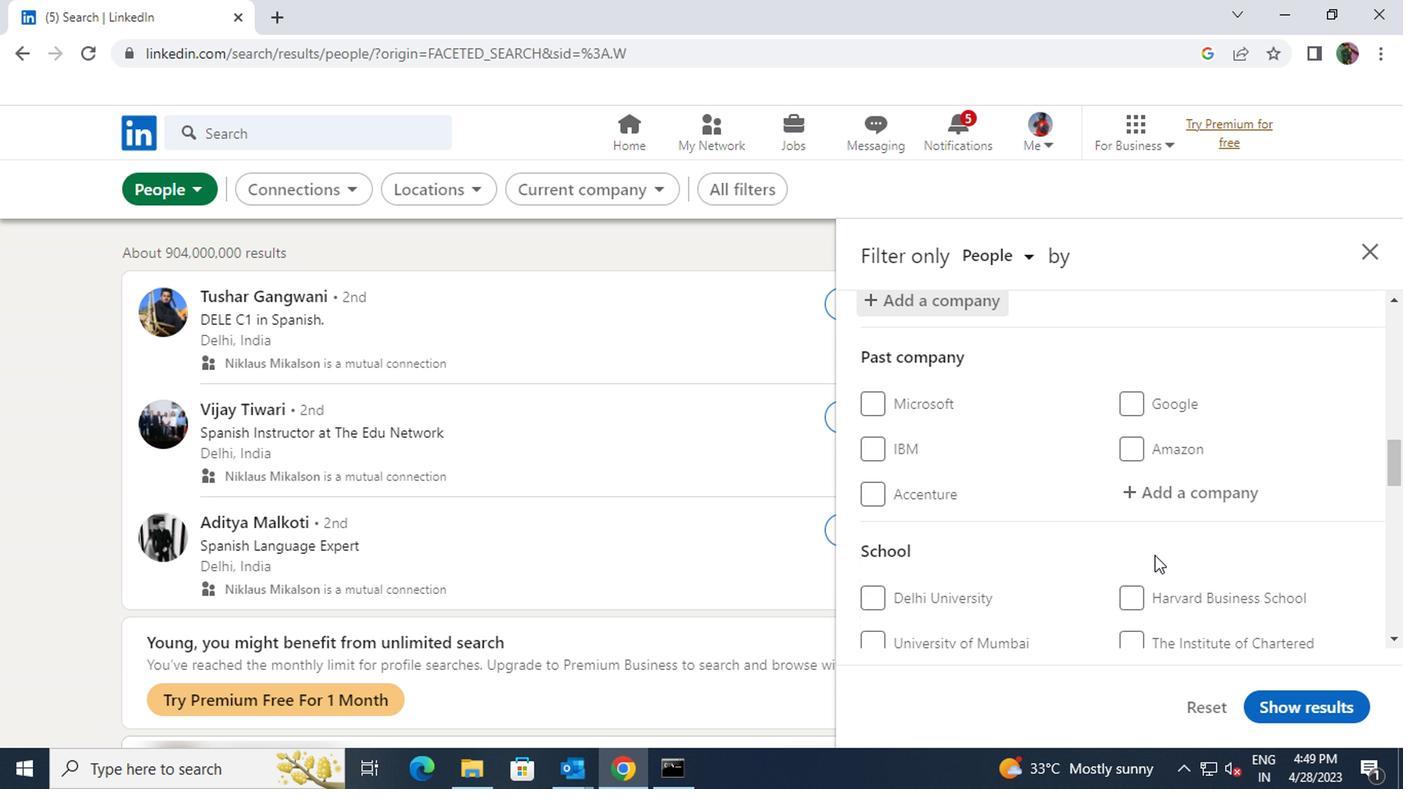 
Action: Mouse moved to (1152, 593)
Screenshot: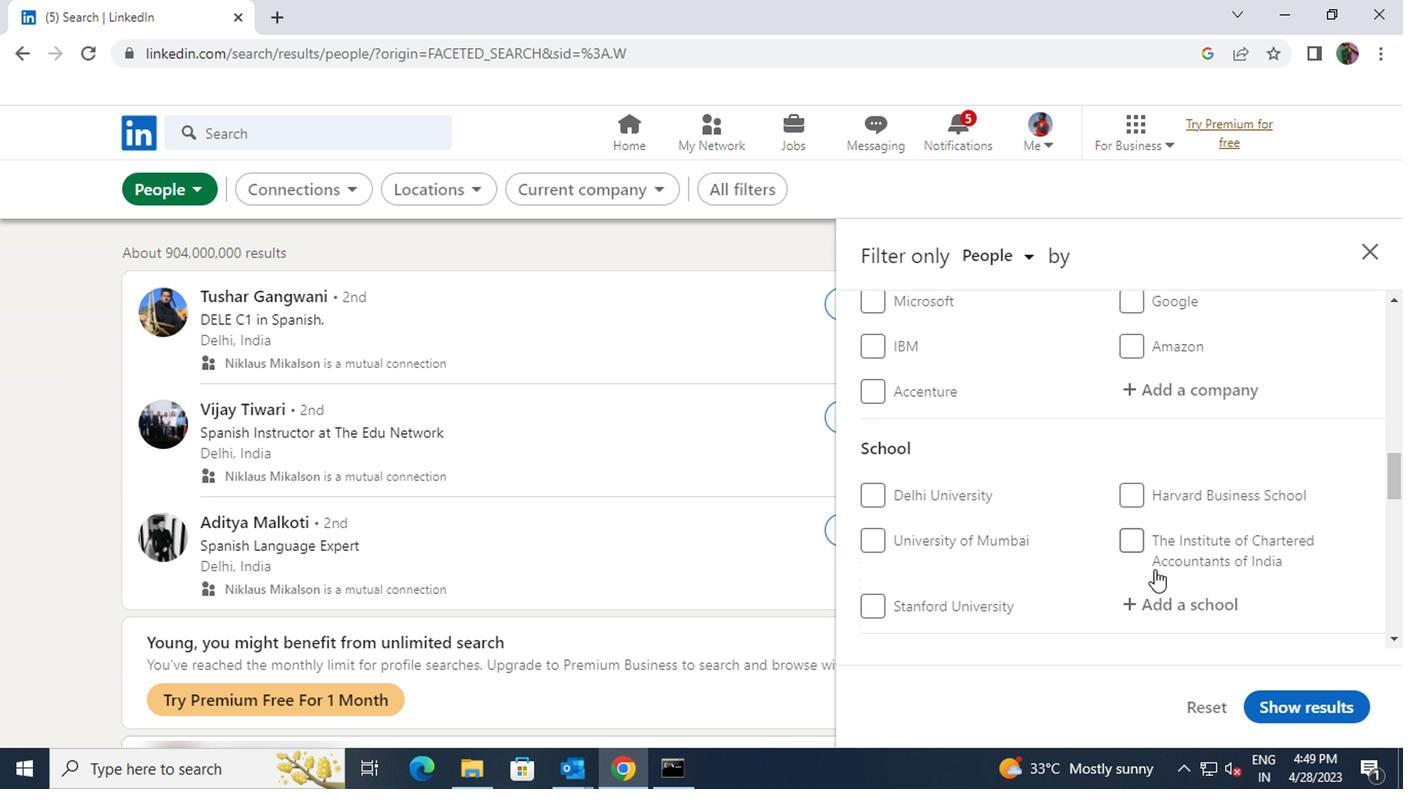 
Action: Mouse scrolled (1152, 593) with delta (0, 0)
Screenshot: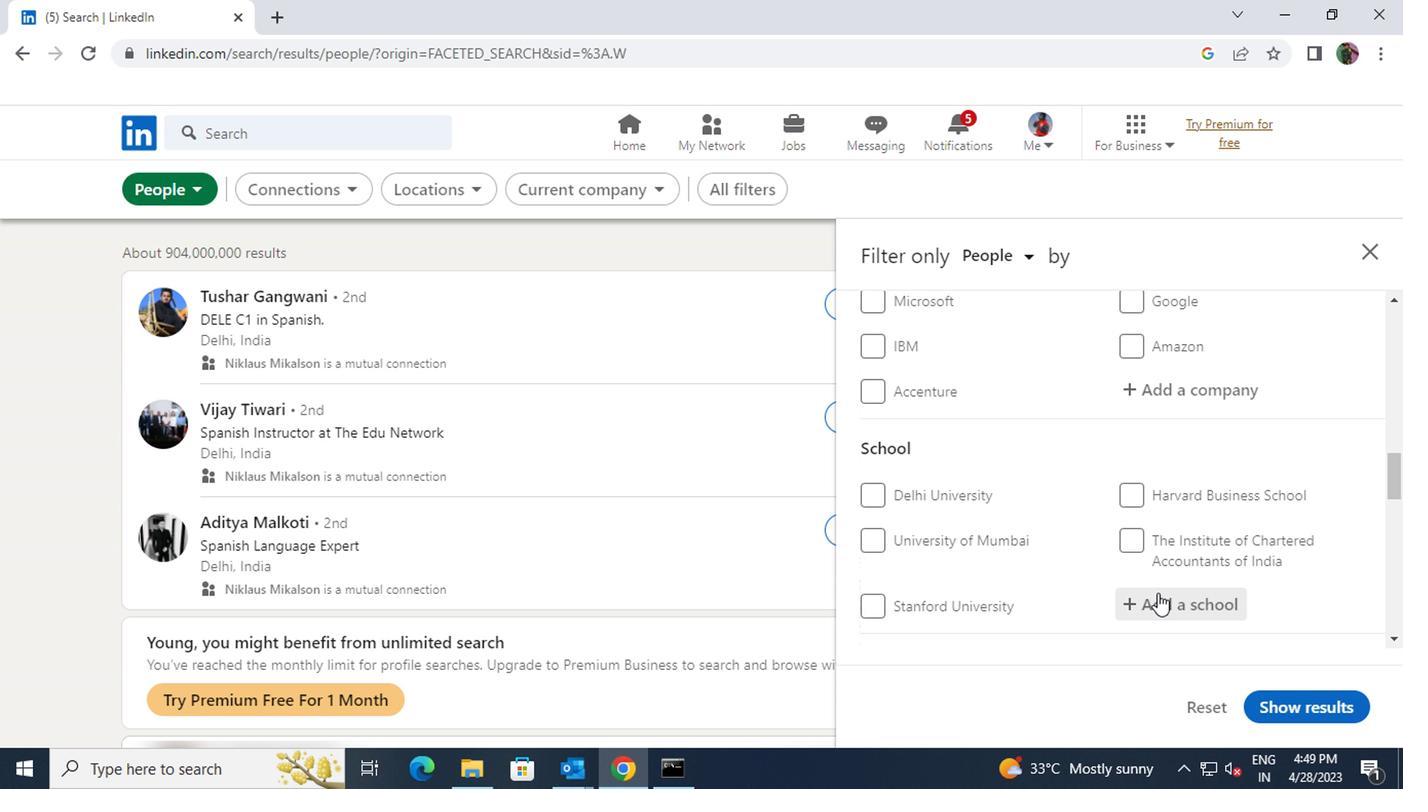 
Action: Mouse moved to (1169, 503)
Screenshot: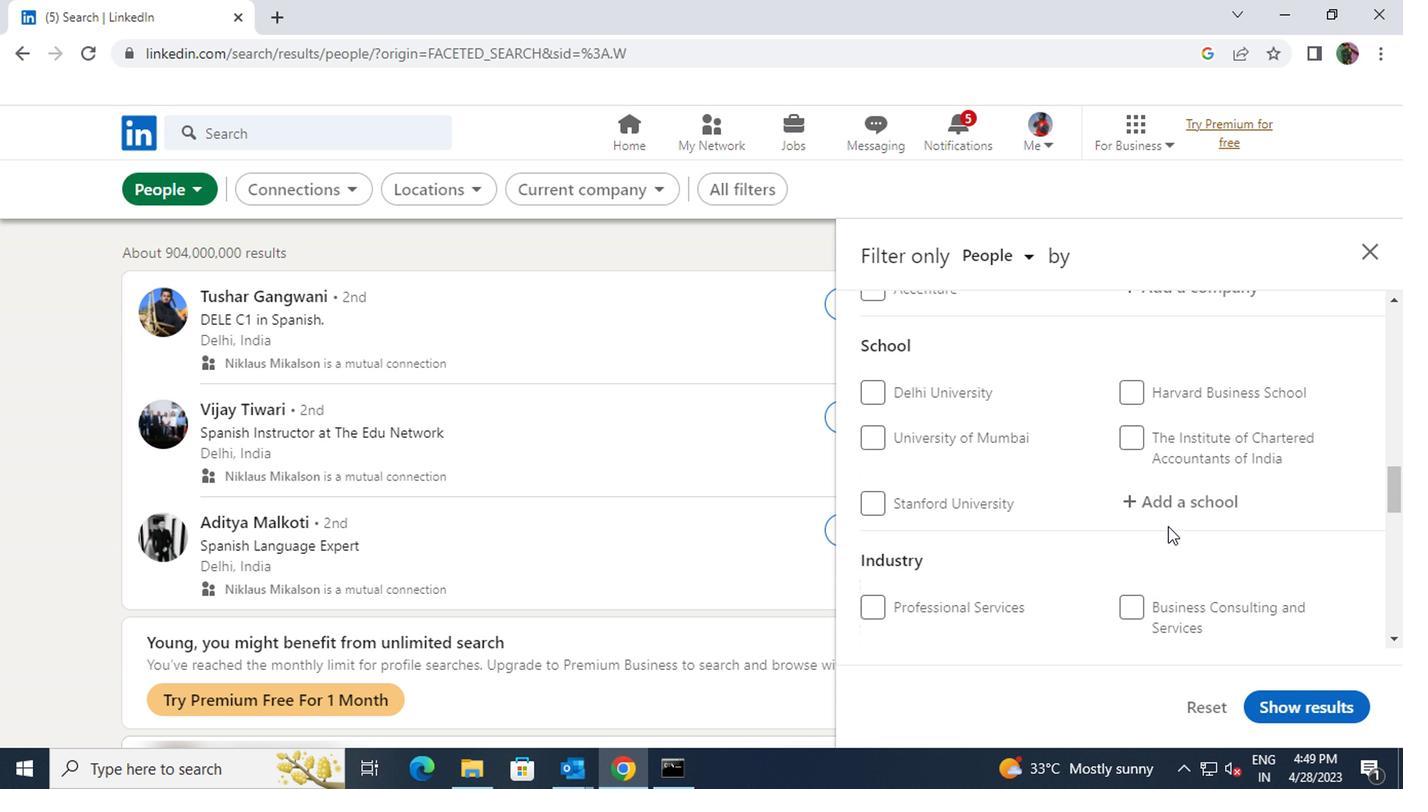 
Action: Mouse pressed left at (1169, 503)
Screenshot: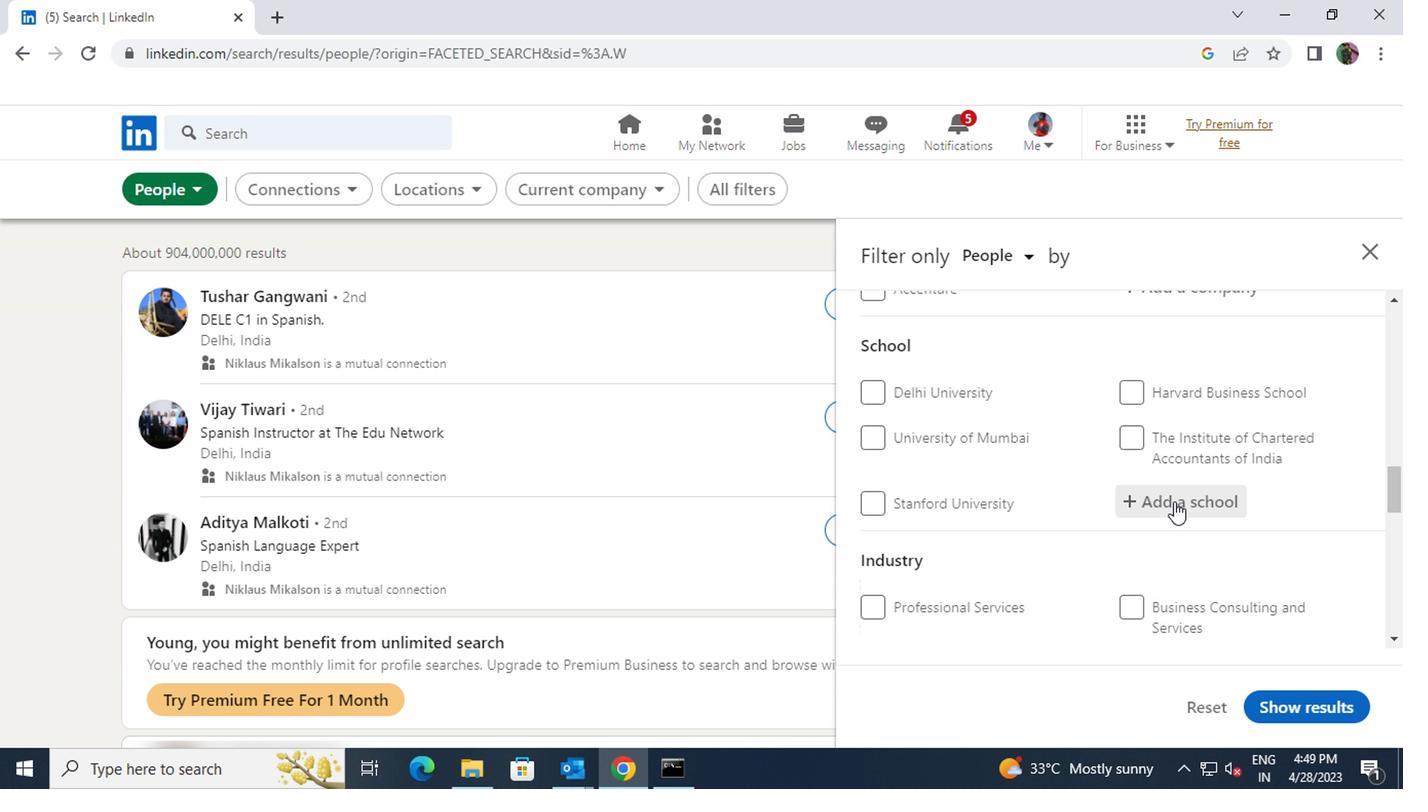 
Action: Key pressed <Key.shift>ANAND<Key.space>
Screenshot: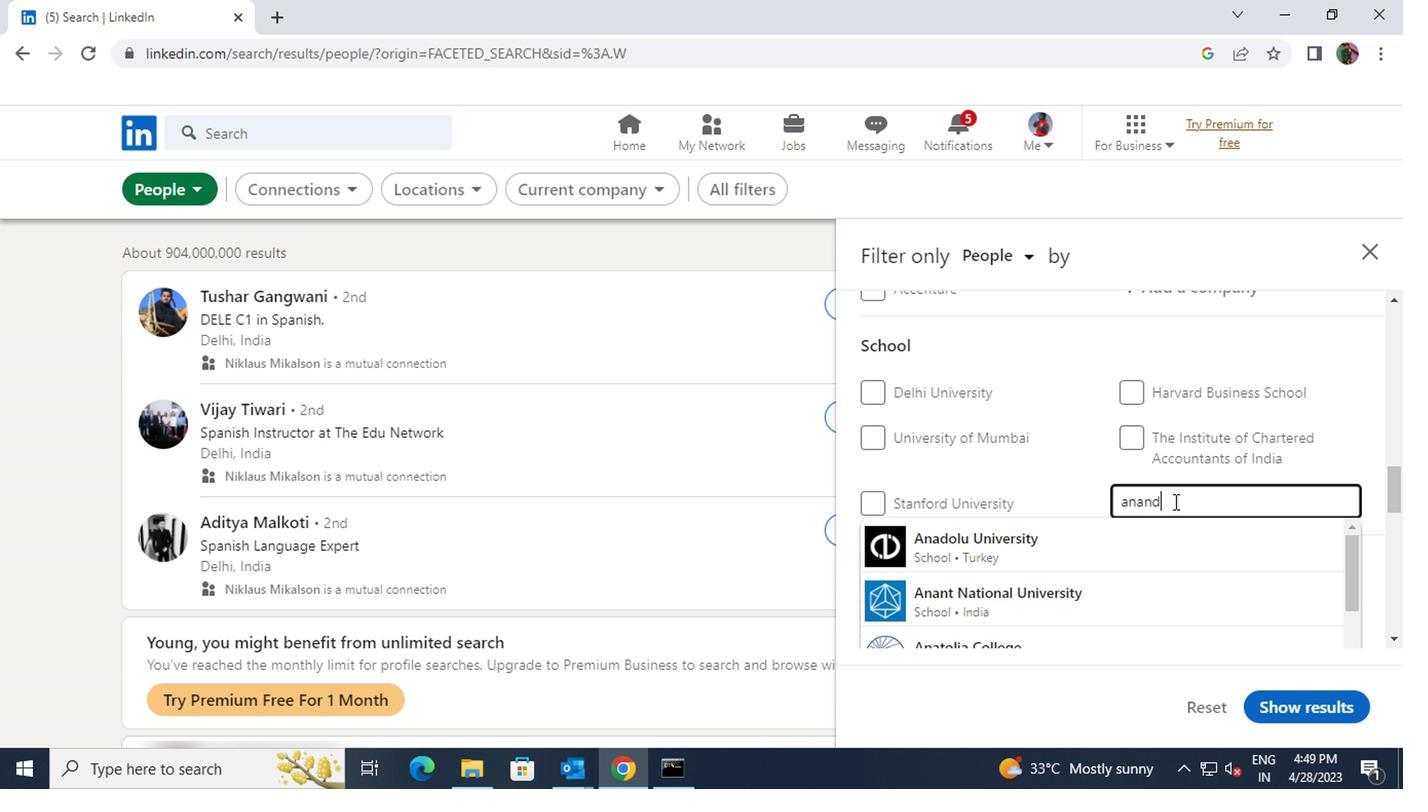 
Action: Mouse moved to (1152, 575)
Screenshot: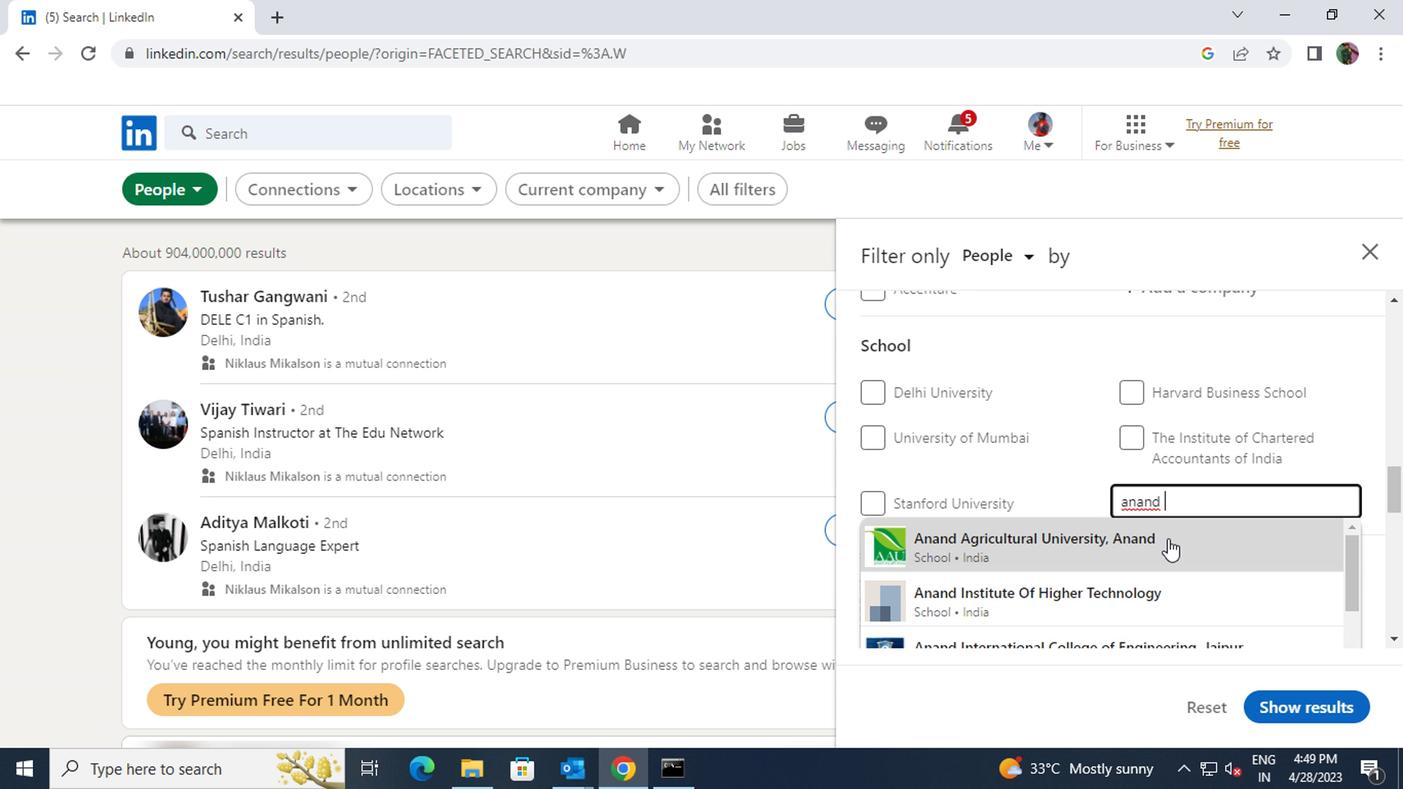 
Action: Mouse pressed left at (1152, 575)
Screenshot: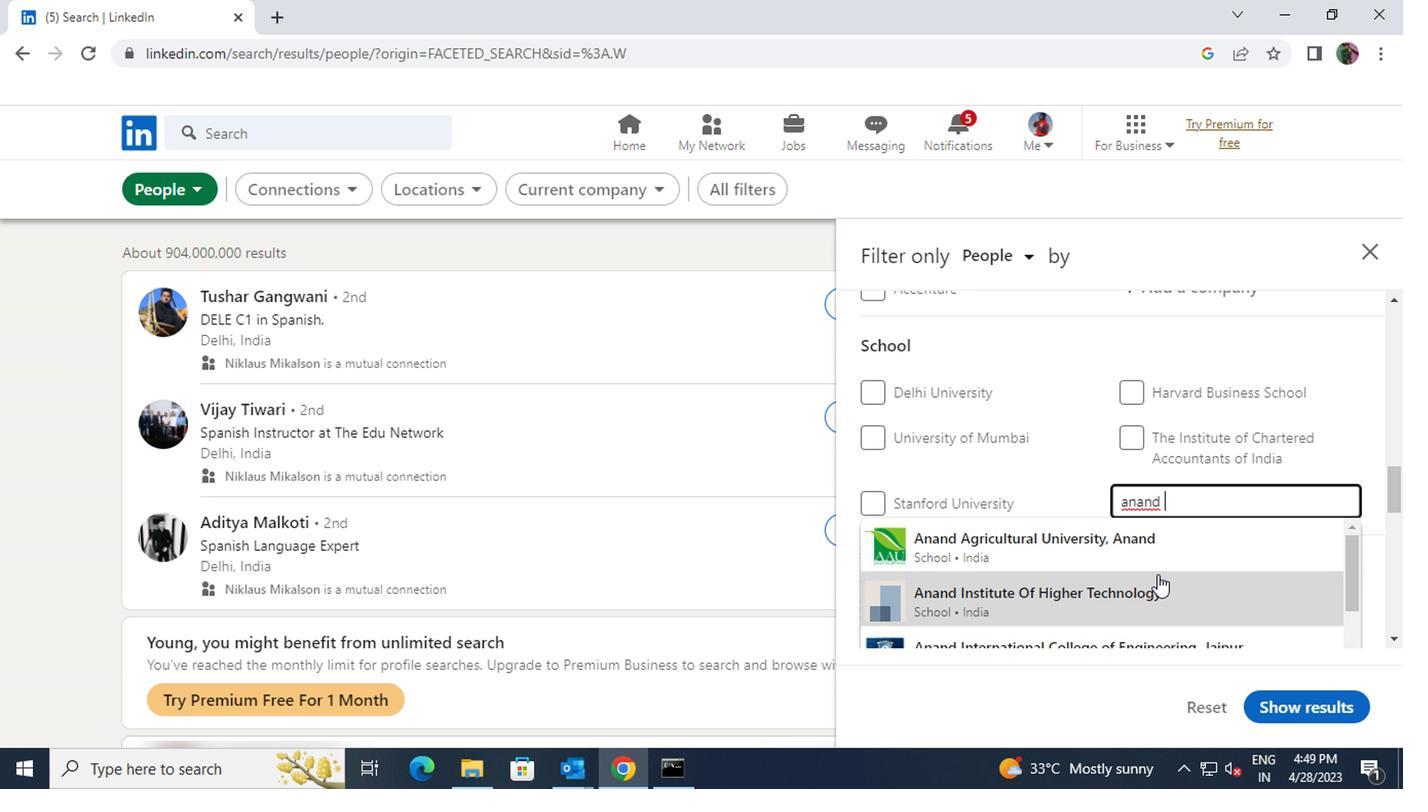 
Action: Mouse scrolled (1152, 574) with delta (0, -1)
Screenshot: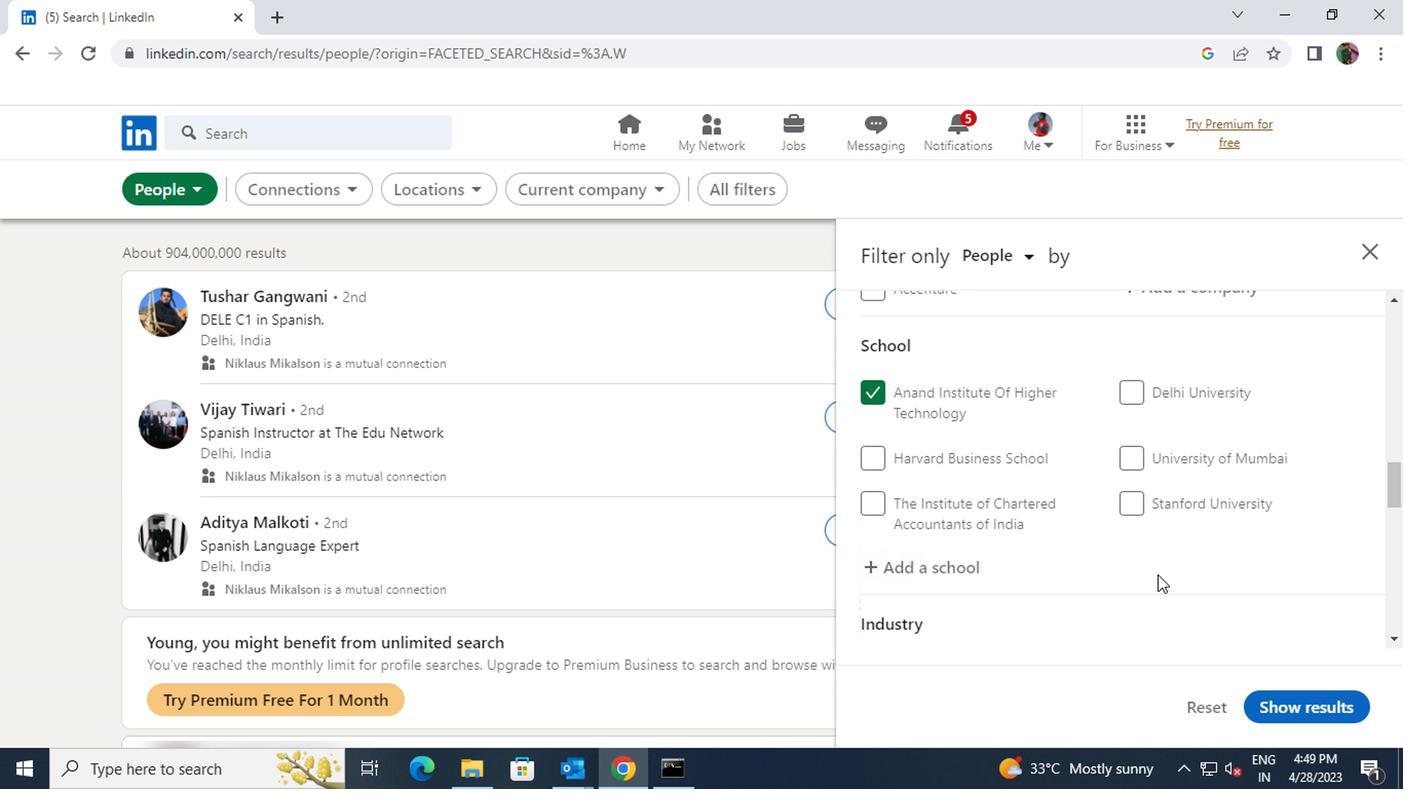 
Action: Mouse scrolled (1152, 574) with delta (0, -1)
Screenshot: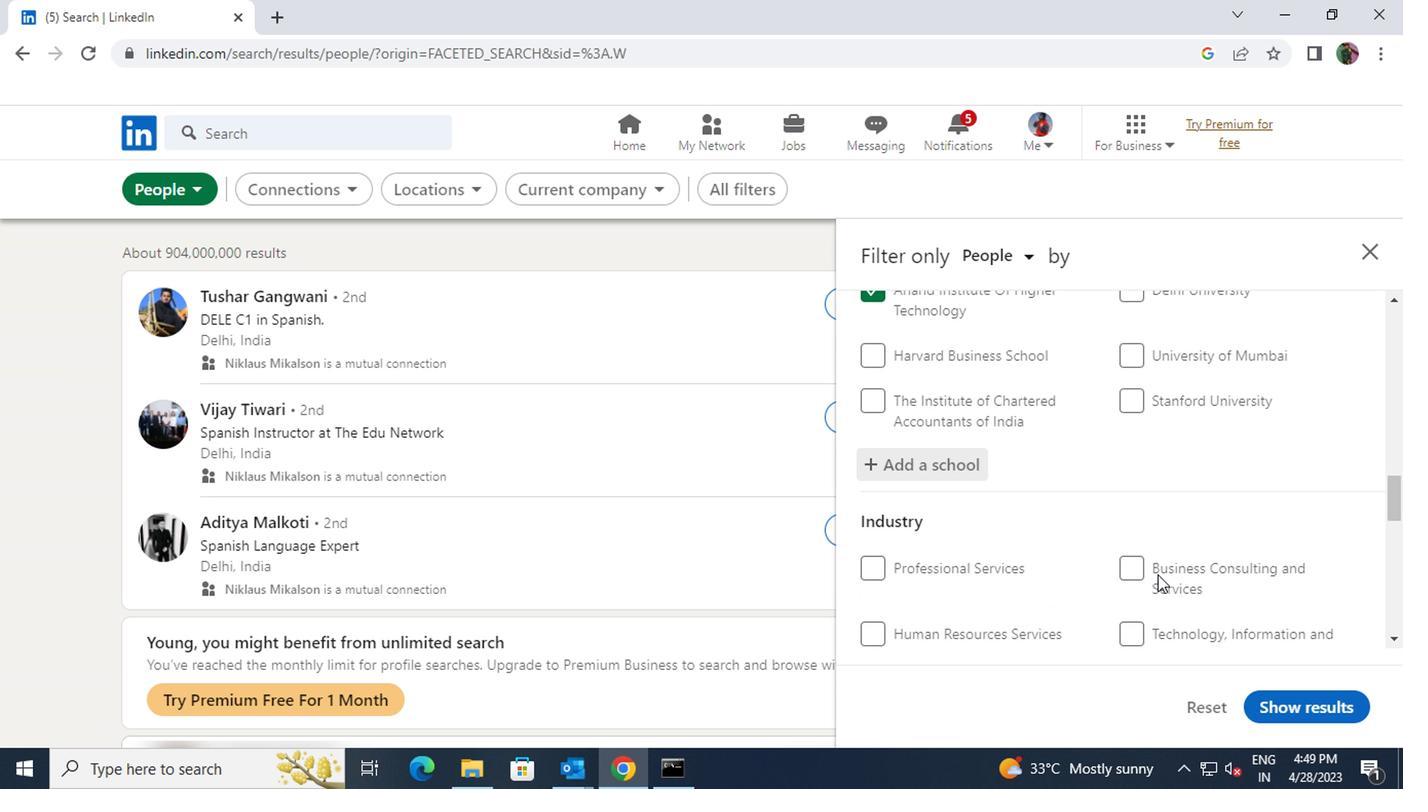 
Action: Mouse scrolled (1152, 574) with delta (0, -1)
Screenshot: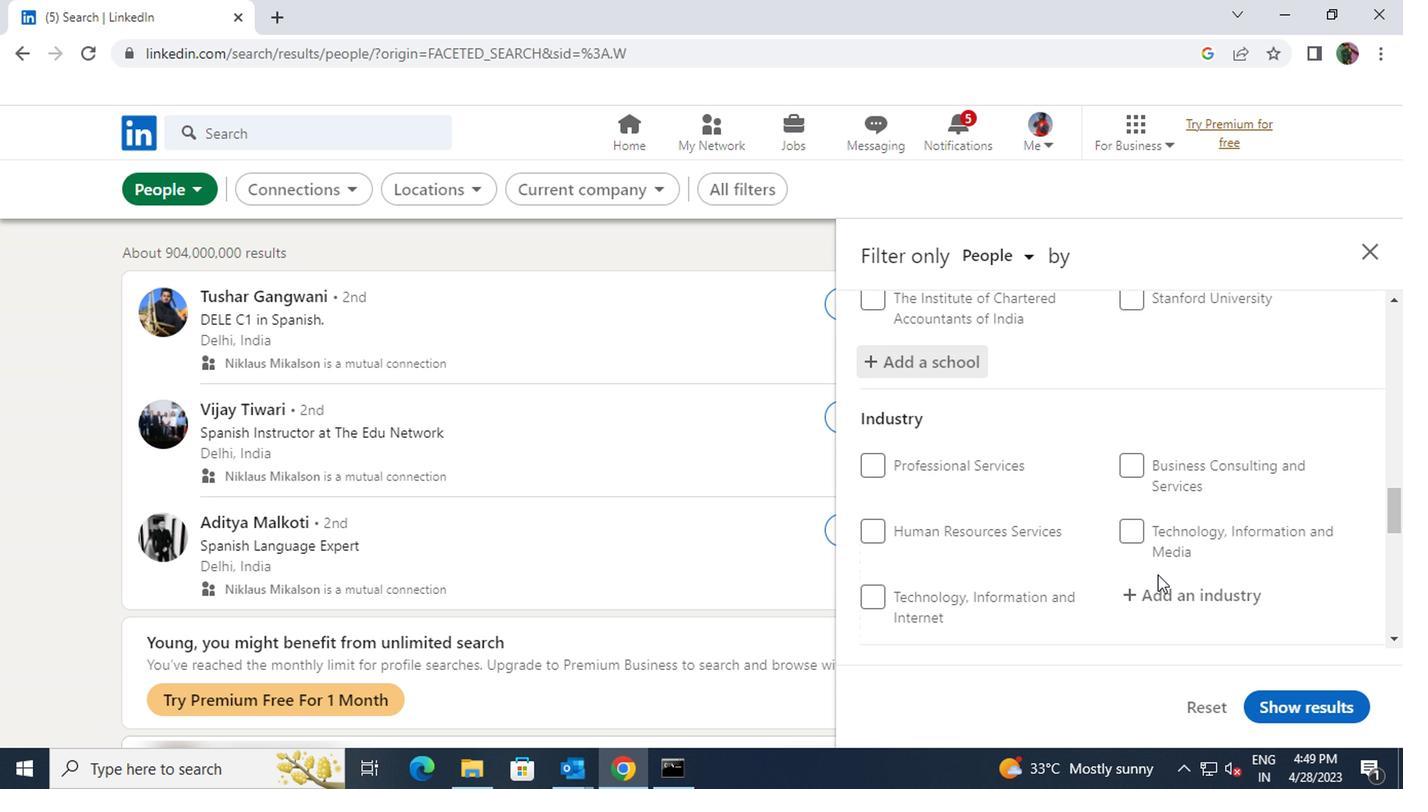 
Action: Mouse moved to (1192, 488)
Screenshot: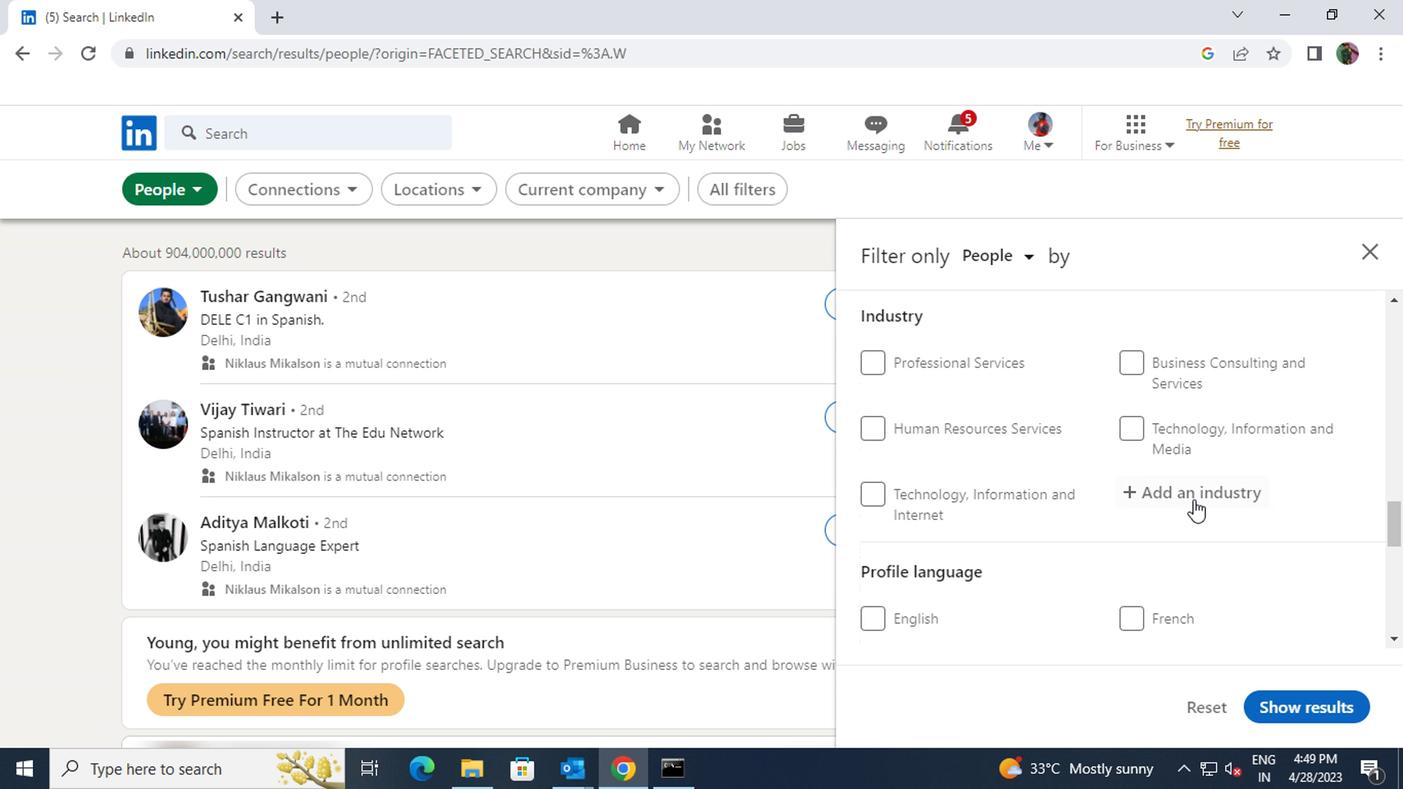 
Action: Mouse pressed left at (1192, 488)
Screenshot: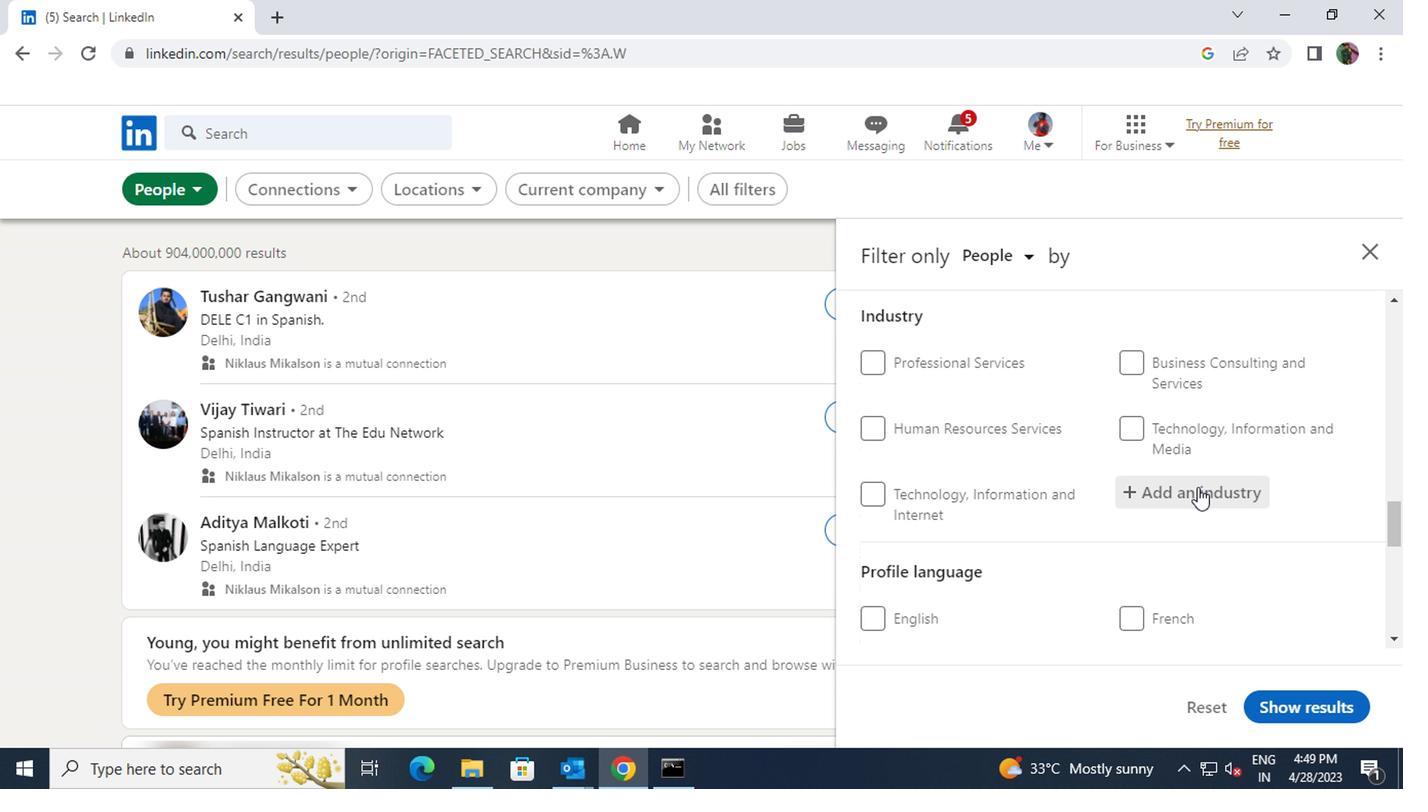 
Action: Key pressed <Key.shift>RAIL<Key.space>TR
Screenshot: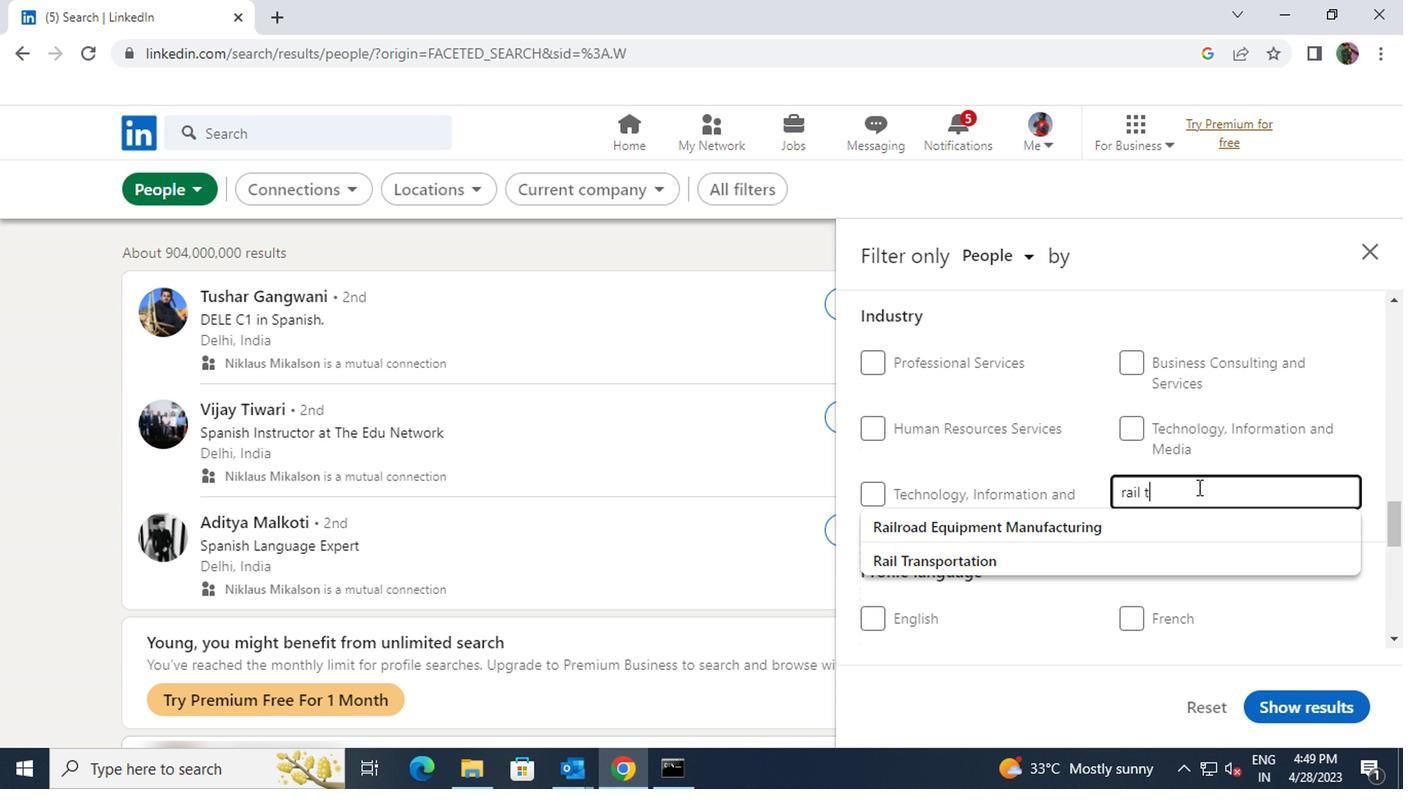 
Action: Mouse moved to (1175, 516)
Screenshot: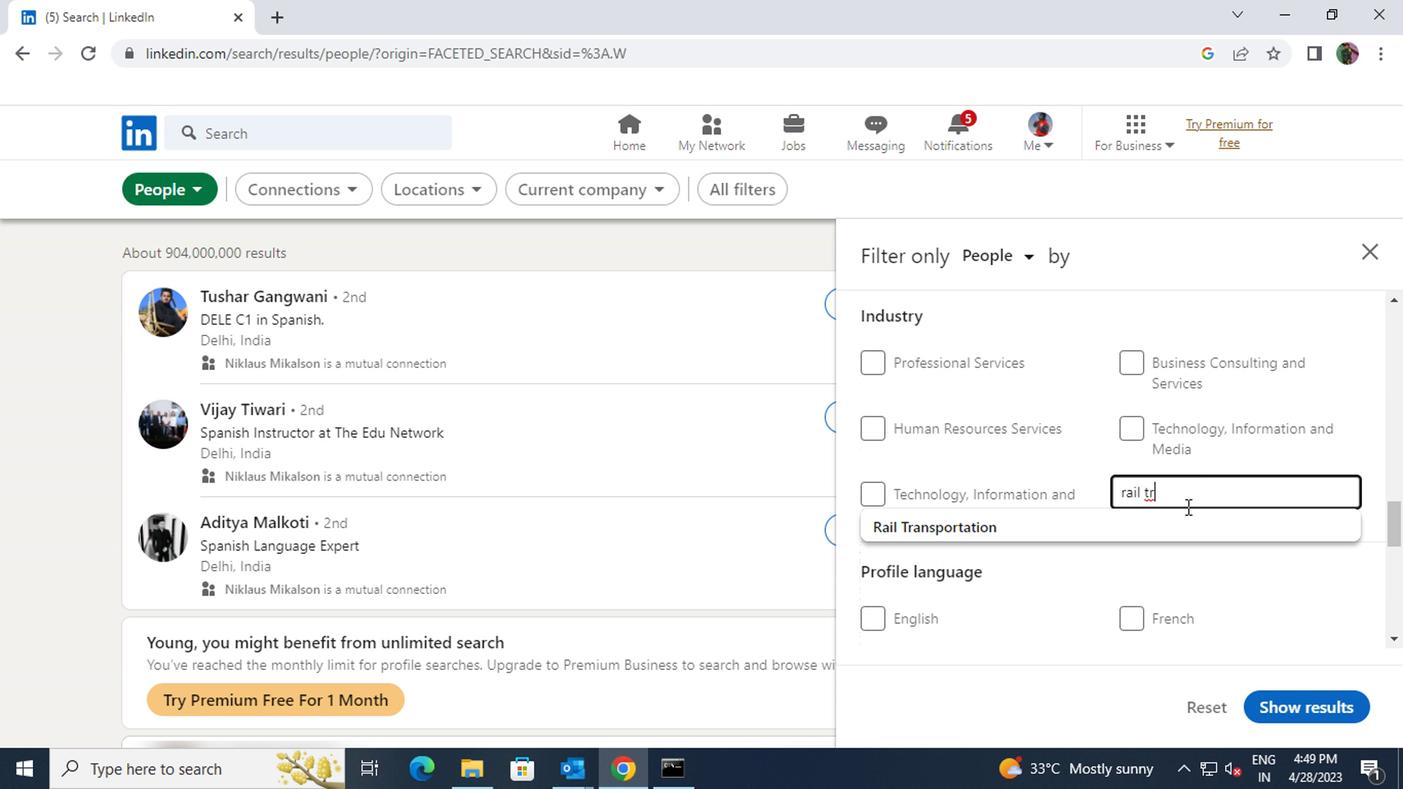 
Action: Mouse pressed left at (1175, 516)
Screenshot: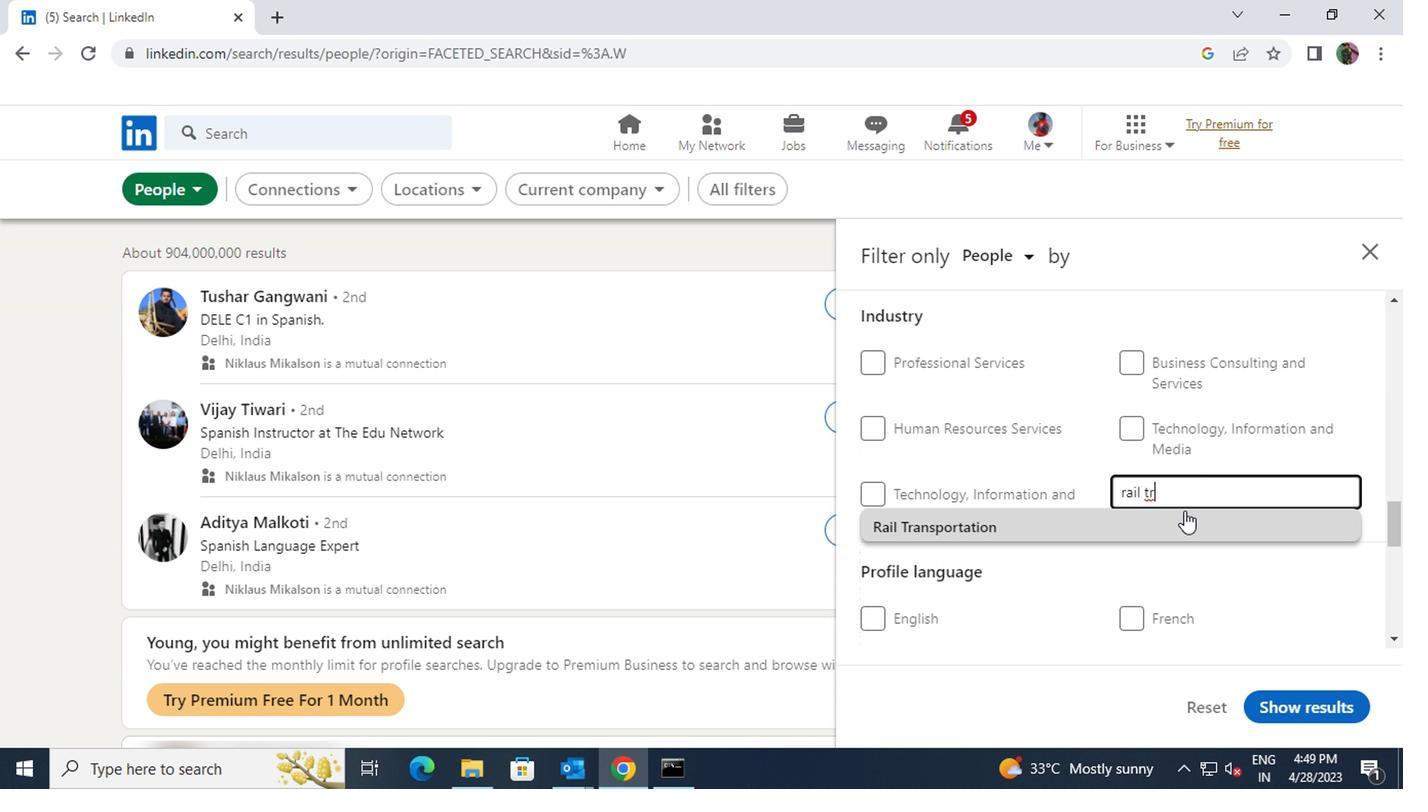 
Action: Mouse scrolled (1175, 514) with delta (0, -1)
Screenshot: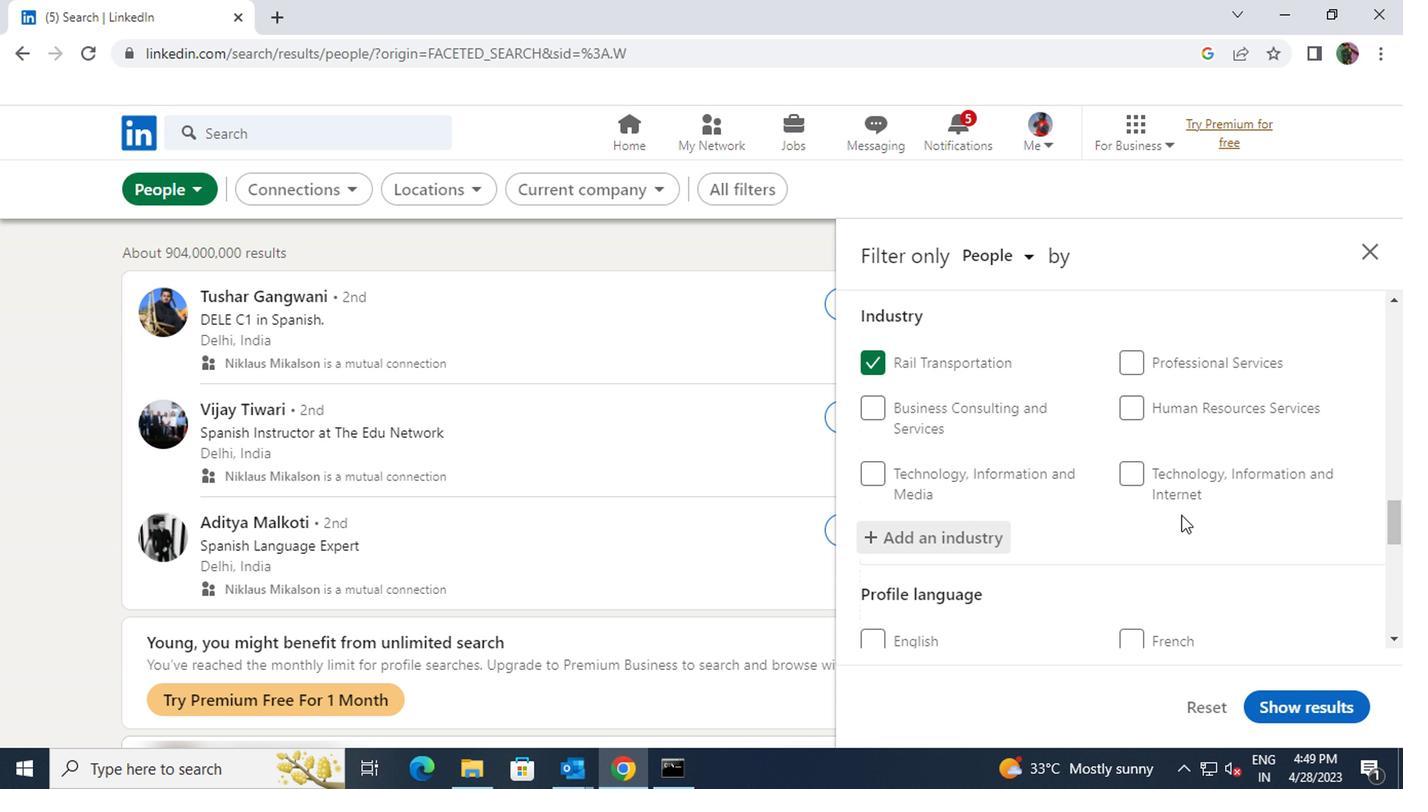 
Action: Mouse scrolled (1175, 514) with delta (0, -1)
Screenshot: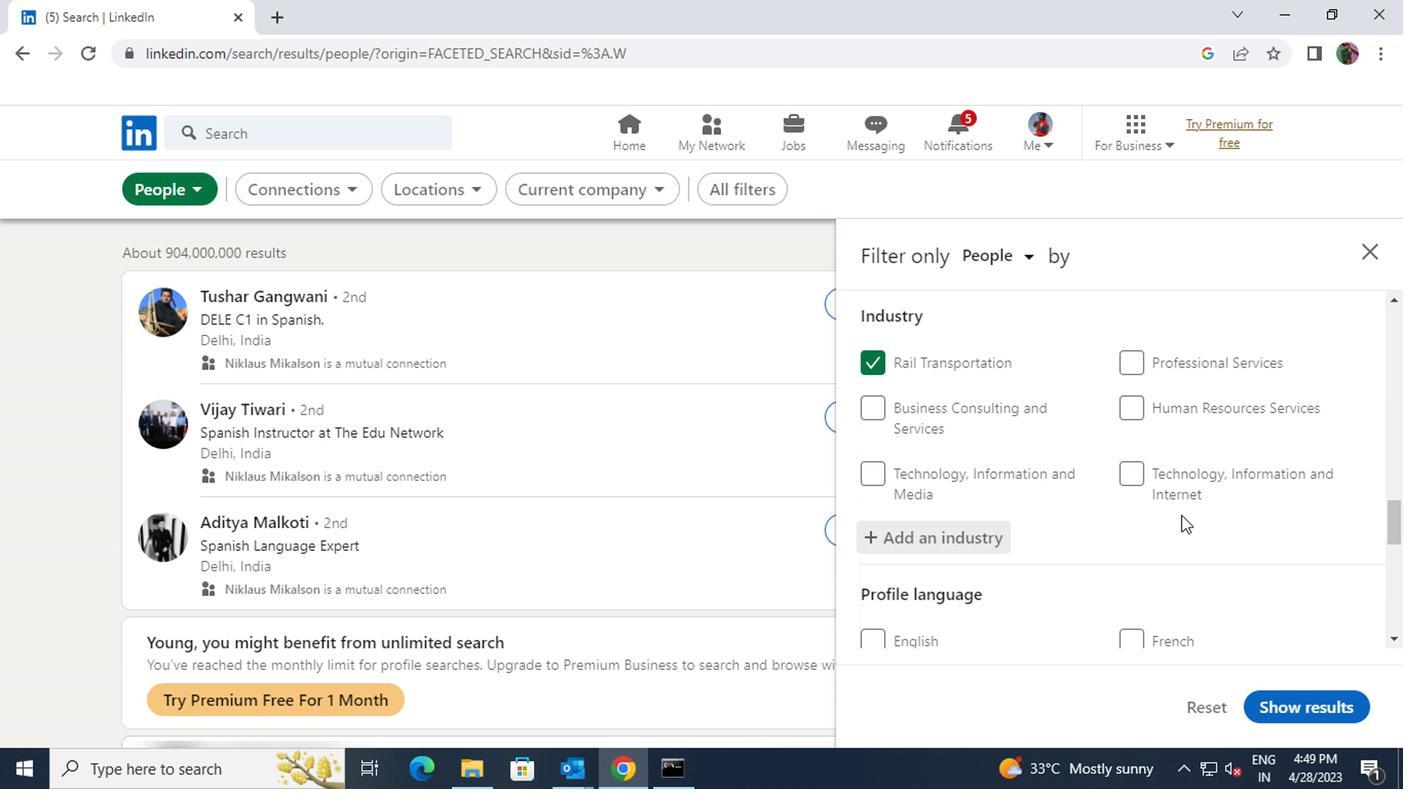 
Action: Mouse scrolled (1175, 514) with delta (0, -1)
Screenshot: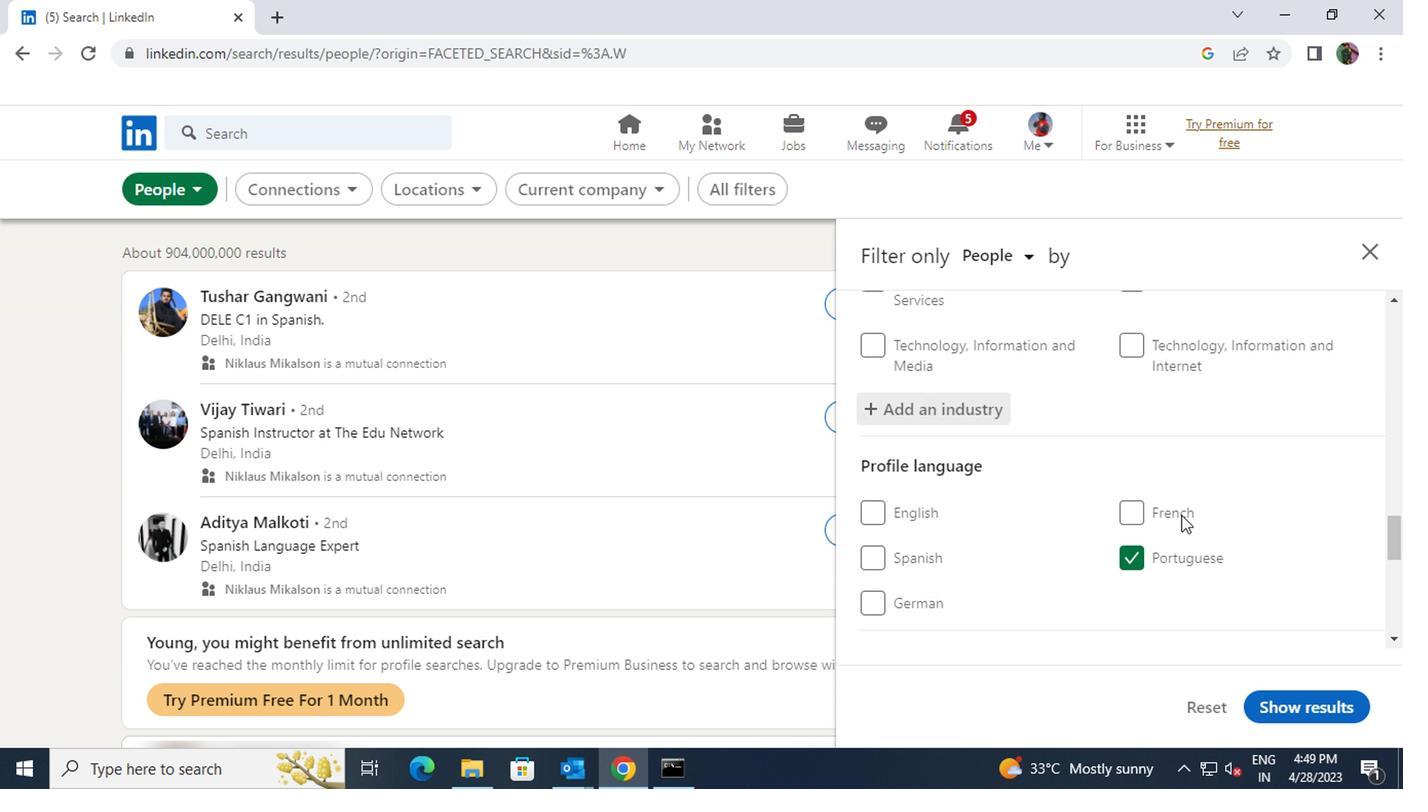 
Action: Mouse moved to (1175, 516)
Screenshot: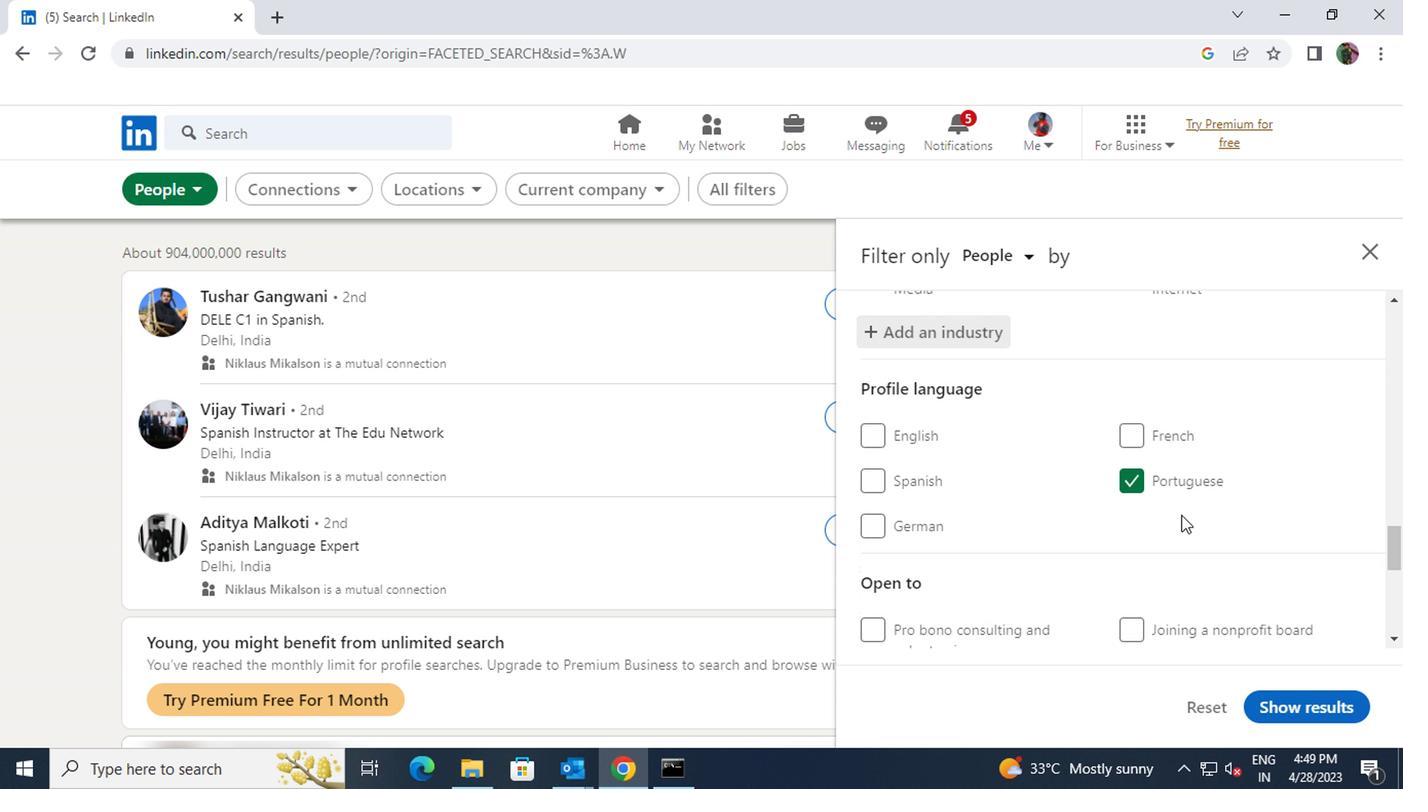 
Action: Mouse scrolled (1175, 514) with delta (0, -1)
Screenshot: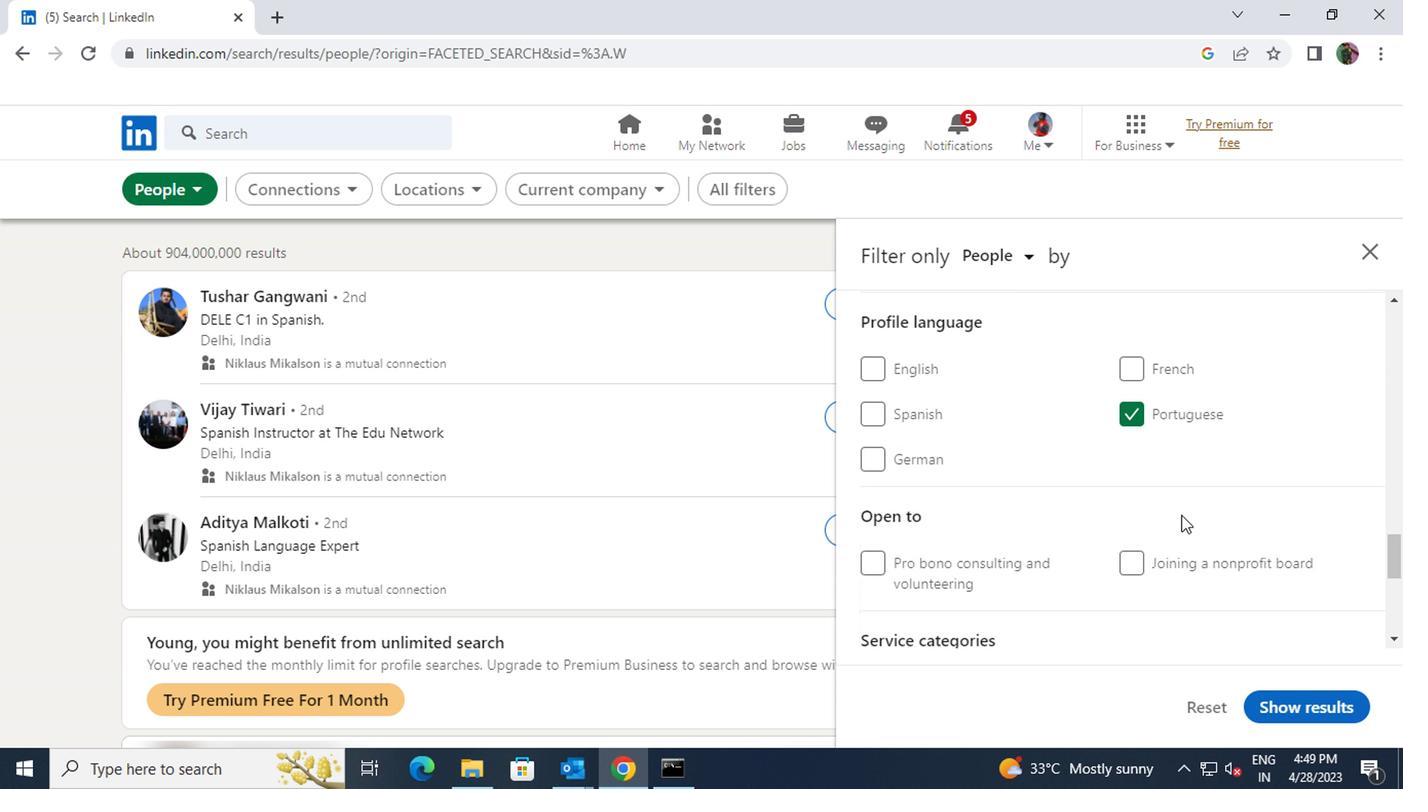 
Action: Mouse scrolled (1175, 514) with delta (0, -1)
Screenshot: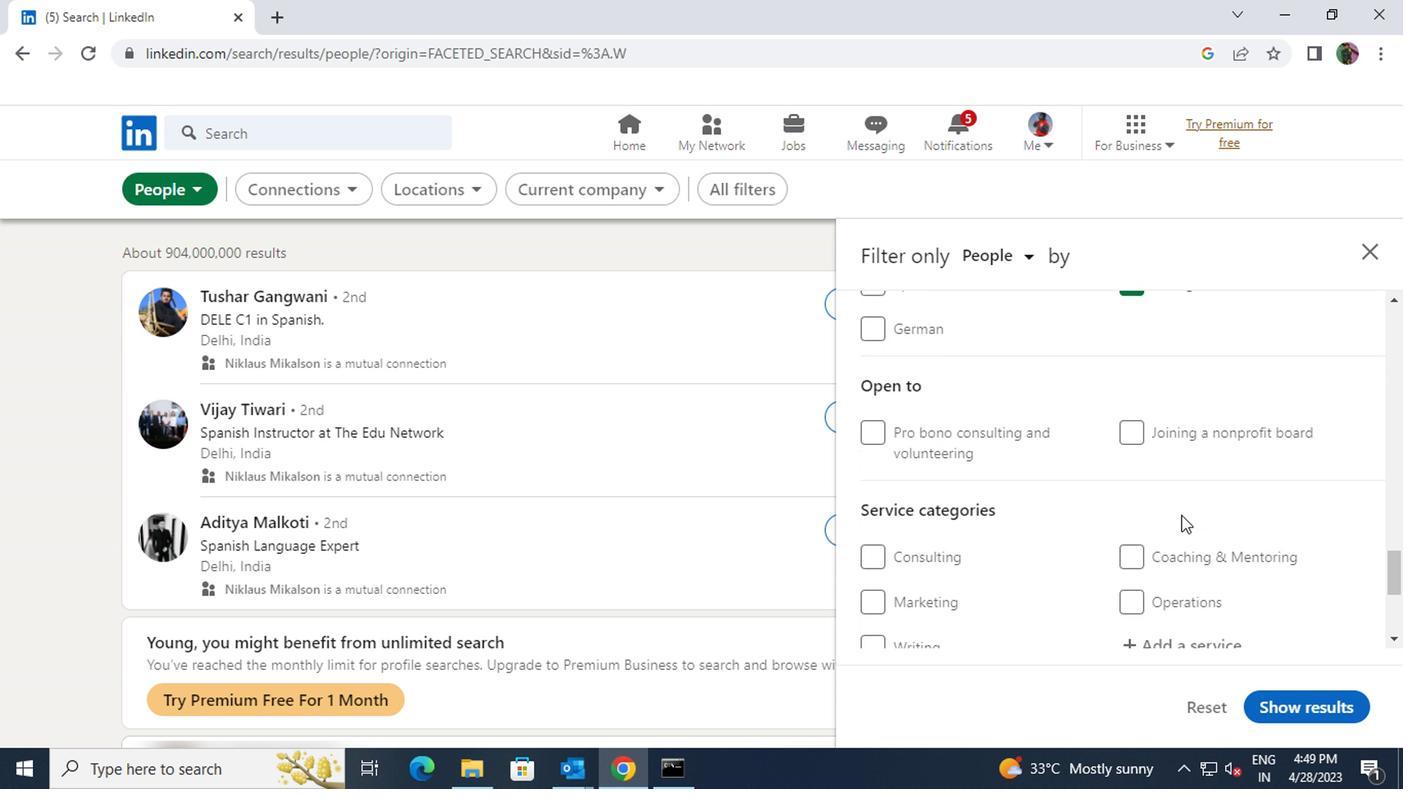 
Action: Mouse moved to (1175, 525)
Screenshot: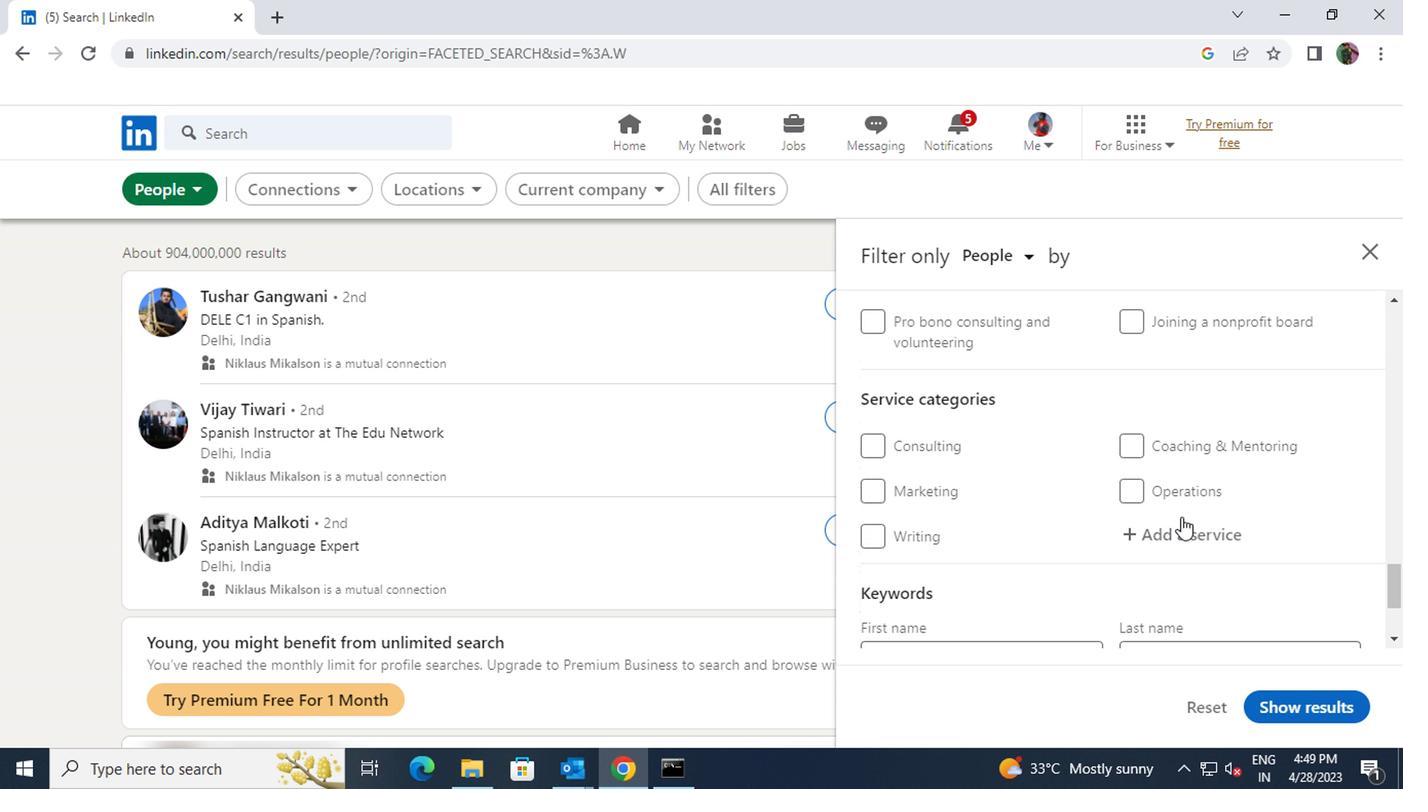 
Action: Mouse pressed left at (1175, 525)
Screenshot: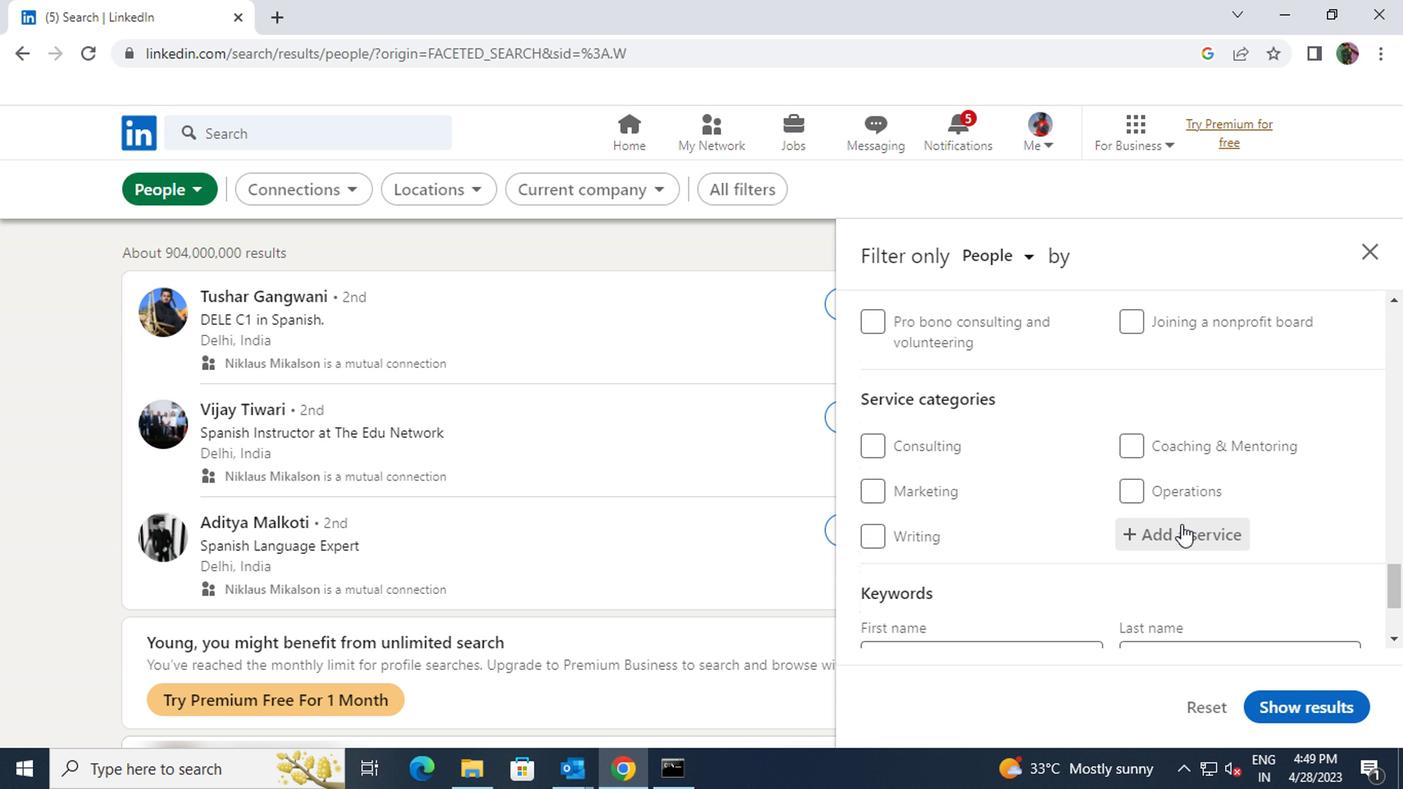 
Action: Key pressed <Key.shift>BUDG
Screenshot: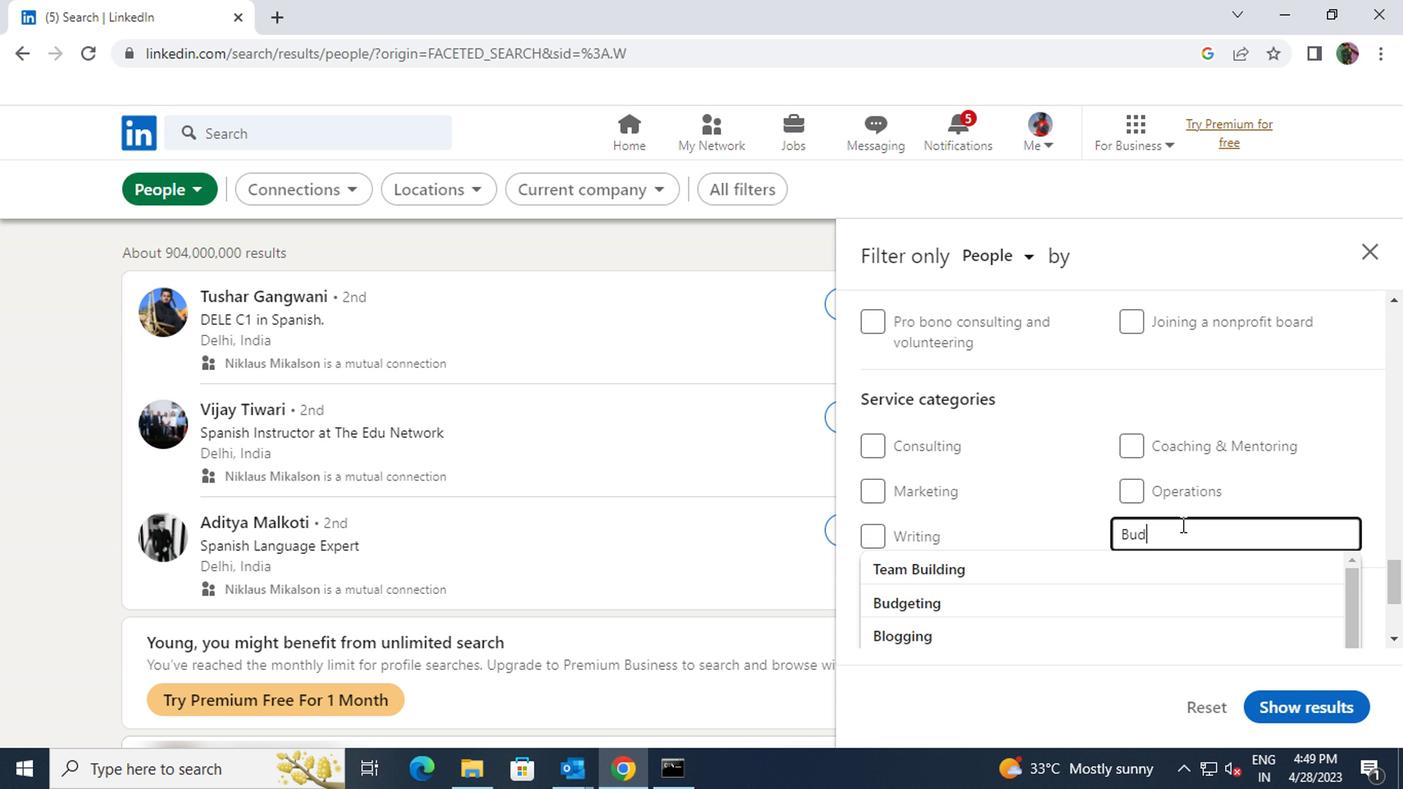 
Action: Mouse moved to (1157, 565)
Screenshot: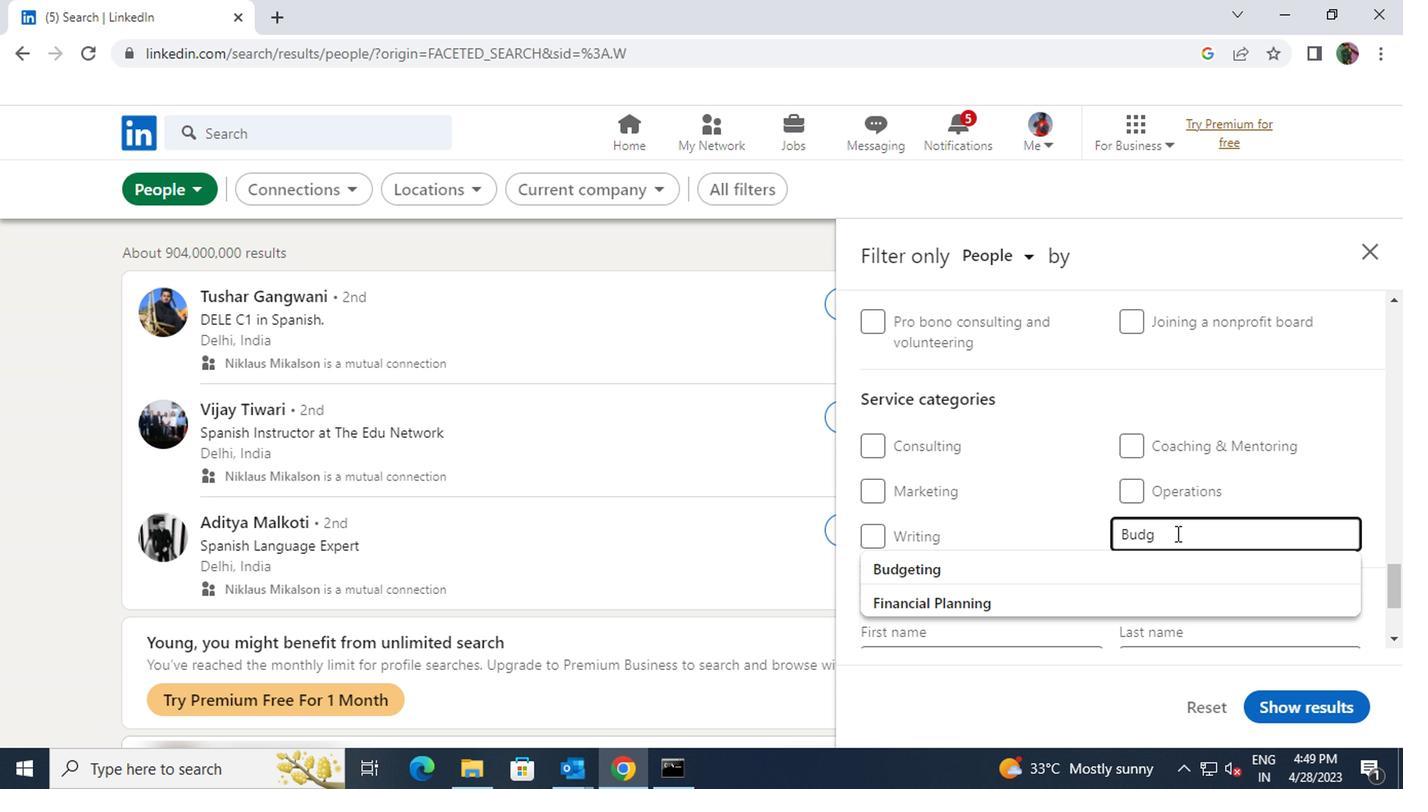 
Action: Mouse pressed left at (1157, 565)
Screenshot: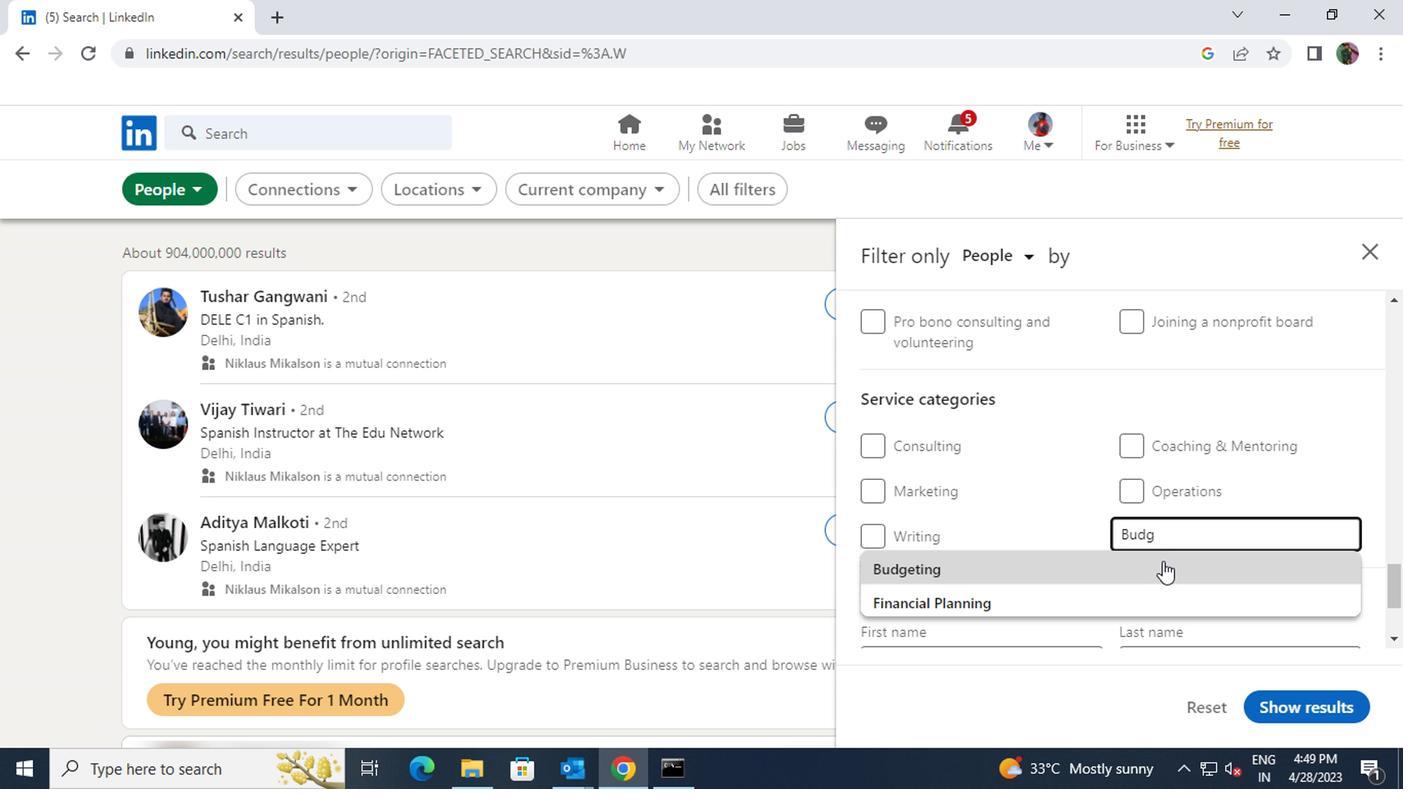 
Action: Mouse scrolled (1157, 565) with delta (0, 0)
Screenshot: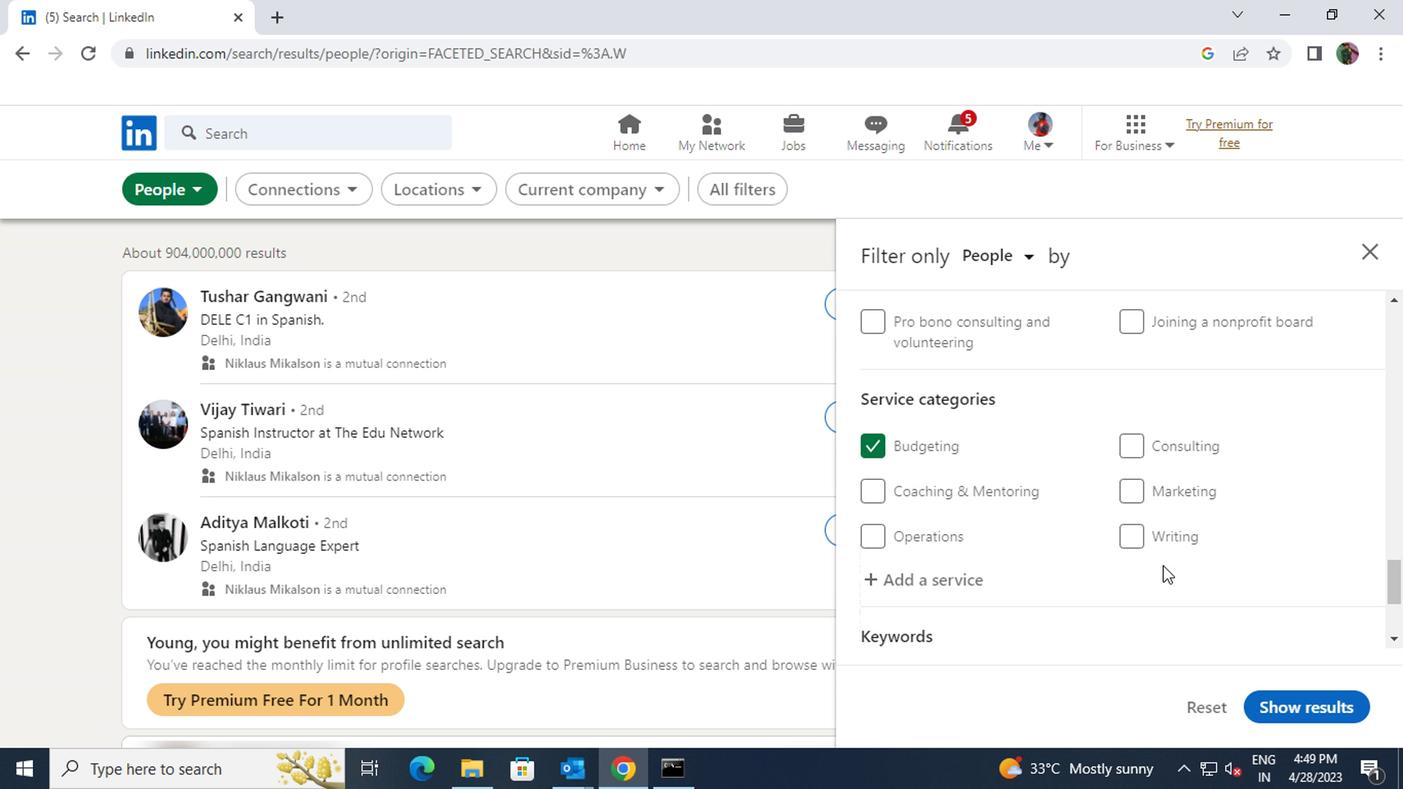 
Action: Mouse scrolled (1157, 565) with delta (0, 0)
Screenshot: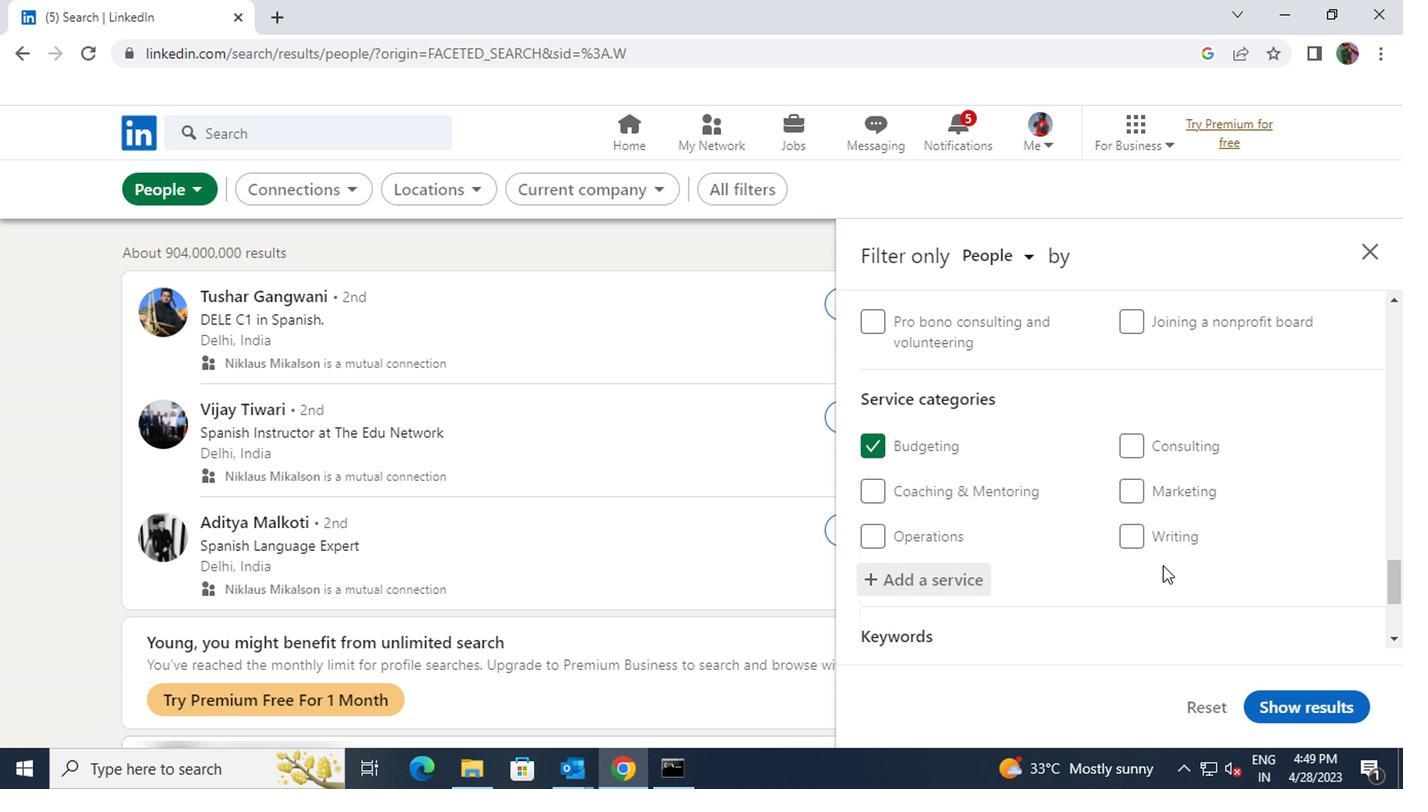 
Action: Mouse scrolled (1157, 565) with delta (0, 0)
Screenshot: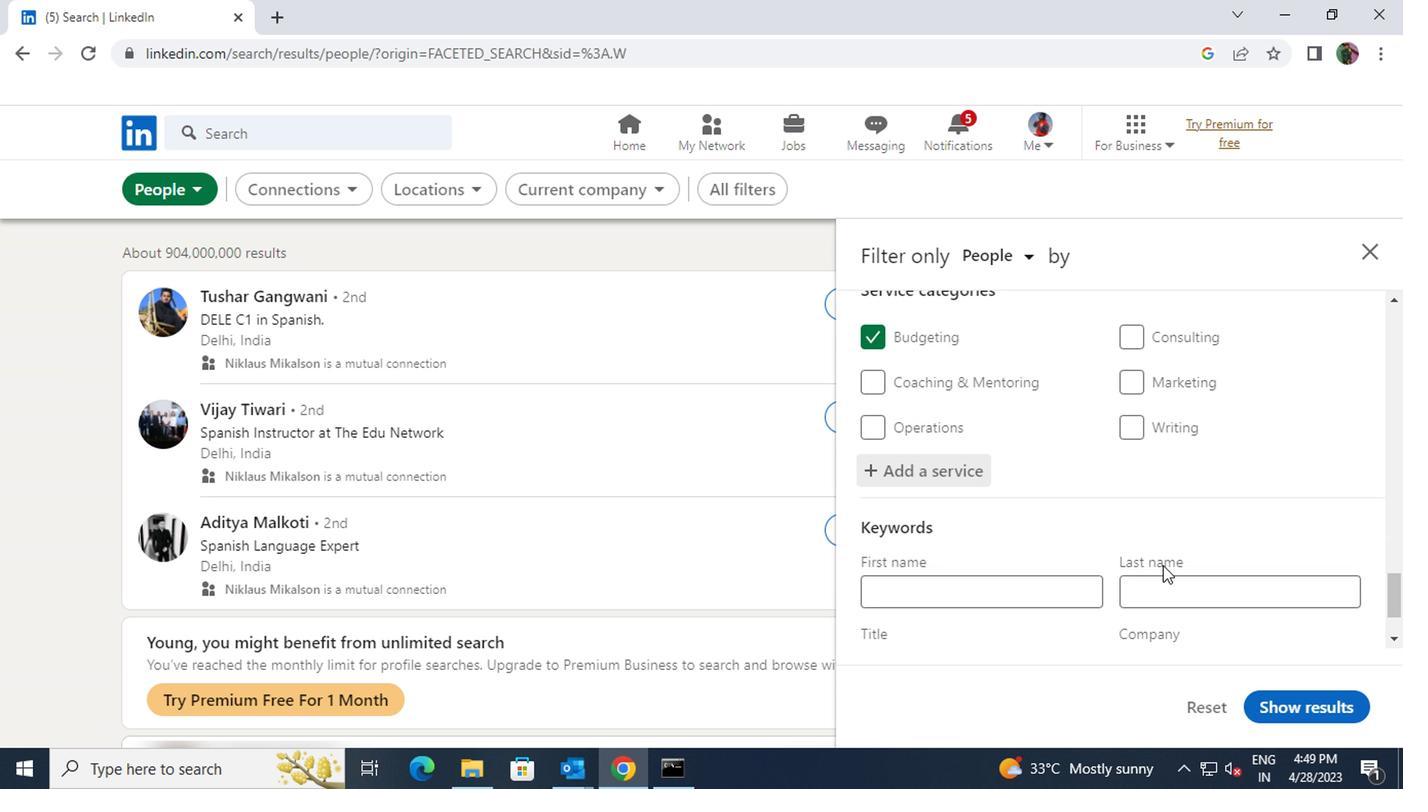
Action: Mouse moved to (1061, 555)
Screenshot: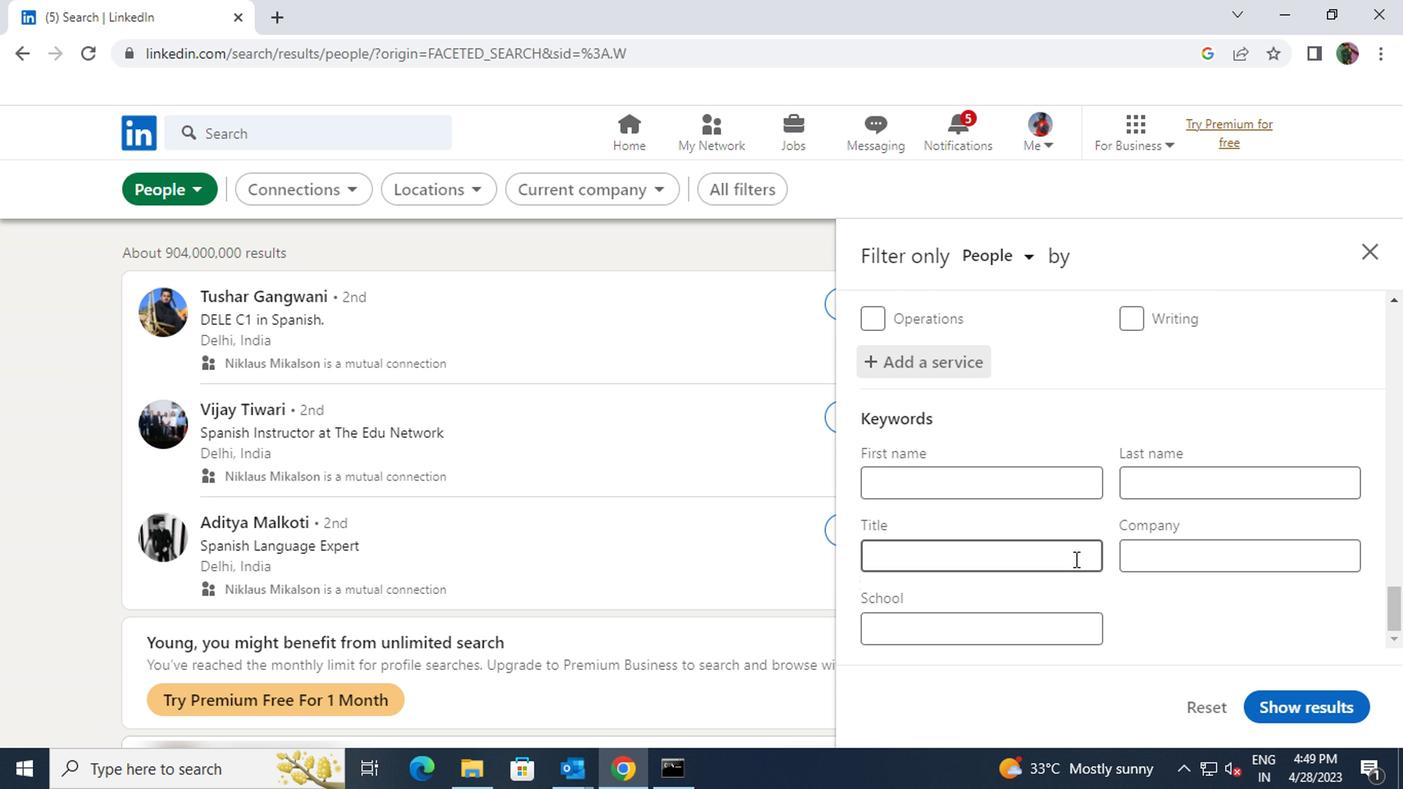
Action: Mouse pressed left at (1061, 555)
Screenshot: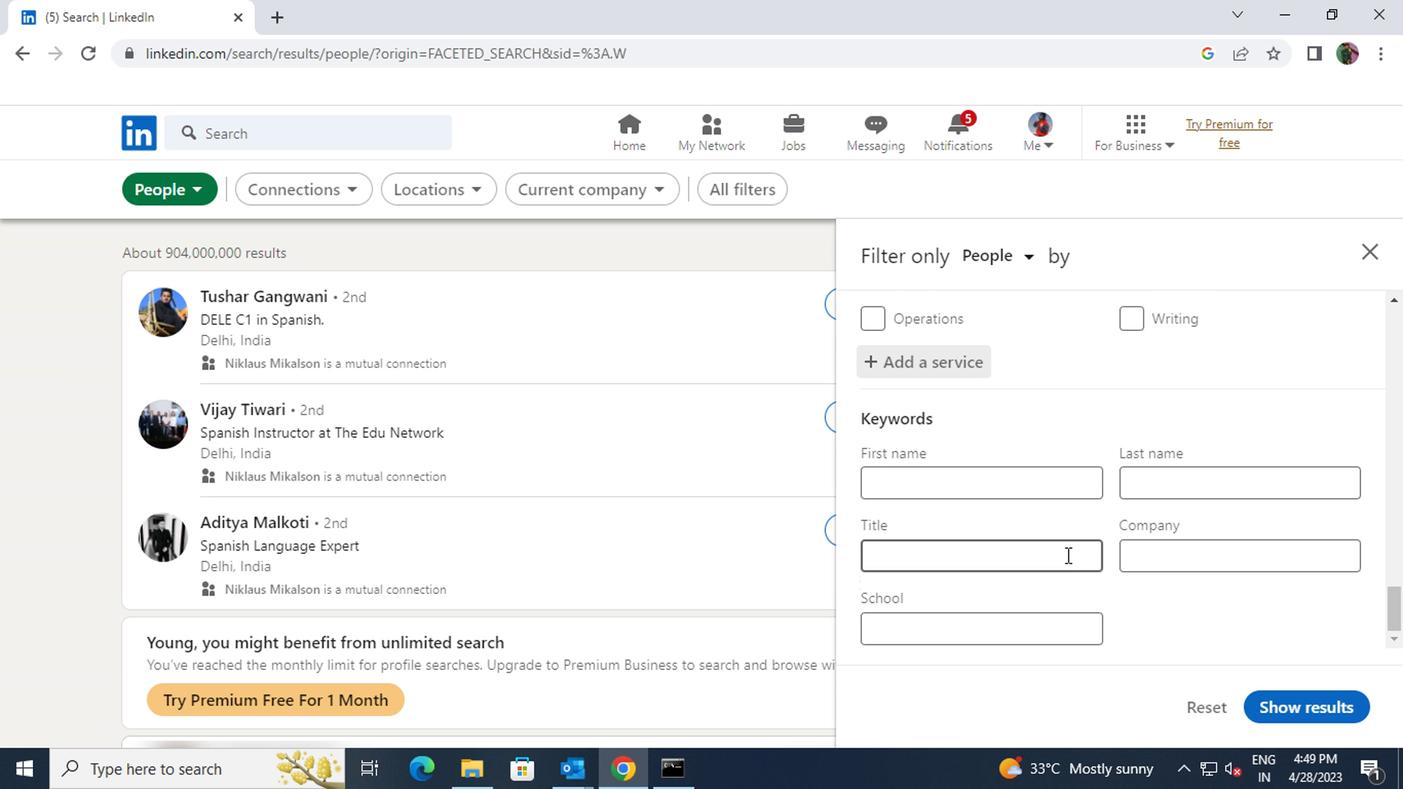 
Action: Key pressed <Key.shift>BELLHOP
Screenshot: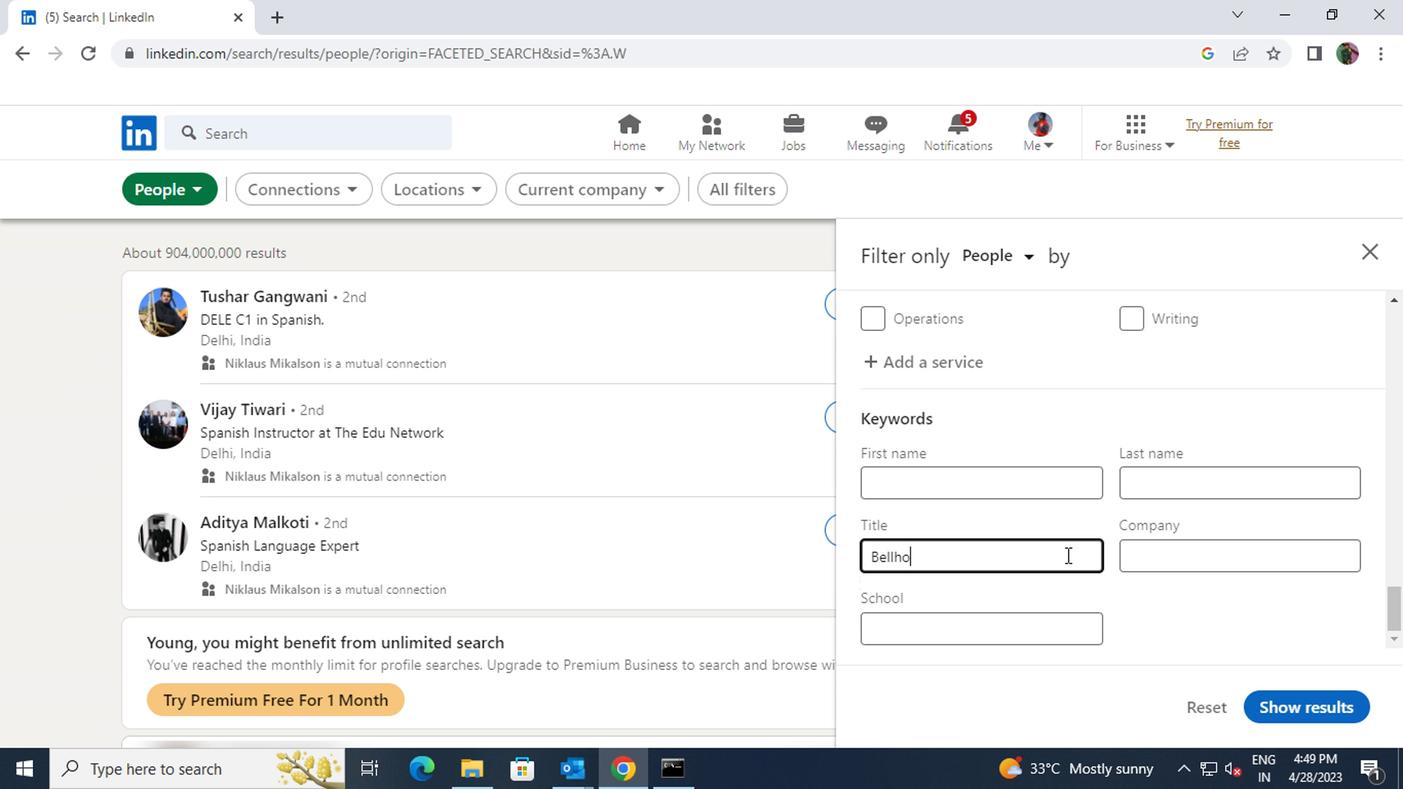 
Action: Mouse moved to (1271, 696)
Screenshot: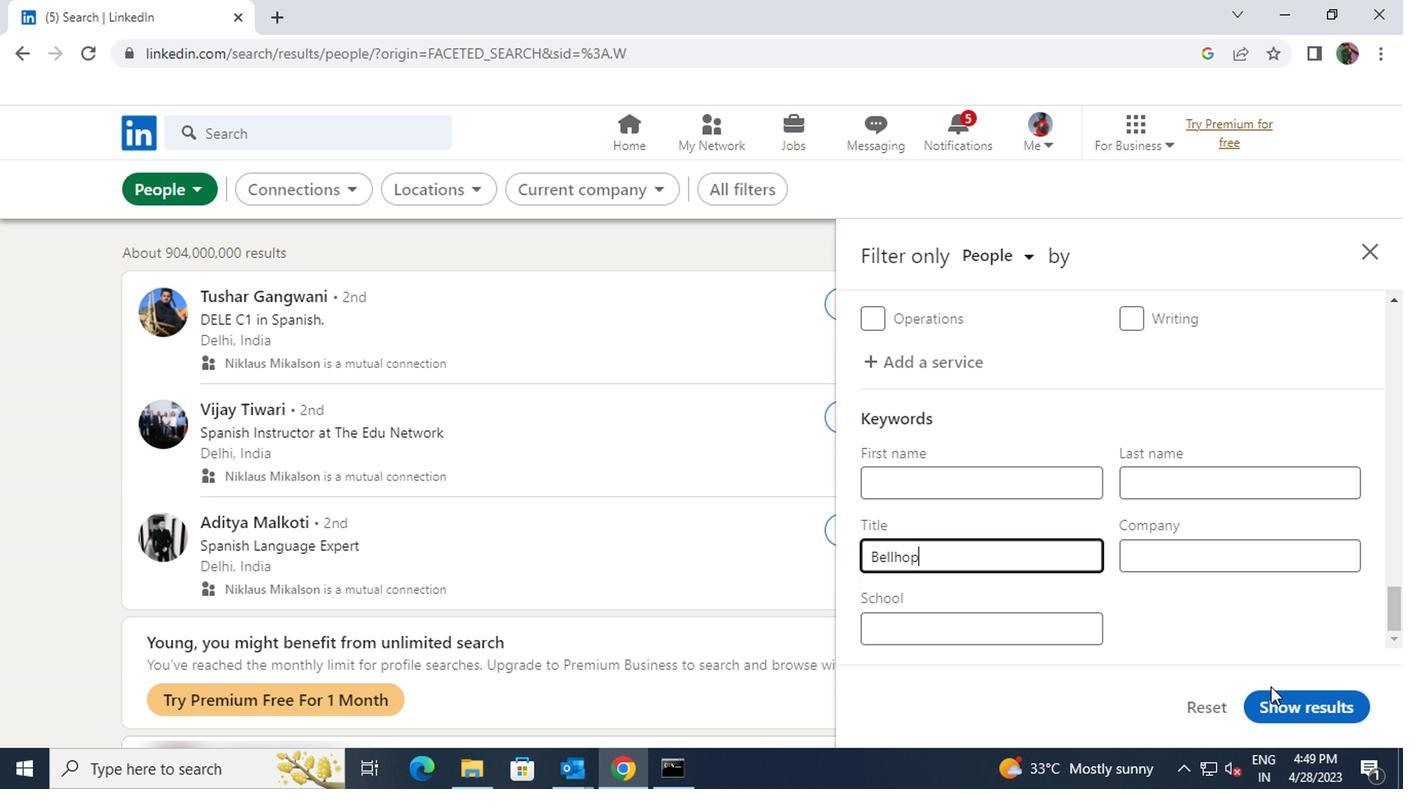 
Action: Mouse pressed left at (1271, 696)
Screenshot: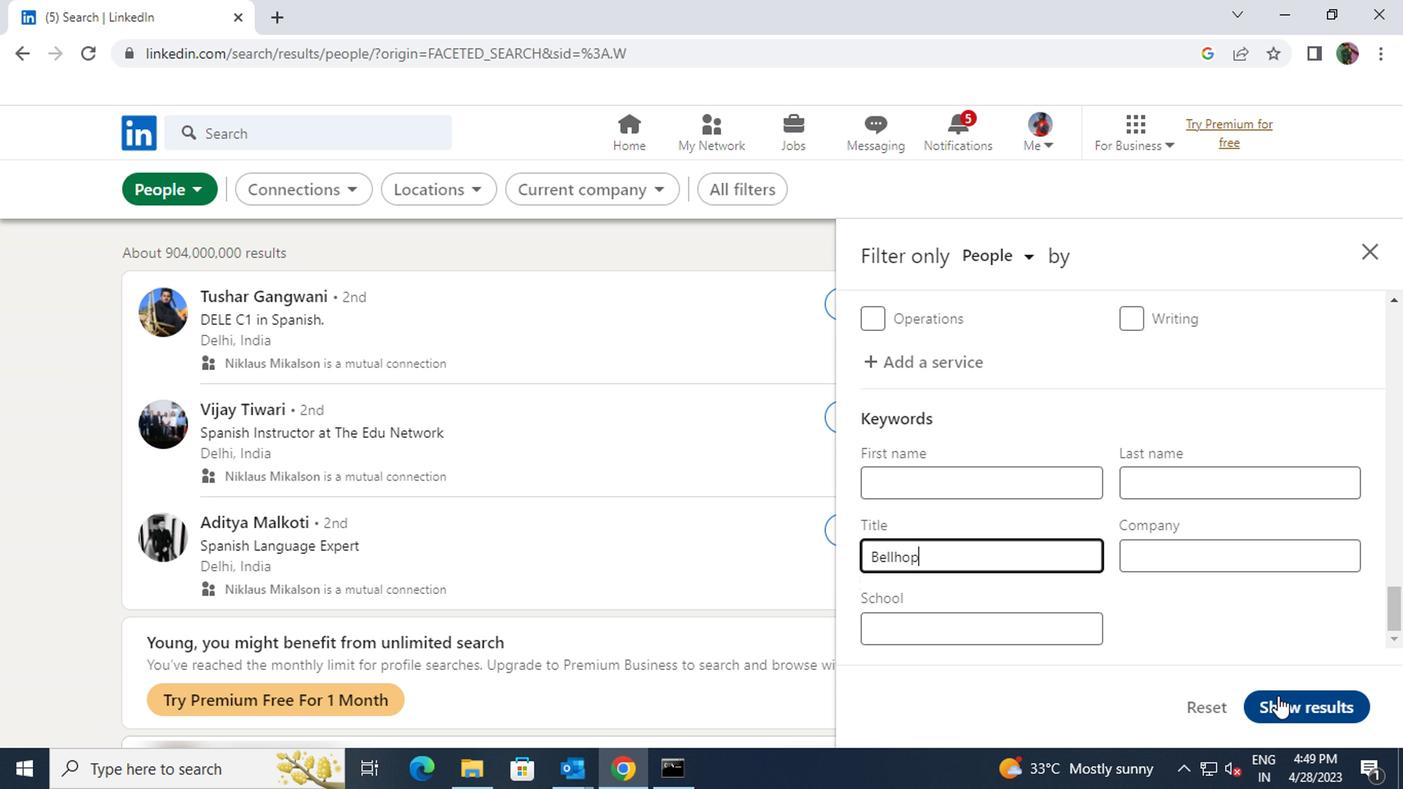 
